 Task: Look for space in Downey, United States from 24th August, 2023 to 10th September, 2023 for 8 adults in price range Rs.12000 to Rs.15000. Place can be entire place or shared room with 4 bedrooms having 8 beds and 4 bathrooms. Property type can be house, flat, guest house. Amenities needed are: wifi, TV, free parkinig on premises, gym, breakfast. Booking option can be shelf check-in. Required host language is English.
Action: Mouse moved to (461, 122)
Screenshot: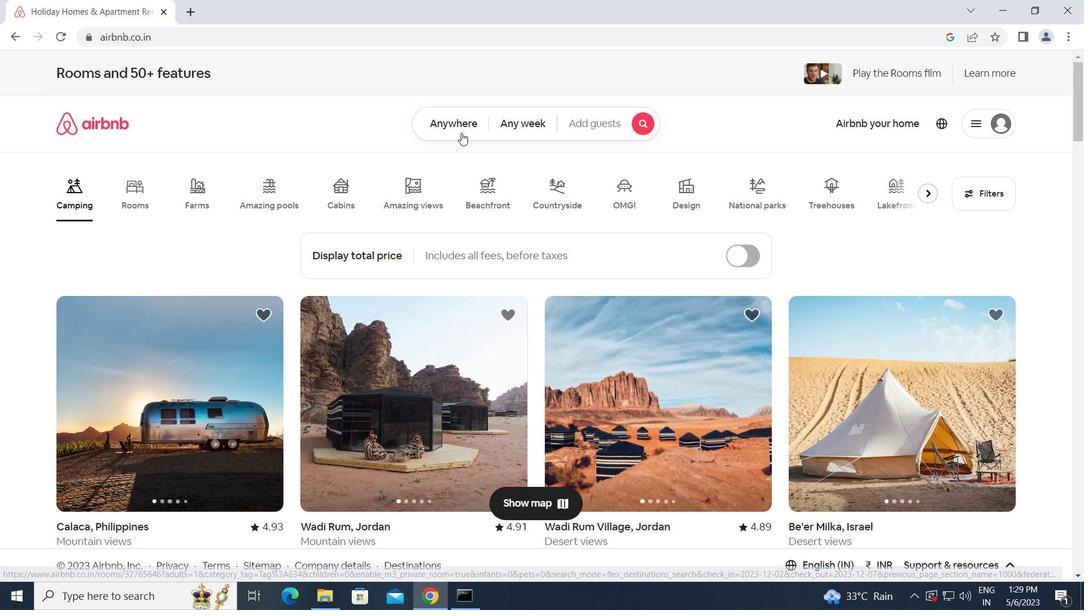 
Action: Mouse pressed left at (461, 122)
Screenshot: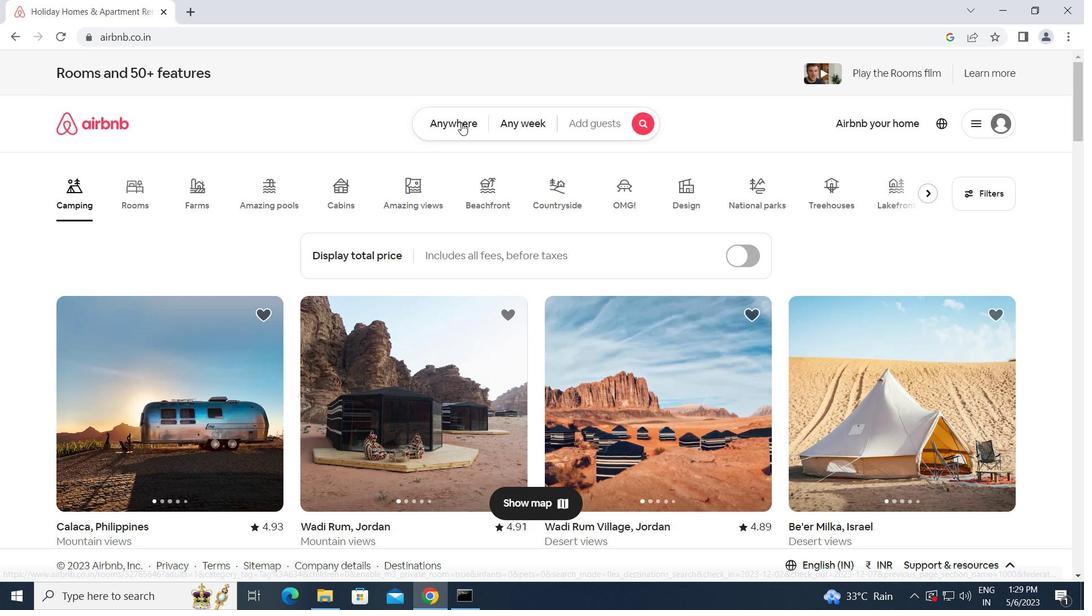 
Action: Mouse moved to (360, 172)
Screenshot: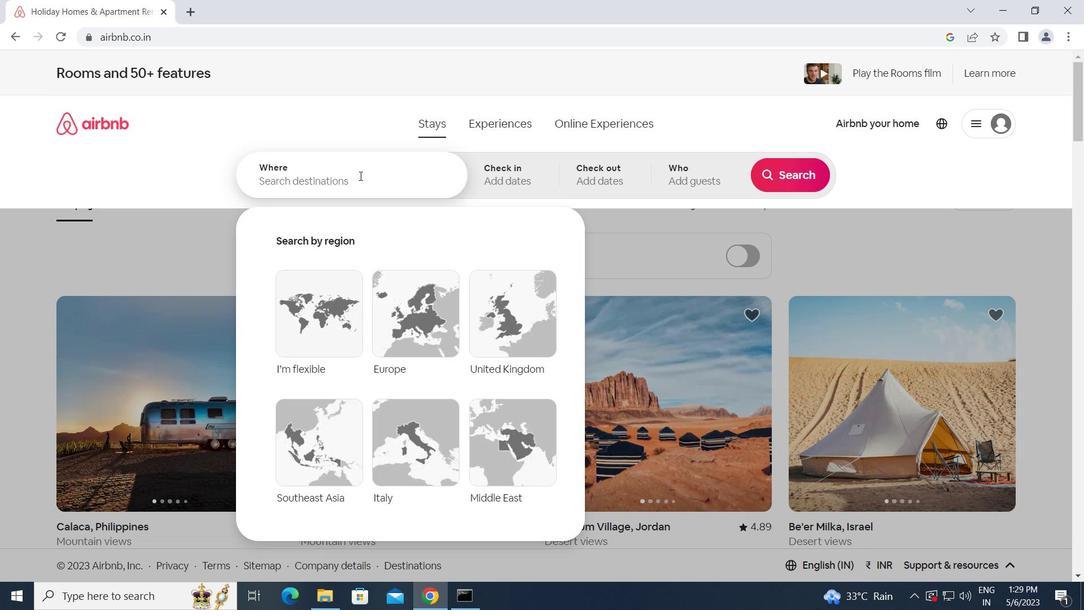 
Action: Mouse pressed left at (360, 172)
Screenshot: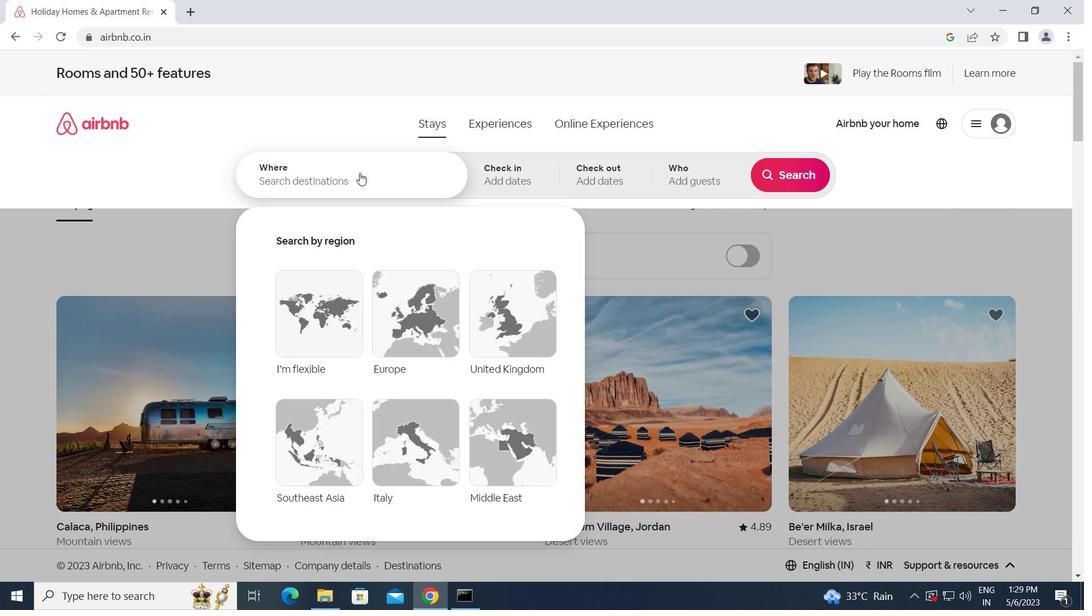 
Action: Key pressed d<Key.caps_lock>owney,<Key.space><Key.caps_lock>u<Key.caps_lock>nited<Key.space><Key.caps_lock>s<Key.caps_lock>tate
Screenshot: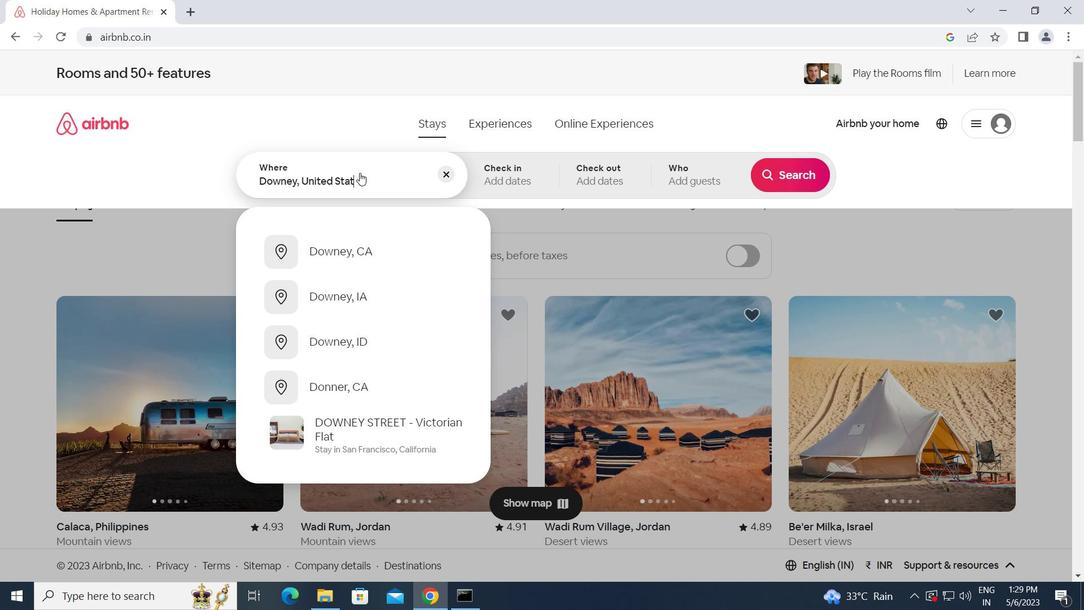 
Action: Mouse moved to (673, 198)
Screenshot: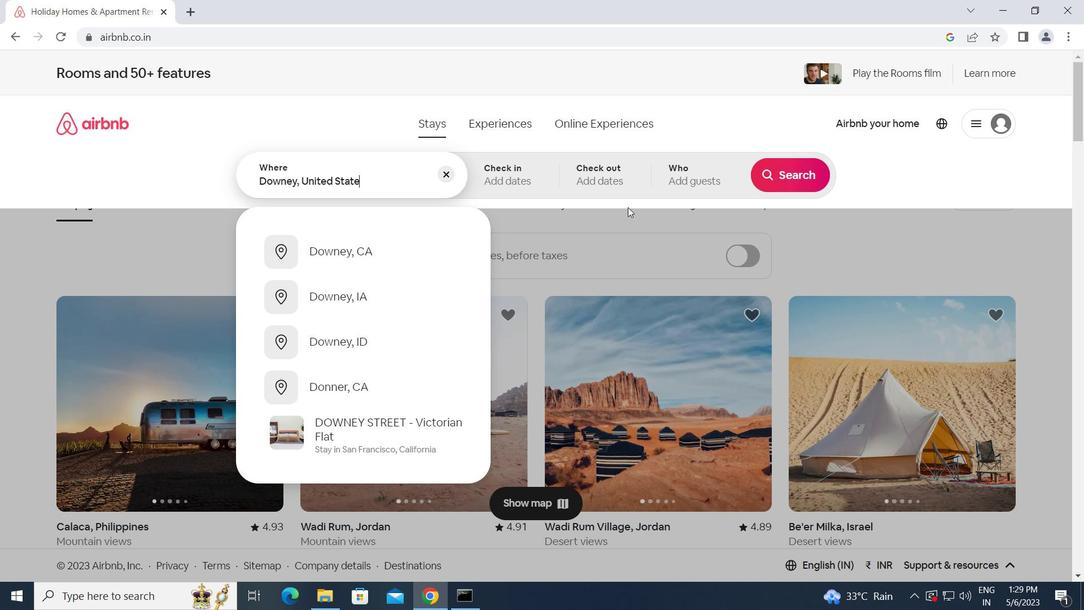 
Action: Key pressed s<Key.enter>
Screenshot: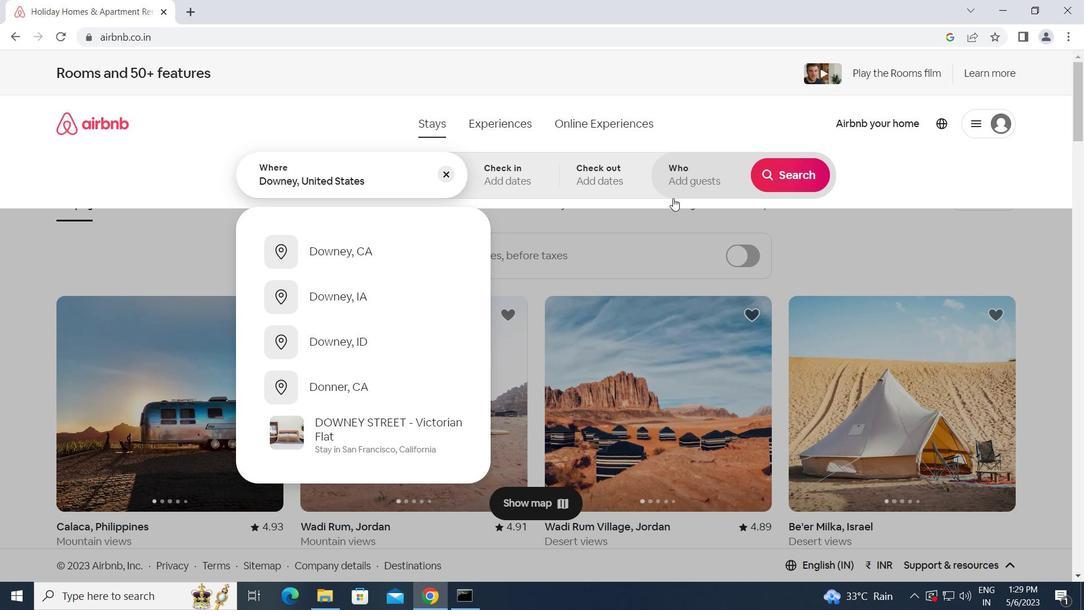
Action: Mouse moved to (787, 284)
Screenshot: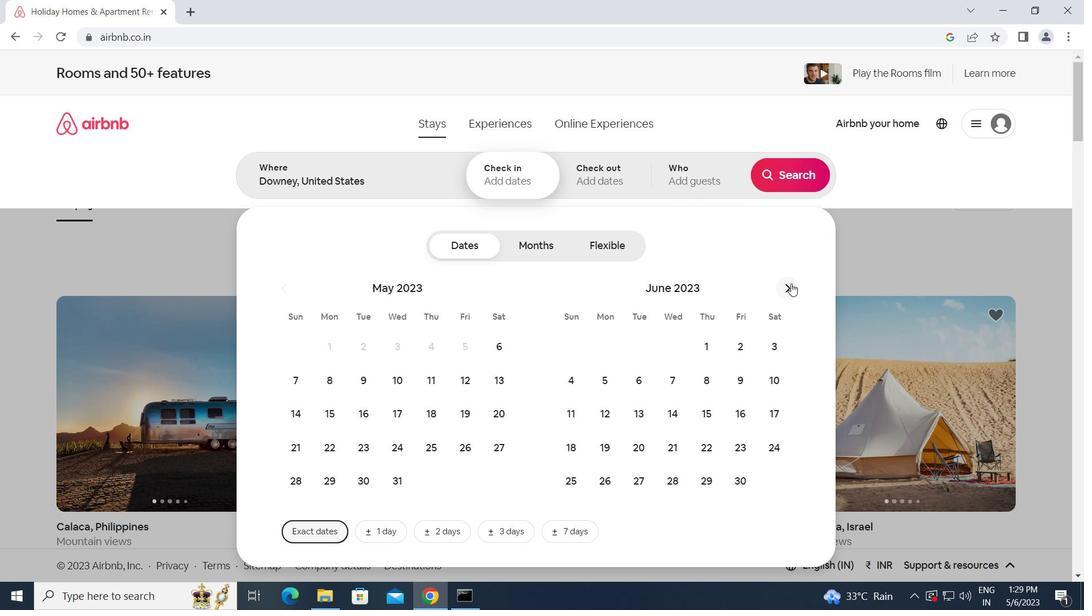 
Action: Mouse pressed left at (787, 284)
Screenshot: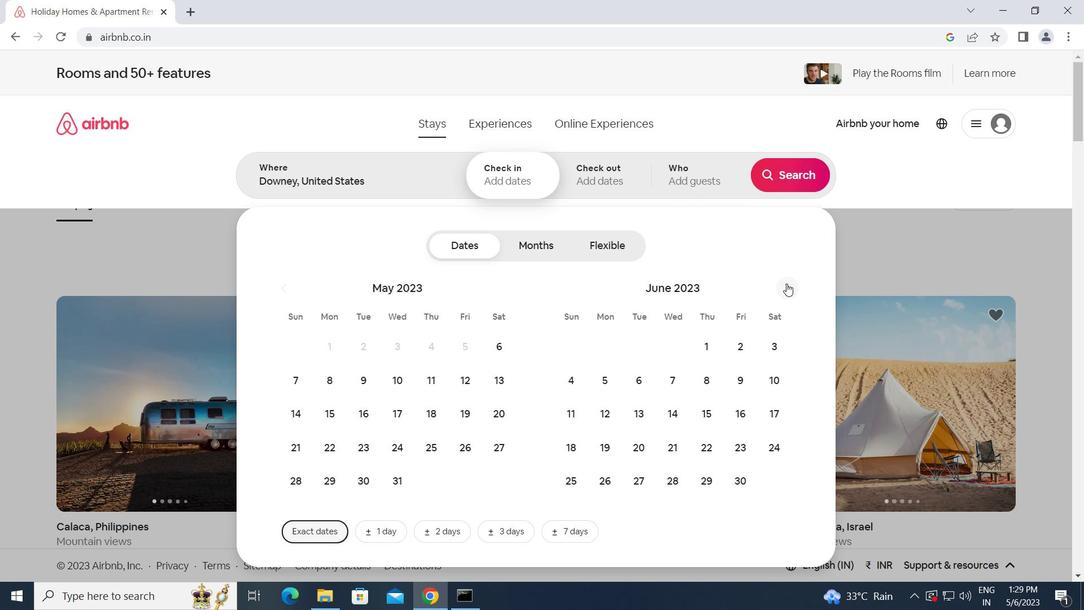 
Action: Mouse pressed left at (787, 284)
Screenshot: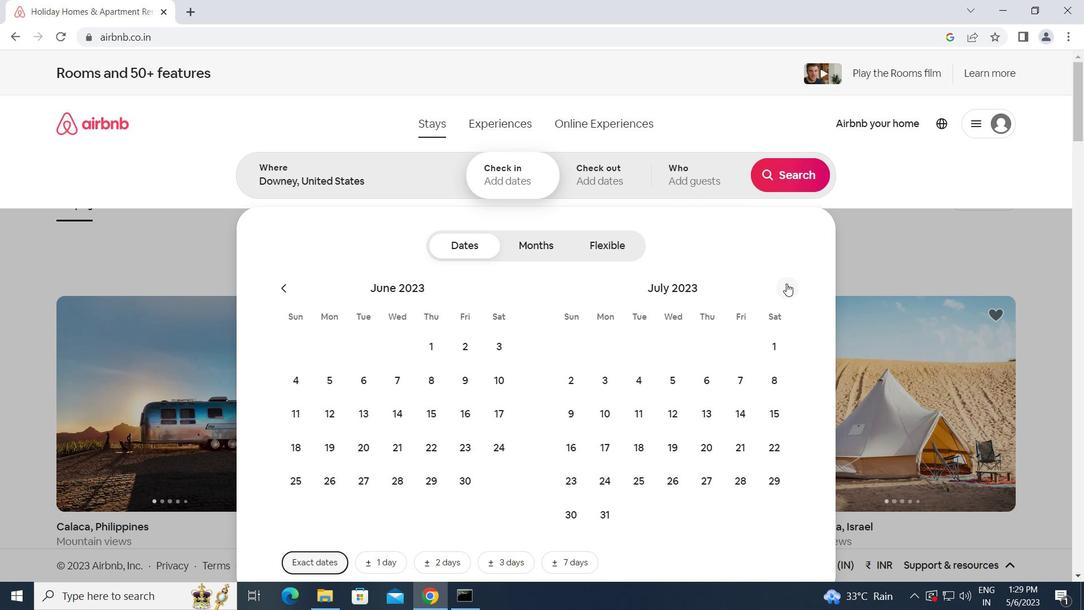 
Action: Mouse moved to (701, 445)
Screenshot: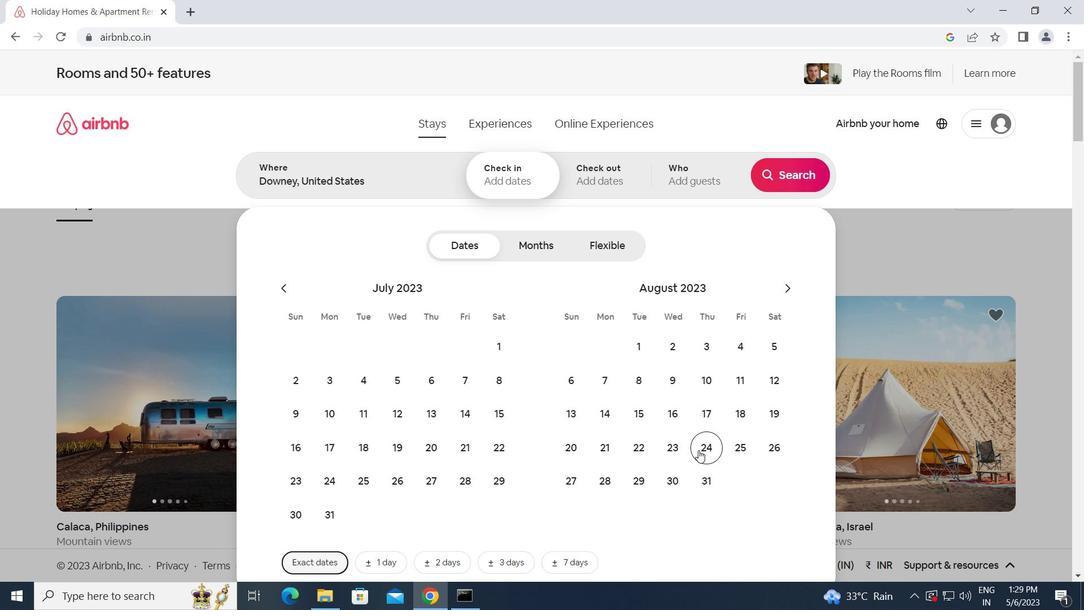 
Action: Mouse pressed left at (701, 445)
Screenshot: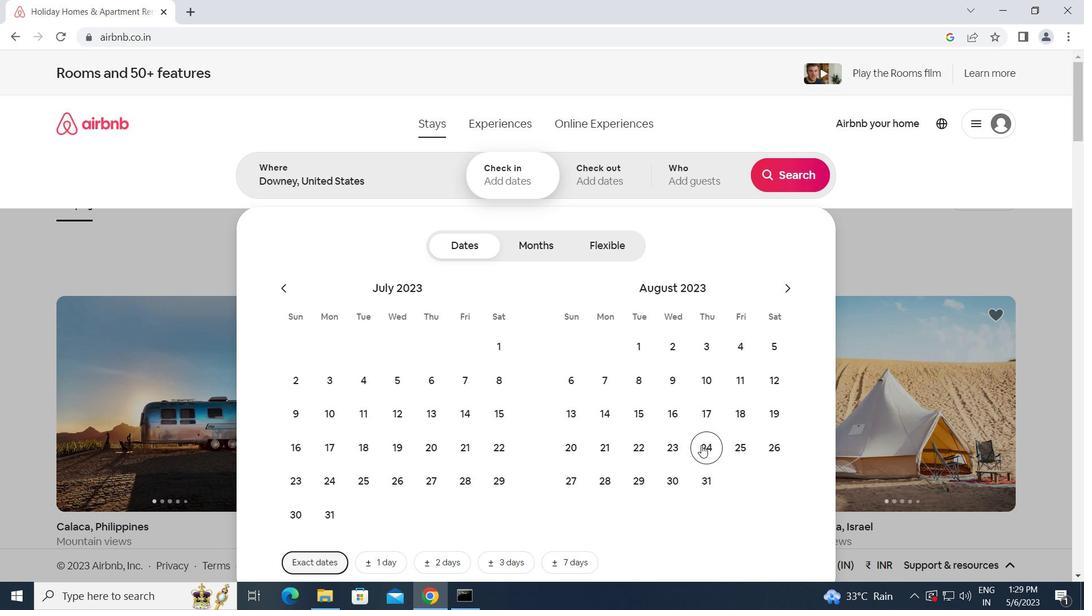 
Action: Mouse moved to (783, 283)
Screenshot: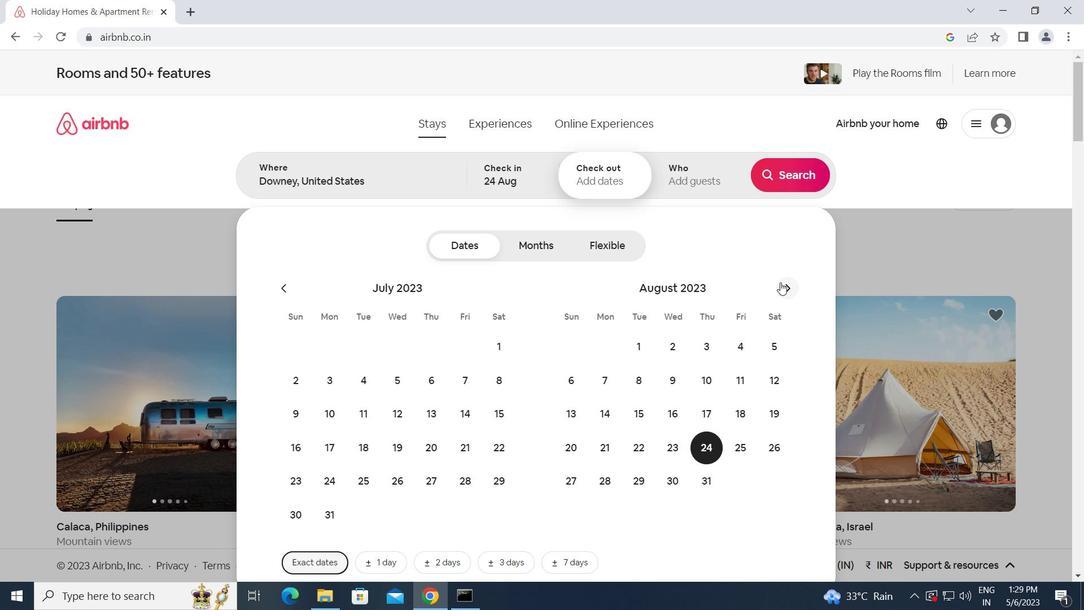 
Action: Mouse pressed left at (783, 283)
Screenshot: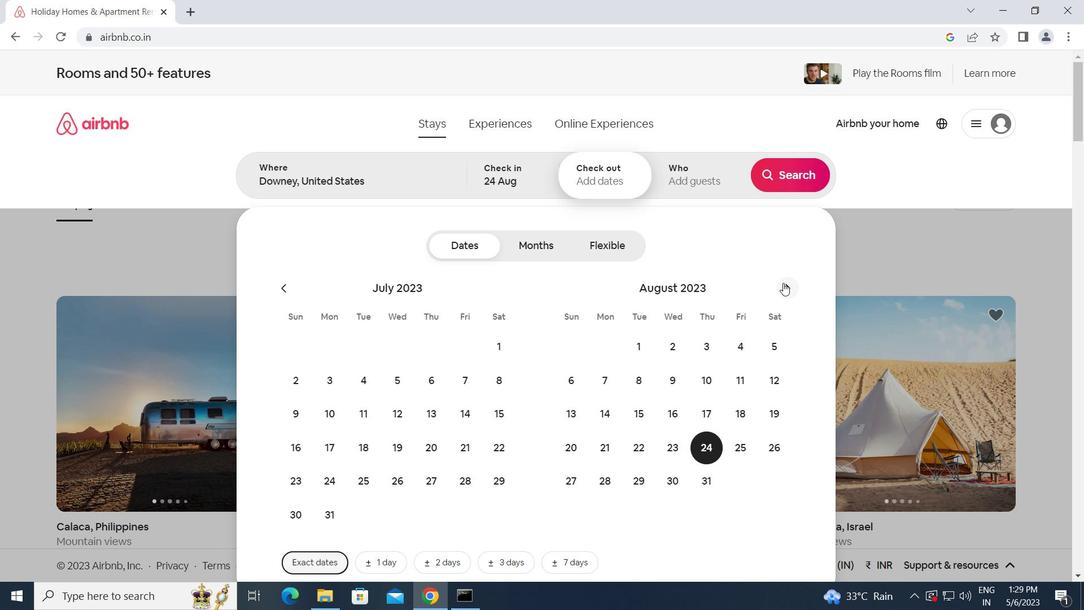 
Action: Mouse moved to (581, 410)
Screenshot: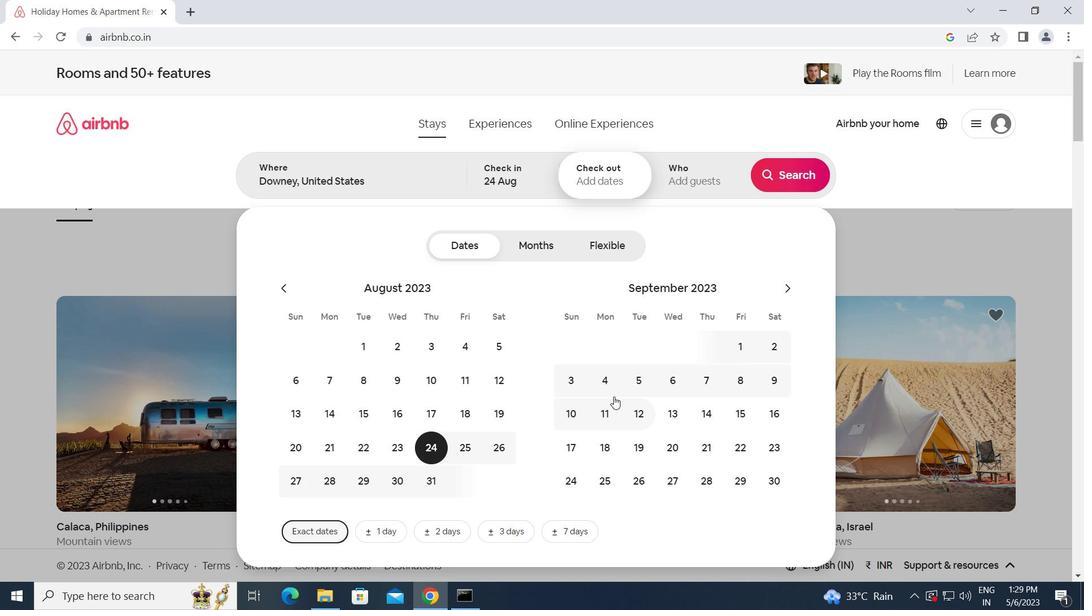 
Action: Mouse pressed left at (581, 410)
Screenshot: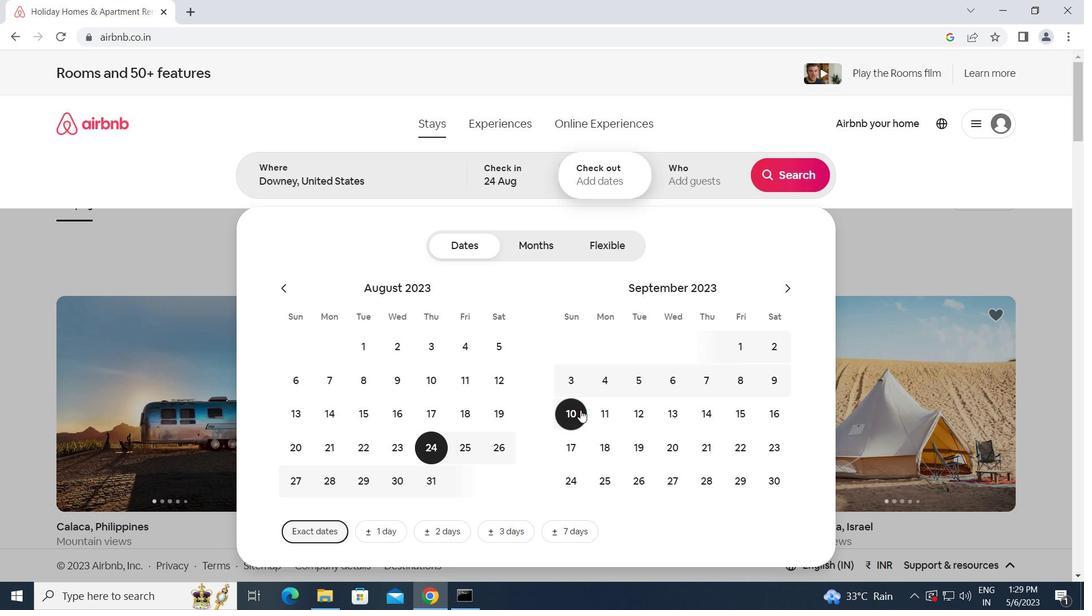 
Action: Mouse moved to (692, 179)
Screenshot: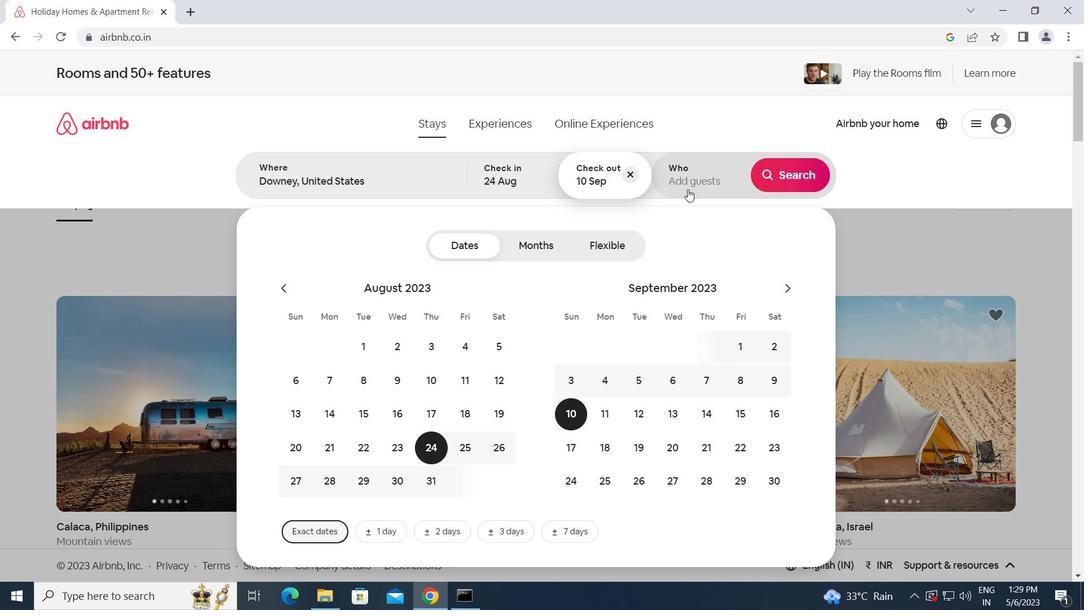 
Action: Mouse pressed left at (692, 179)
Screenshot: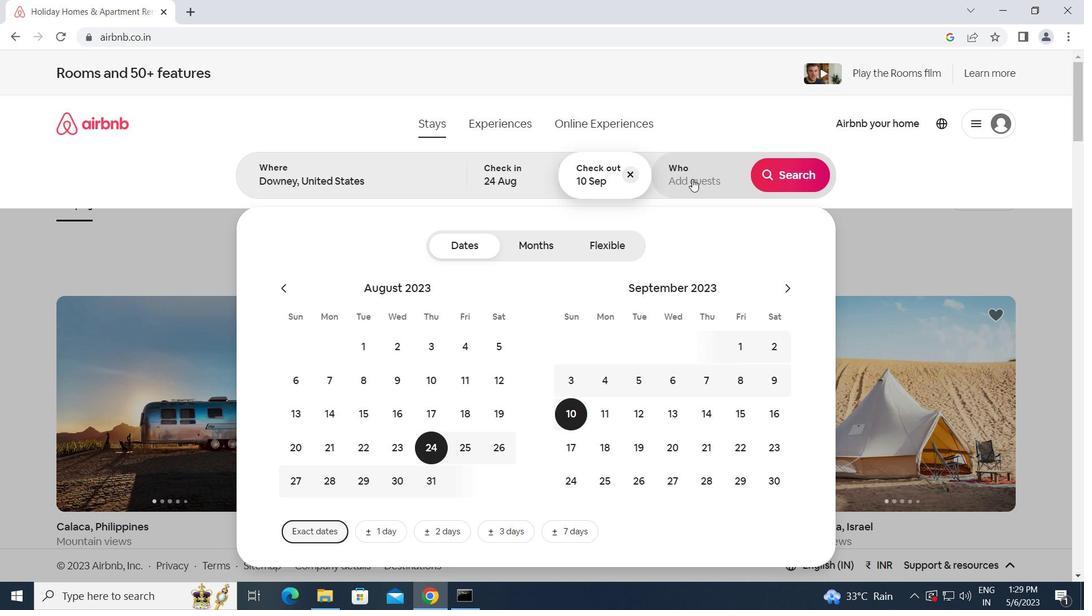 
Action: Mouse moved to (793, 248)
Screenshot: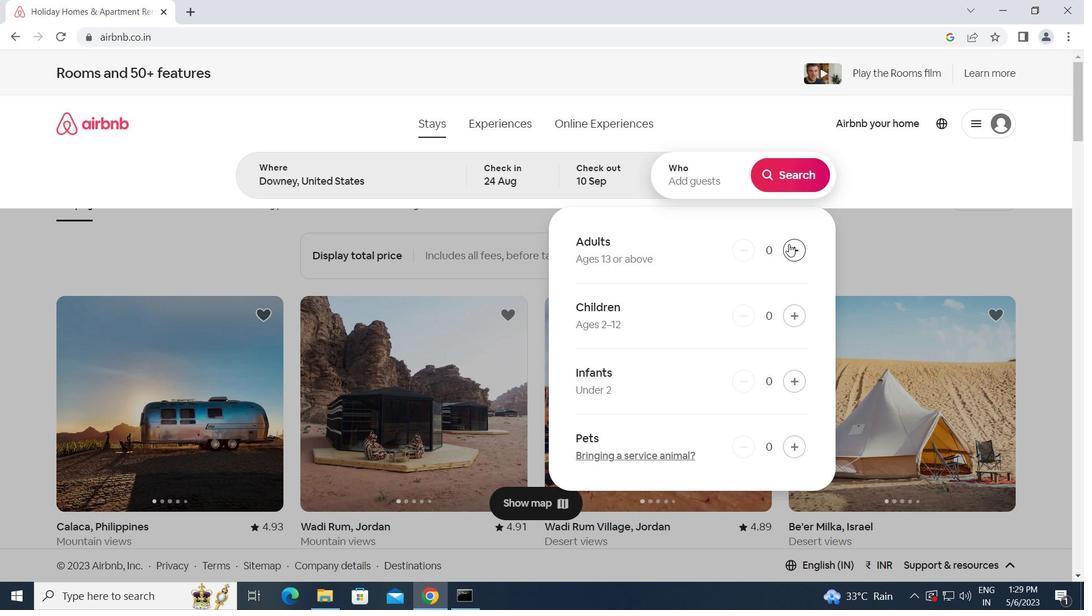 
Action: Mouse pressed left at (793, 248)
Screenshot: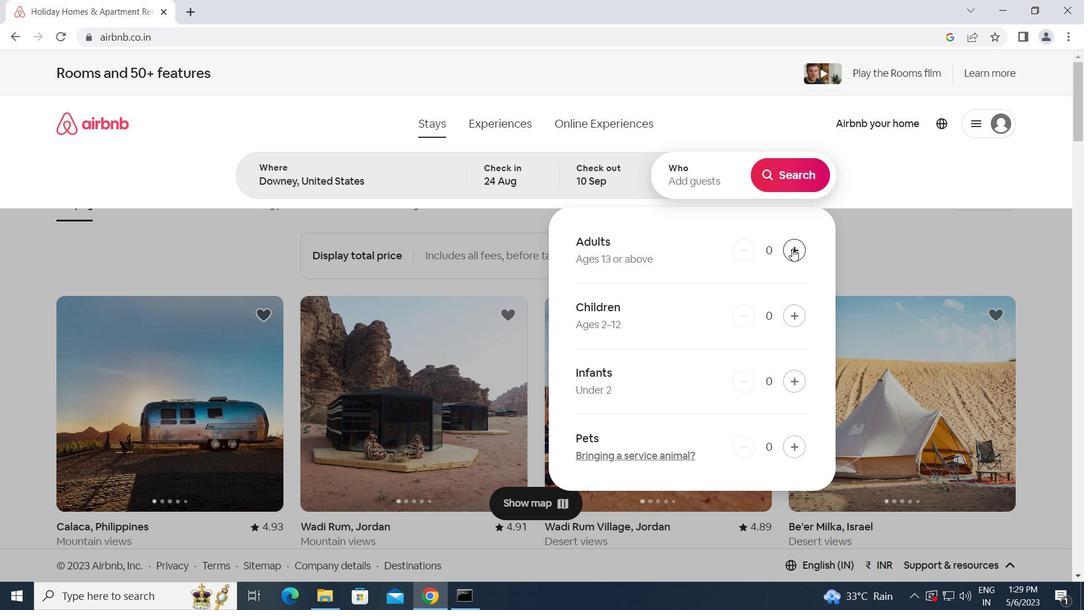 
Action: Mouse pressed left at (793, 248)
Screenshot: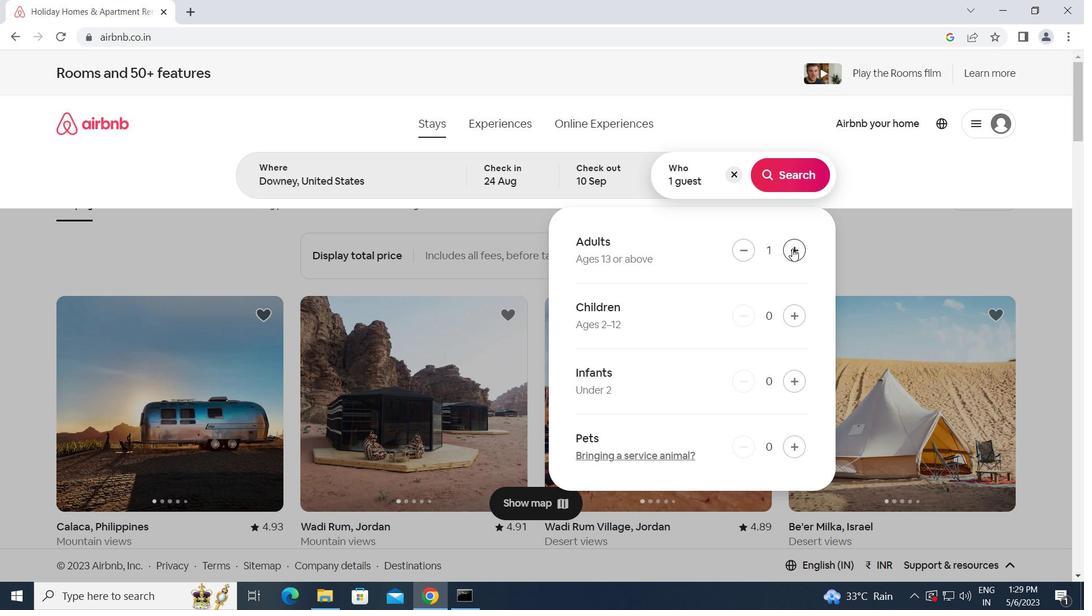 
Action: Mouse pressed left at (793, 248)
Screenshot: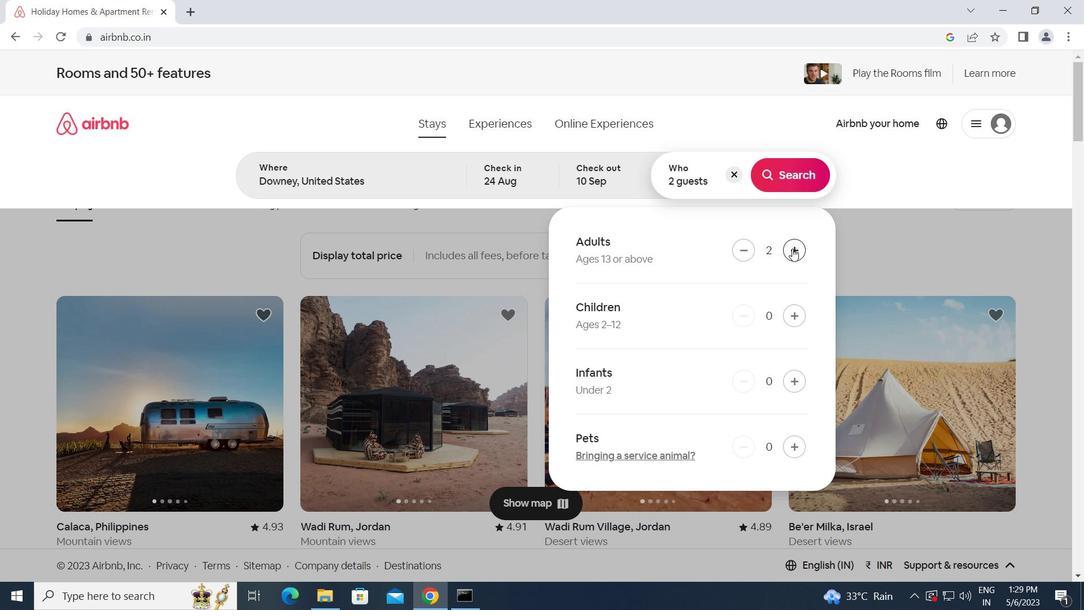 
Action: Mouse pressed left at (793, 248)
Screenshot: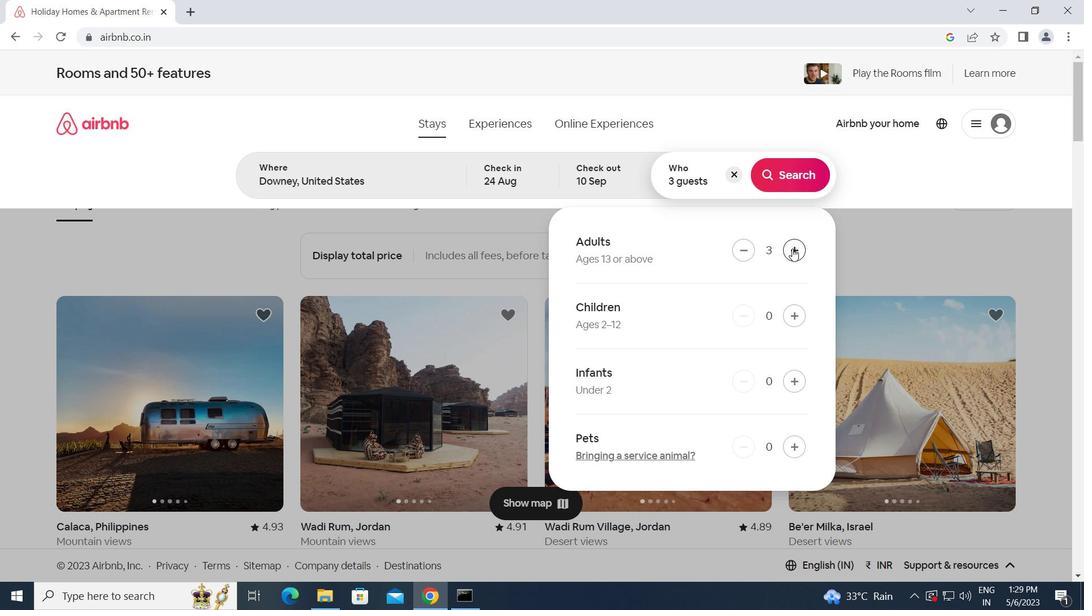 
Action: Mouse pressed left at (793, 248)
Screenshot: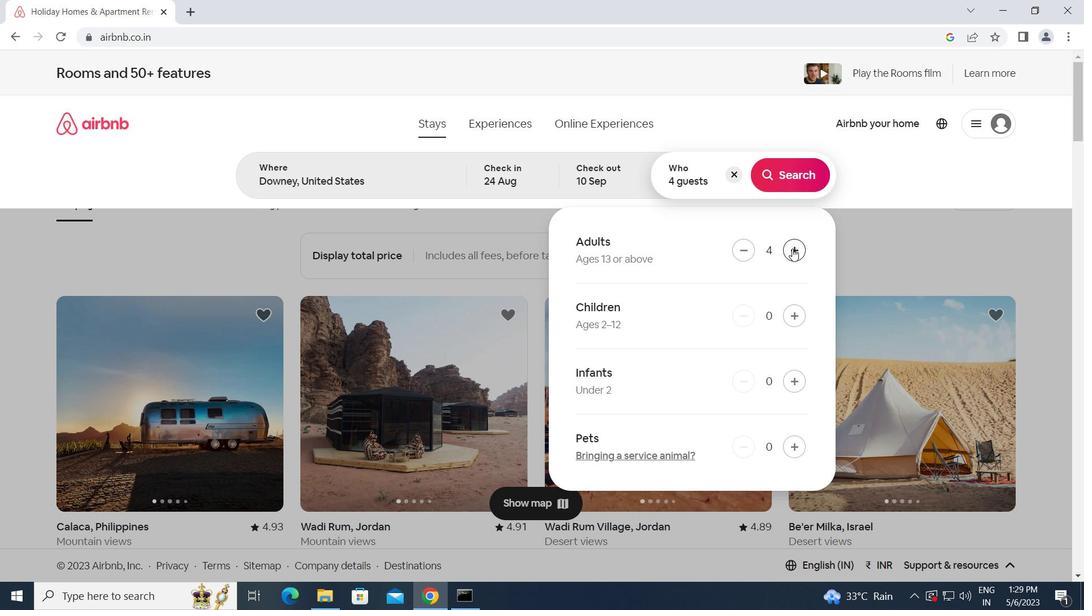 
Action: Mouse pressed left at (793, 248)
Screenshot: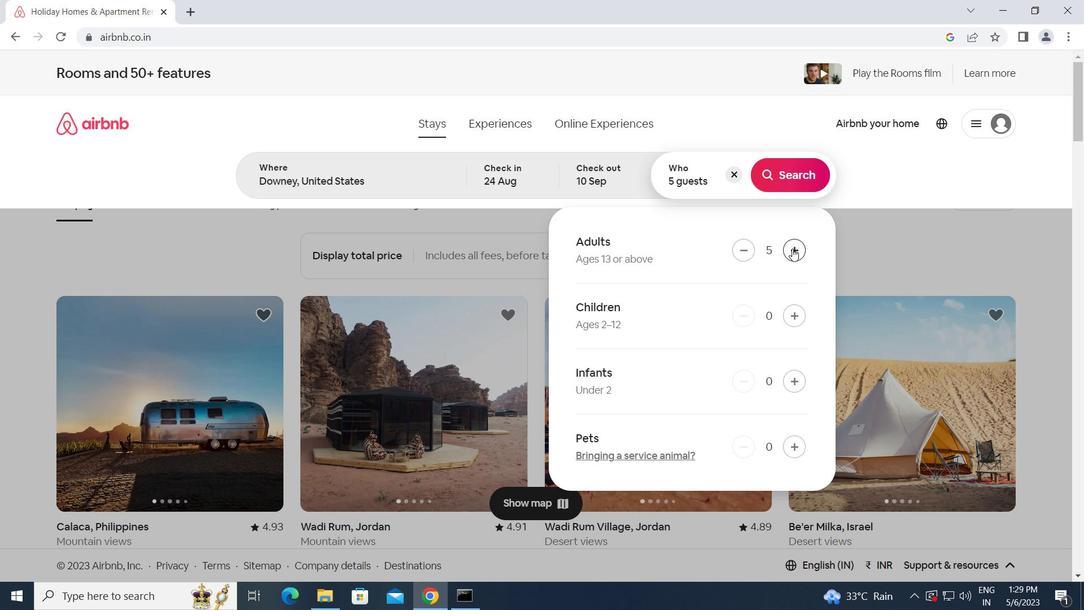 
Action: Mouse pressed left at (793, 248)
Screenshot: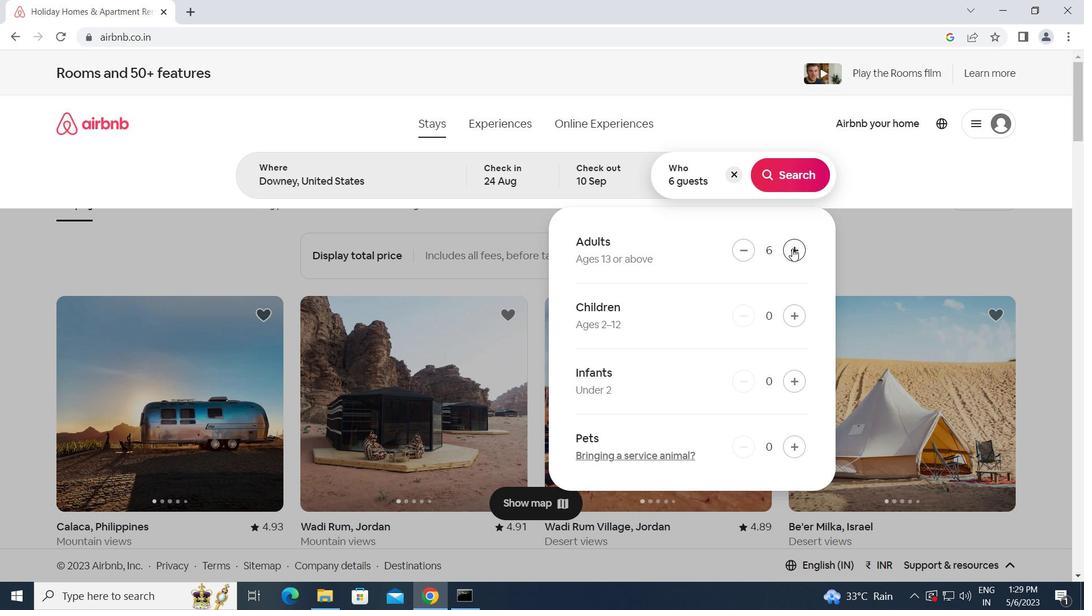 
Action: Mouse pressed left at (793, 248)
Screenshot: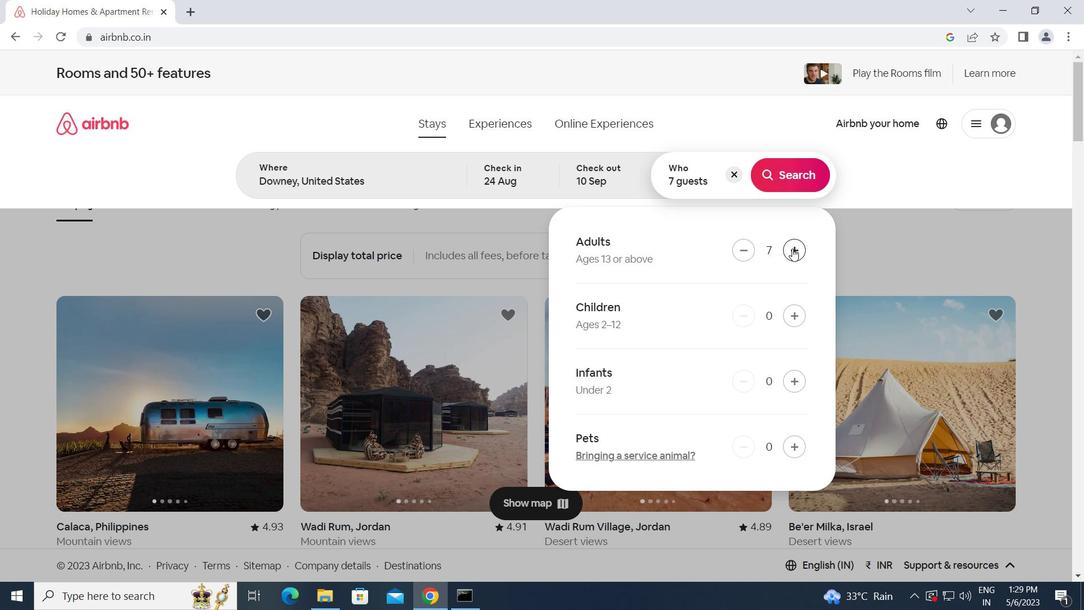 
Action: Mouse moved to (799, 176)
Screenshot: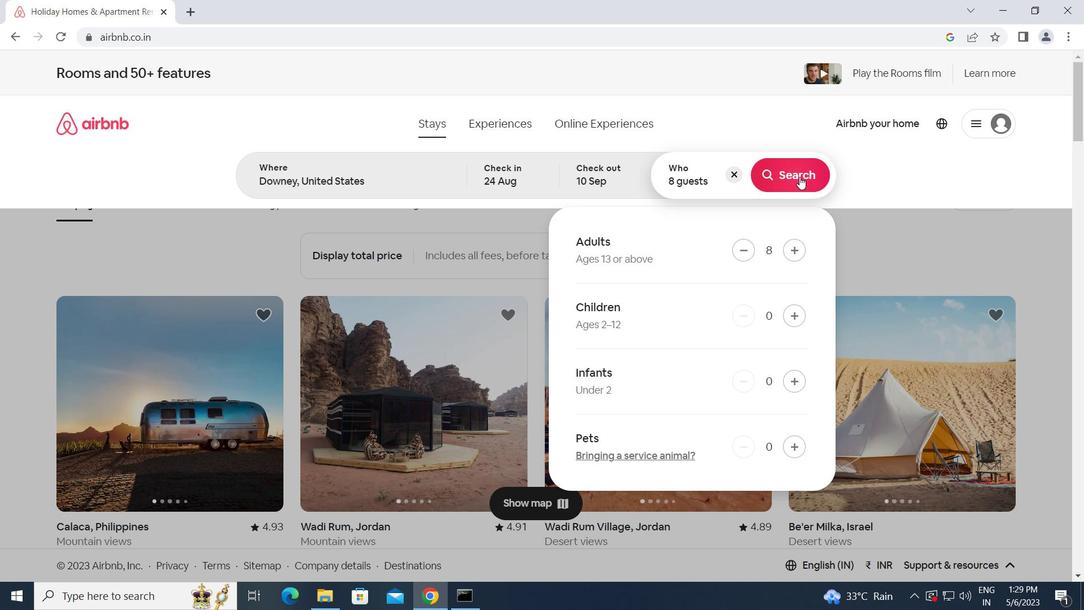 
Action: Mouse pressed left at (799, 176)
Screenshot: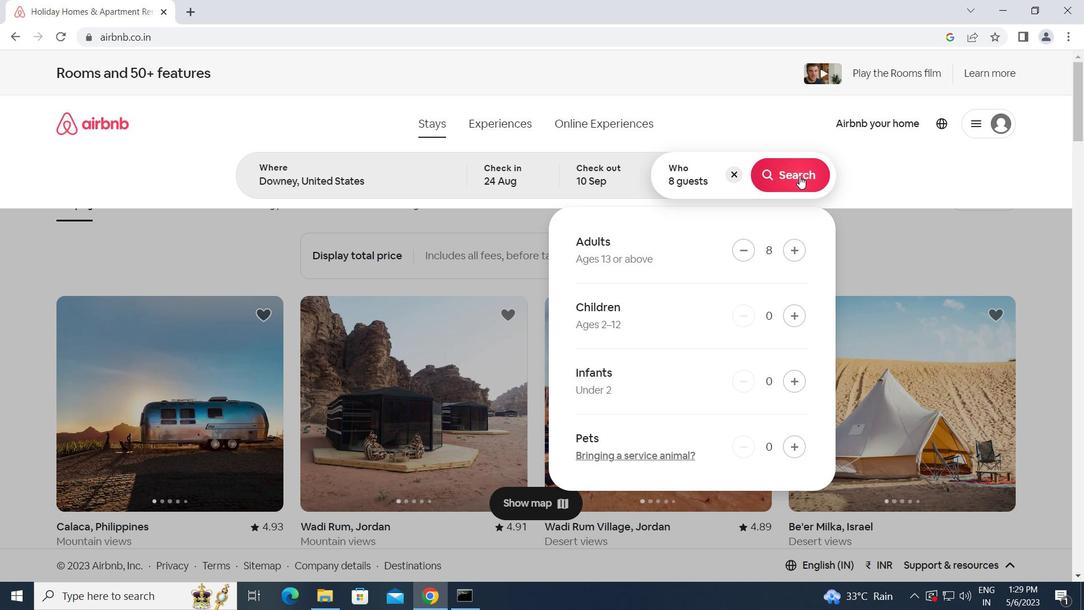 
Action: Mouse moved to (1024, 133)
Screenshot: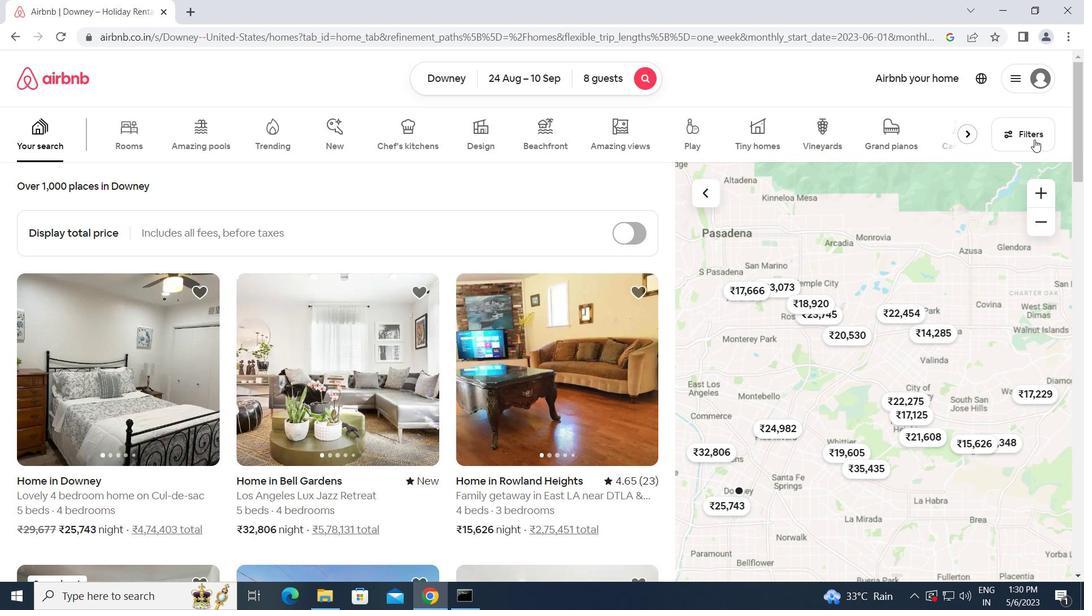 
Action: Mouse pressed left at (1024, 133)
Screenshot: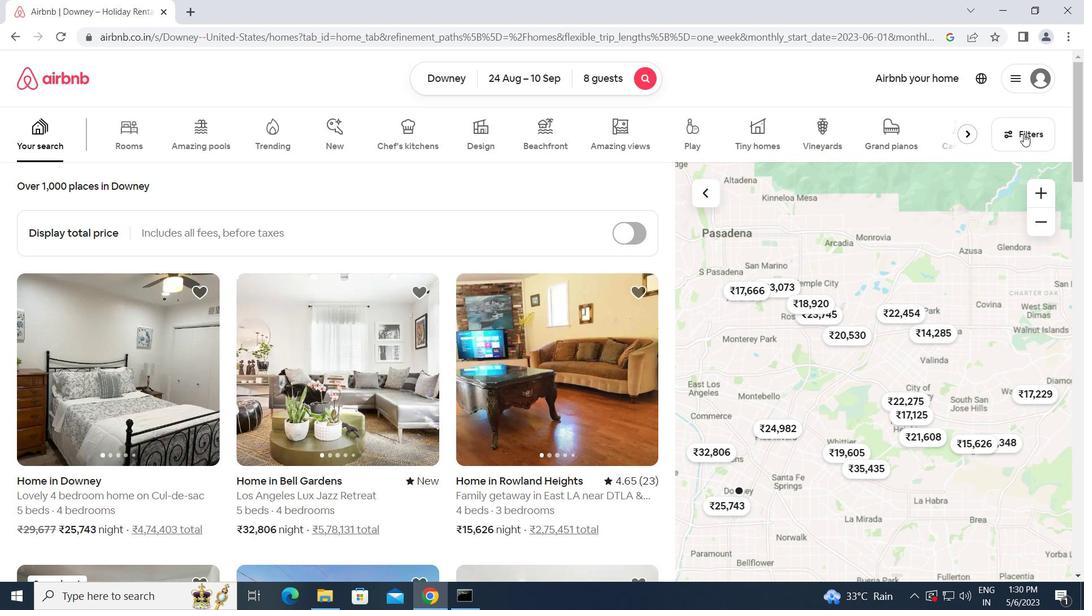 
Action: Mouse moved to (477, 395)
Screenshot: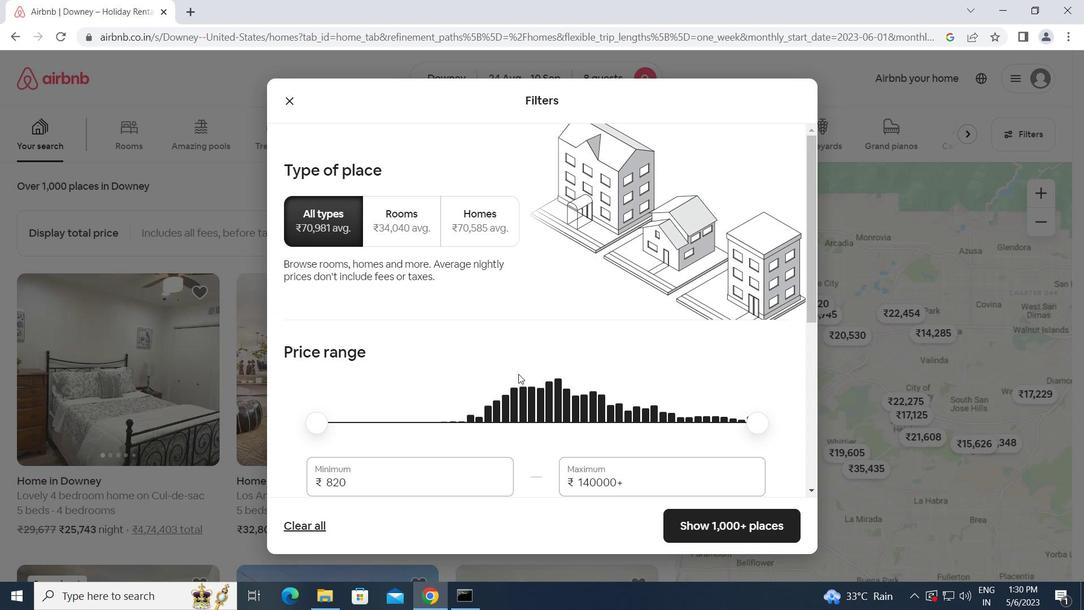 
Action: Mouse scrolled (477, 394) with delta (0, 0)
Screenshot: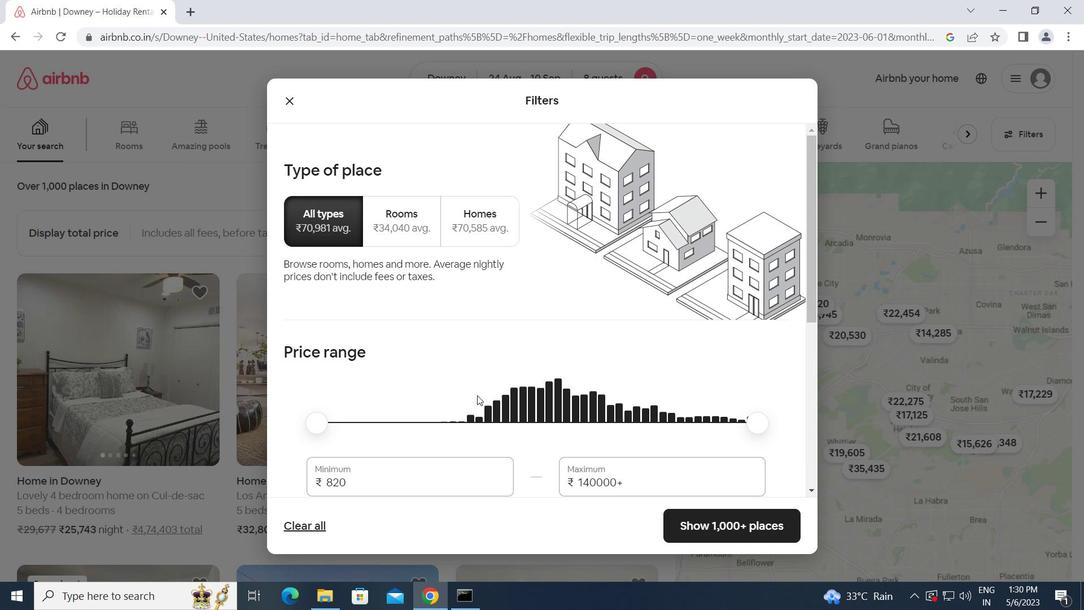 
Action: Mouse scrolled (477, 394) with delta (0, 0)
Screenshot: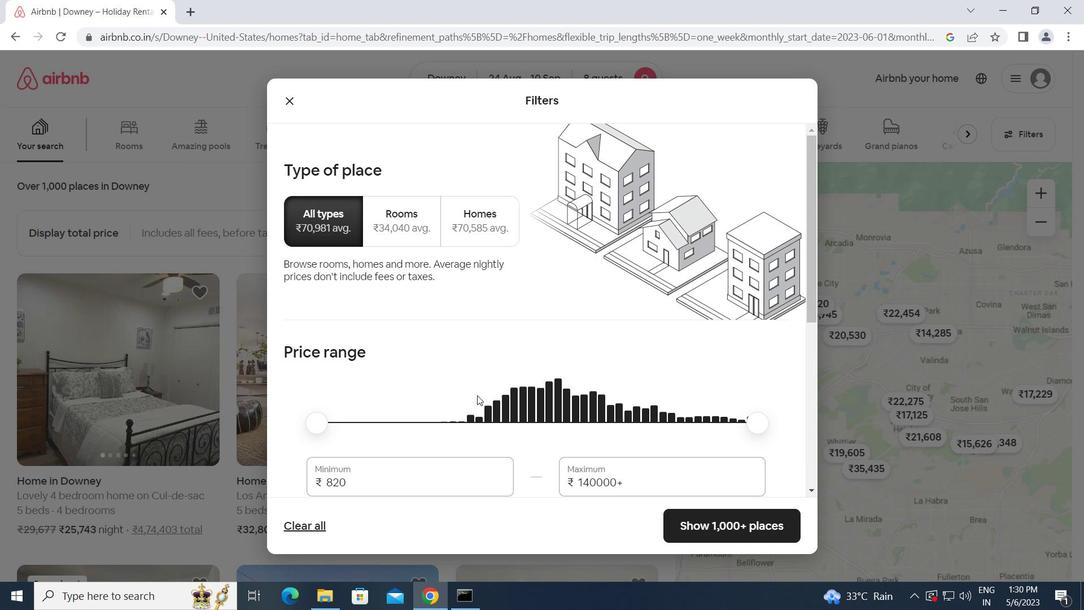 
Action: Mouse moved to (359, 336)
Screenshot: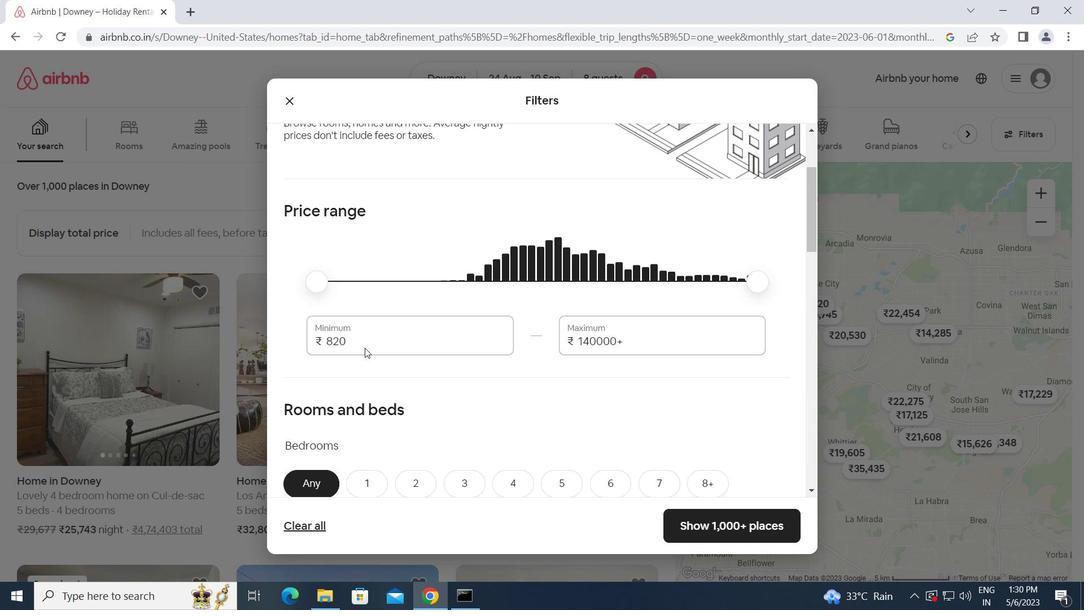
Action: Mouse pressed left at (359, 336)
Screenshot: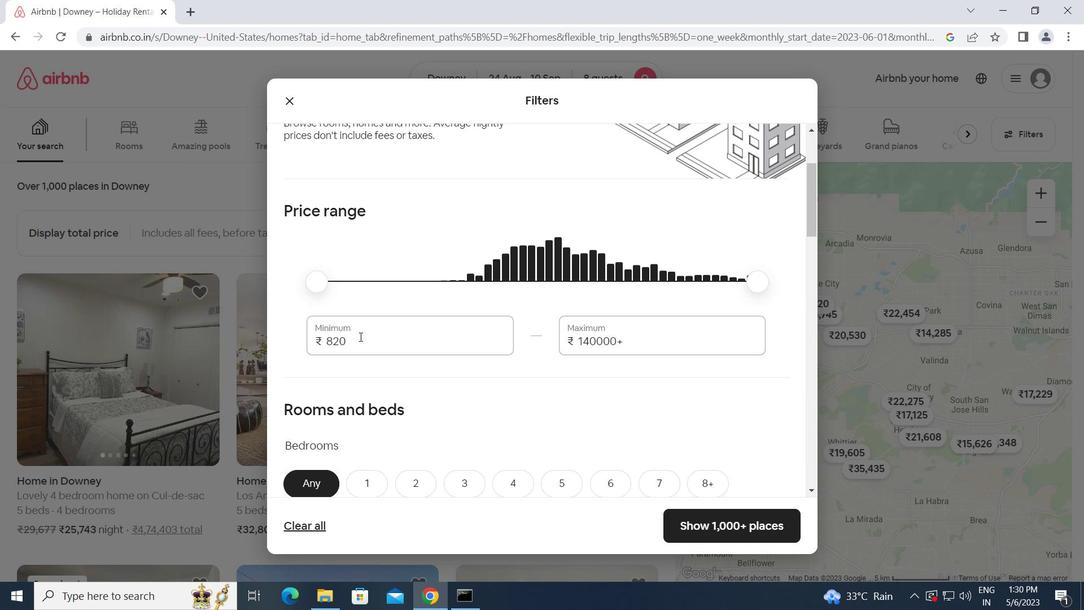 
Action: Mouse moved to (288, 336)
Screenshot: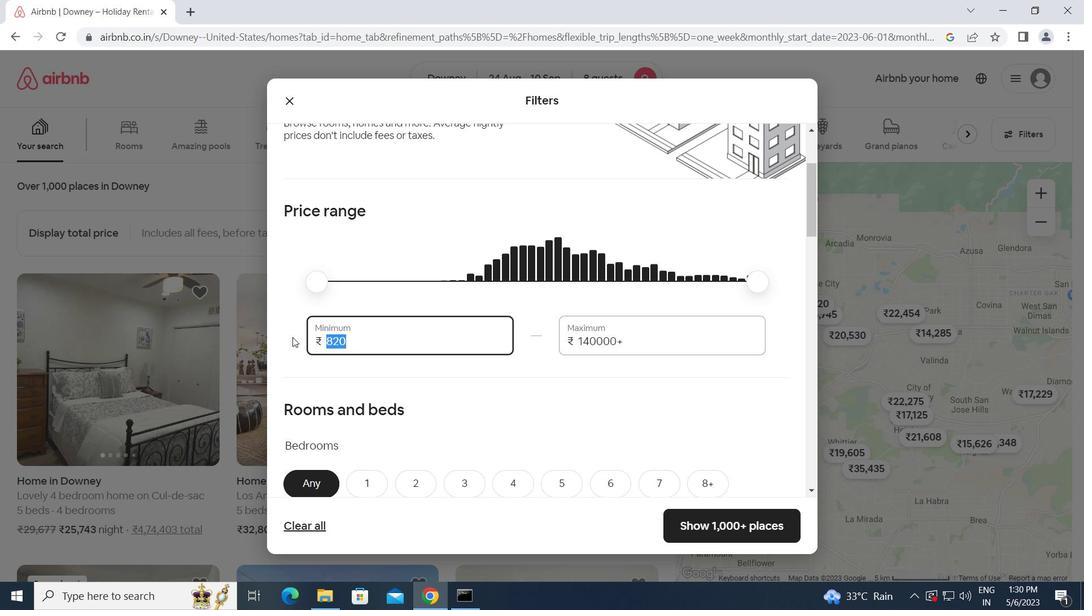 
Action: Key pressed 12
Screenshot: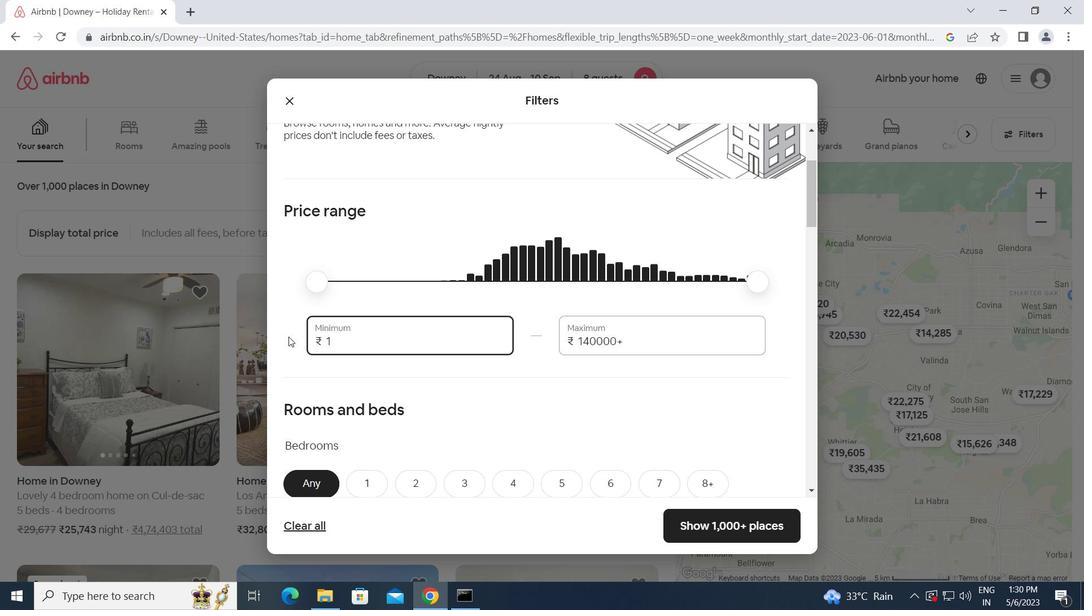 
Action: Mouse moved to (363, 333)
Screenshot: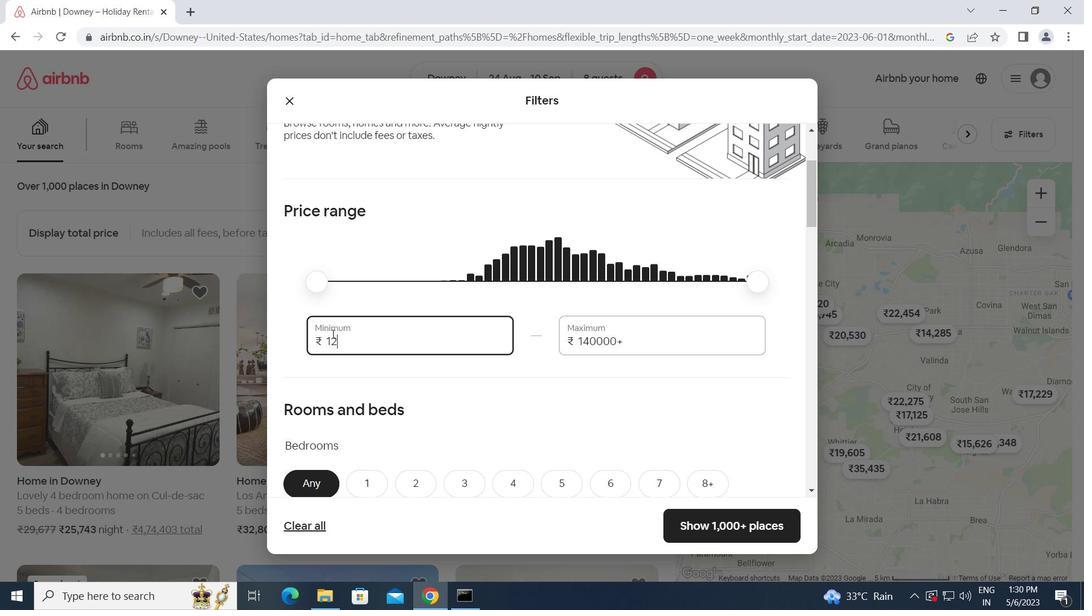 
Action: Key pressed 0
Screenshot: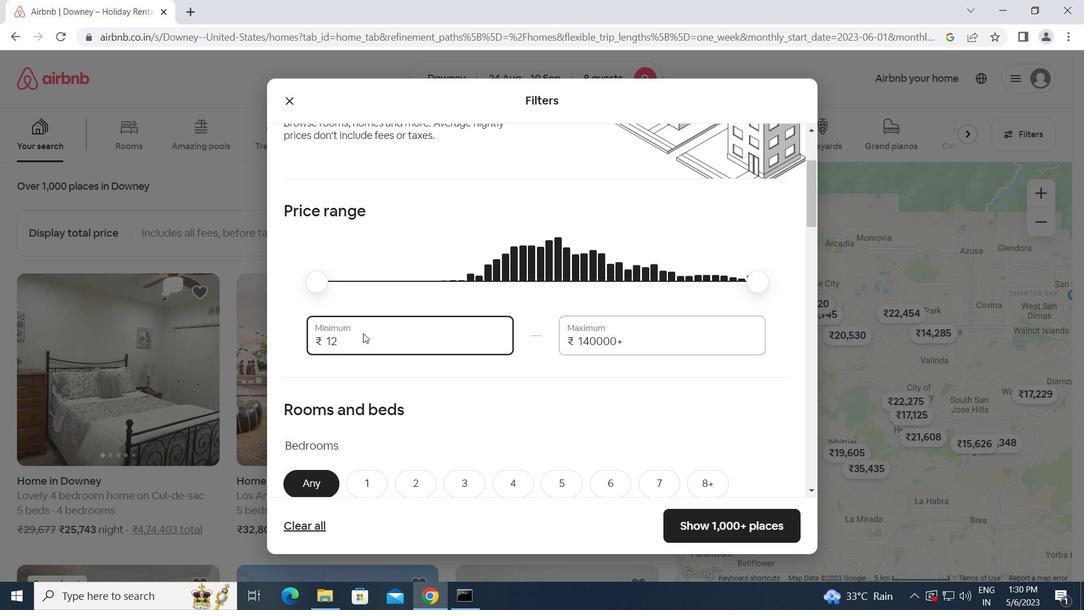 
Action: Mouse moved to (473, 284)
Screenshot: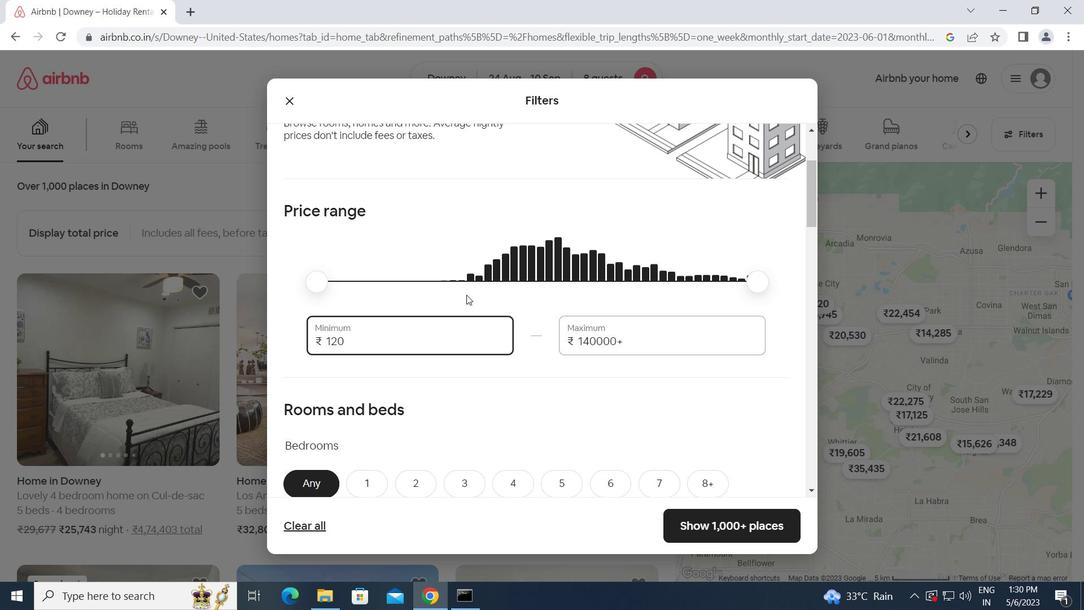
Action: Key pressed 00<Key.tab>15000
Screenshot: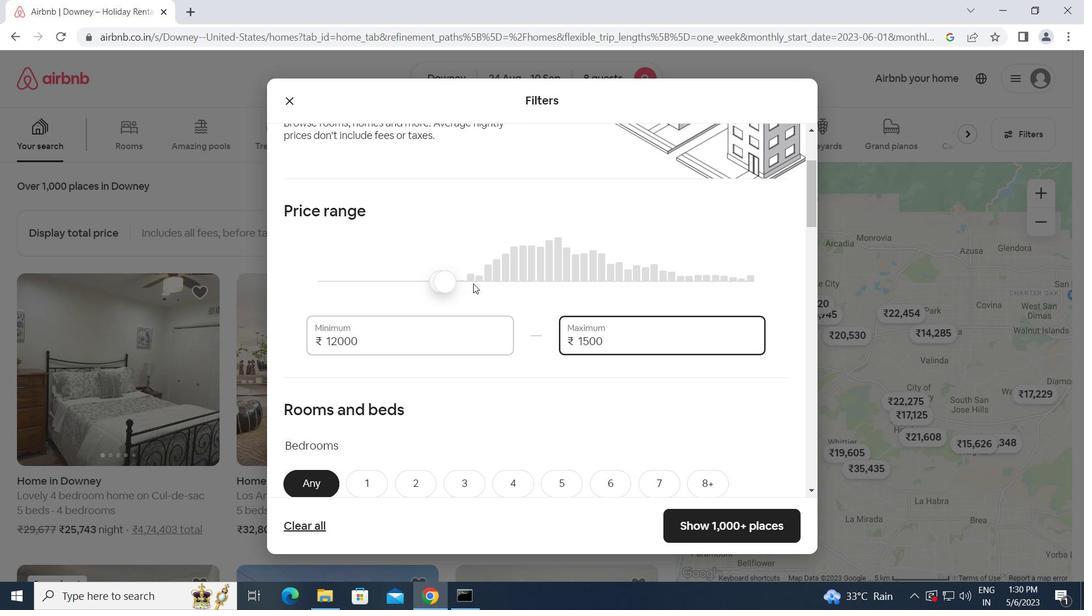 
Action: Mouse moved to (514, 363)
Screenshot: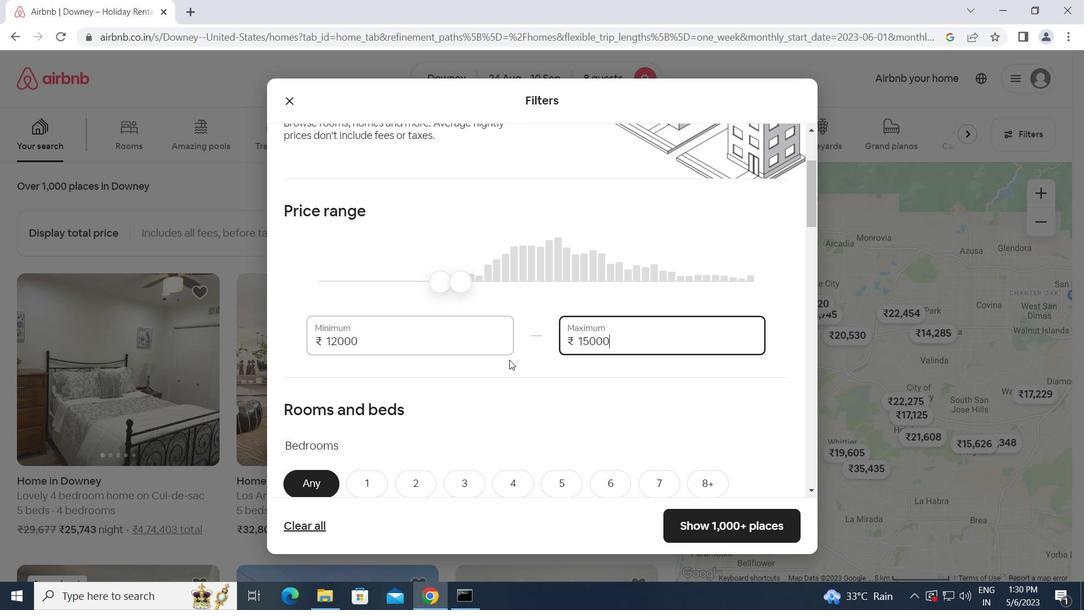 
Action: Mouse scrolled (514, 363) with delta (0, 0)
Screenshot: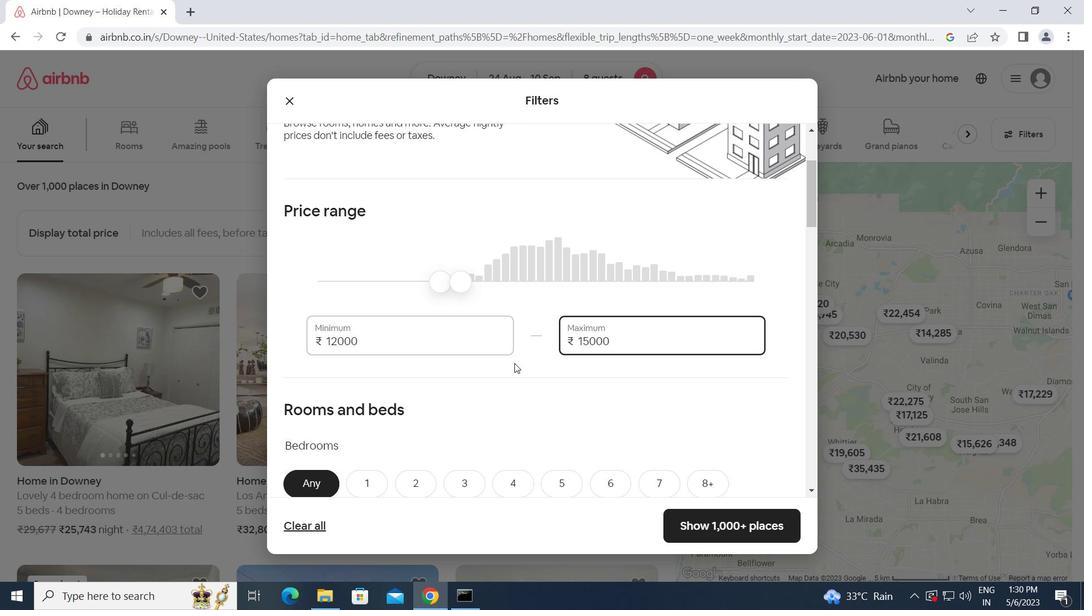 
Action: Mouse scrolled (514, 363) with delta (0, 0)
Screenshot: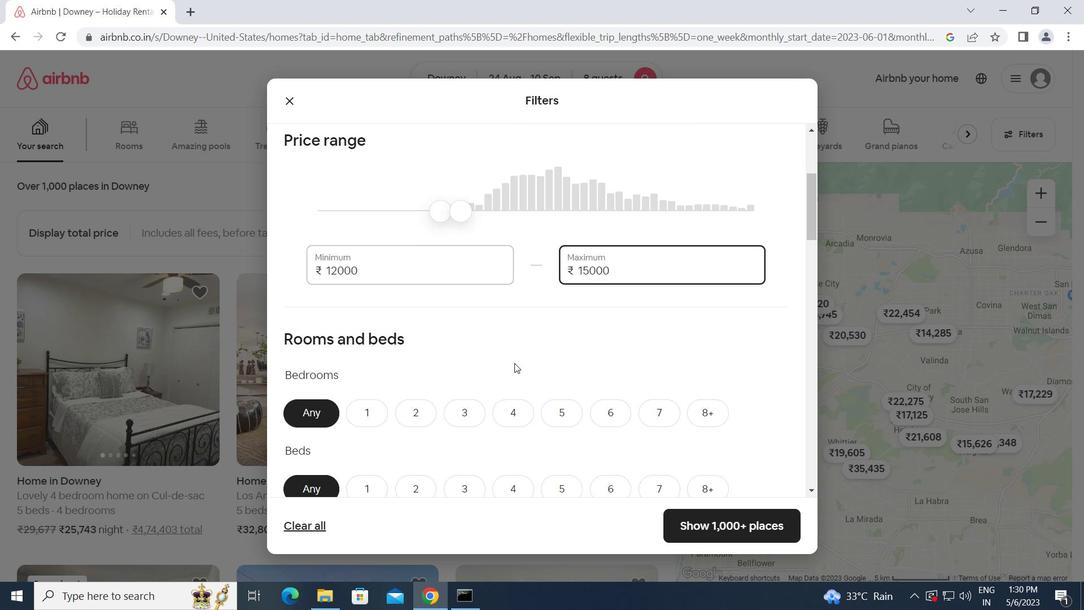 
Action: Mouse scrolled (514, 363) with delta (0, 0)
Screenshot: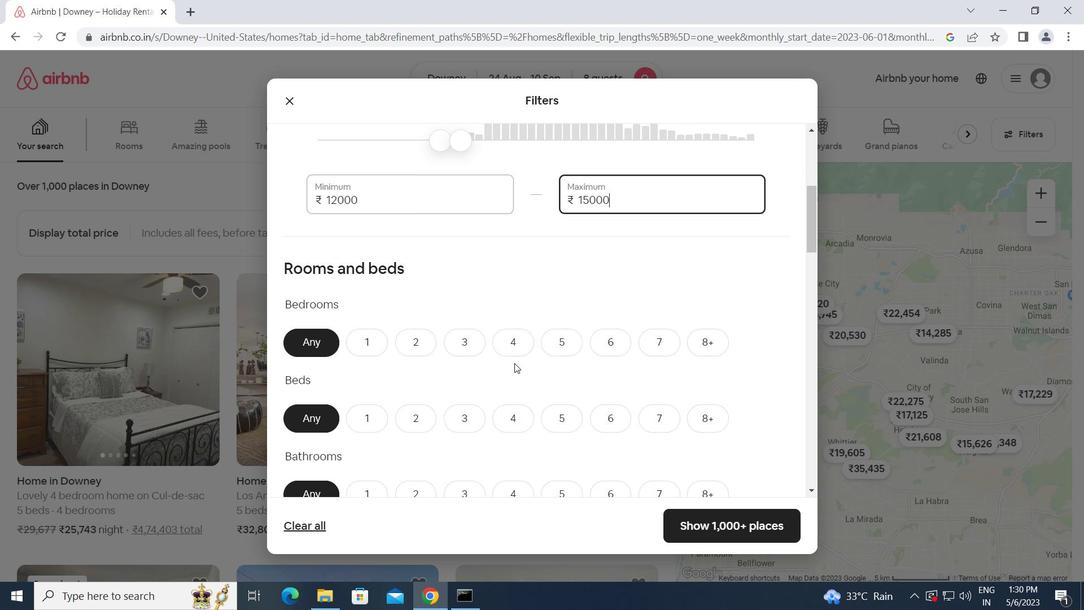
Action: Mouse scrolled (514, 363) with delta (0, 0)
Screenshot: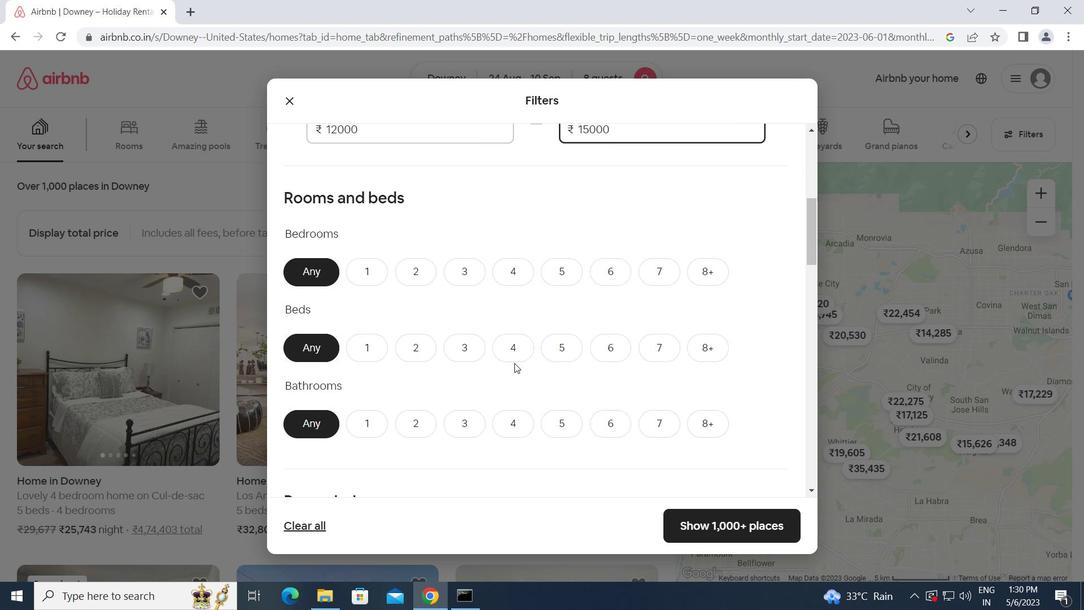 
Action: Mouse moved to (513, 196)
Screenshot: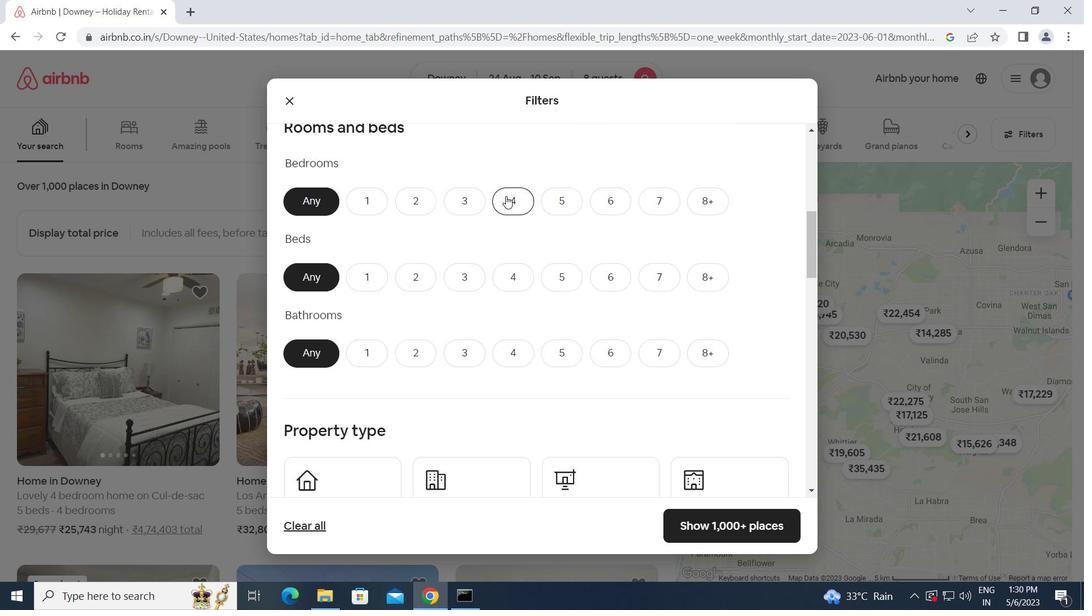 
Action: Mouse pressed left at (513, 196)
Screenshot: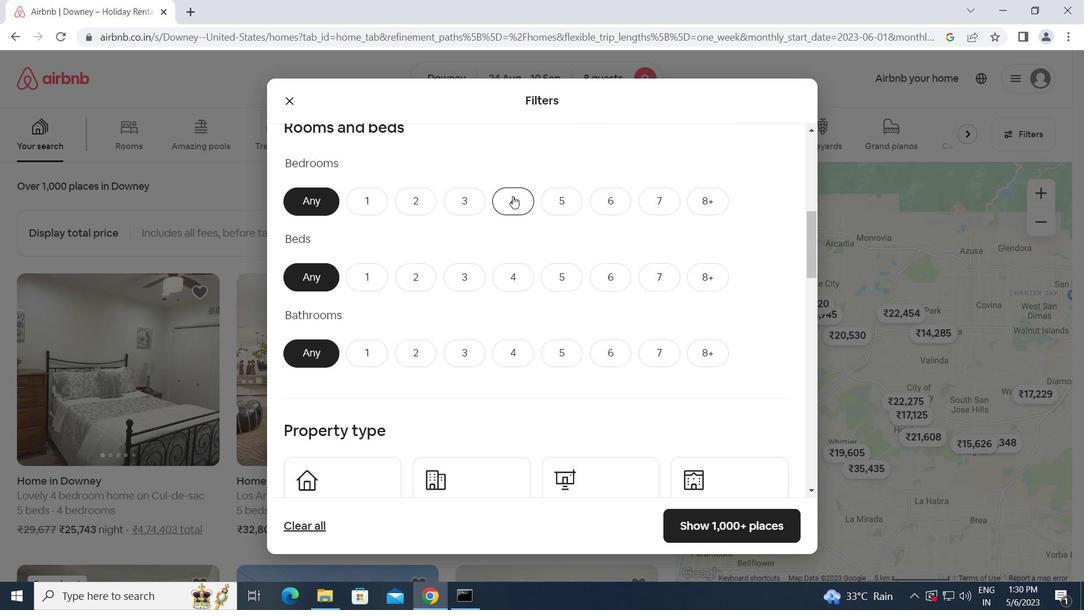 
Action: Mouse moved to (702, 275)
Screenshot: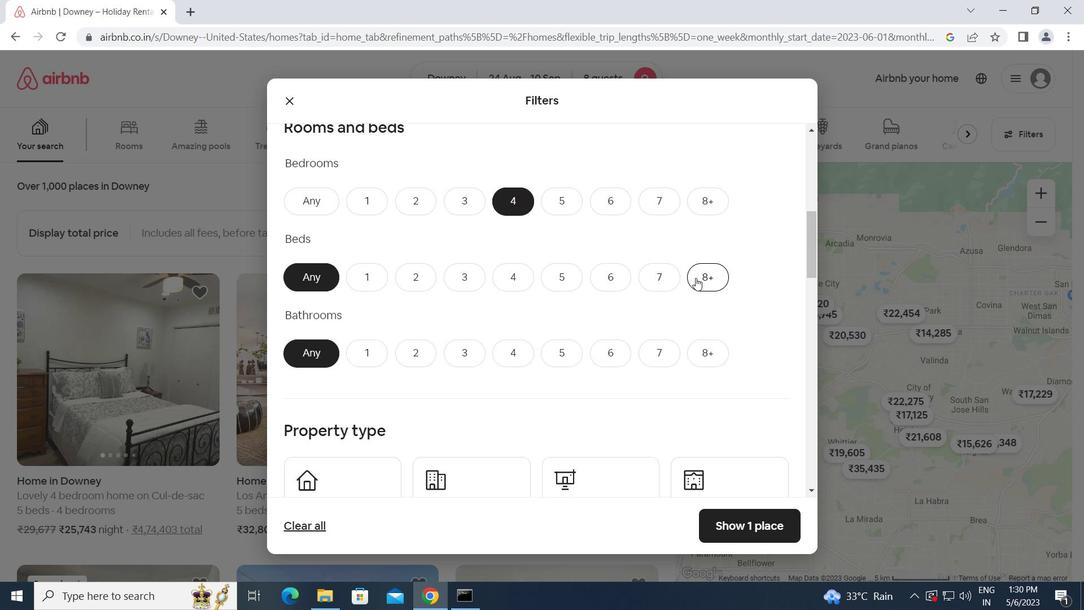 
Action: Mouse pressed left at (702, 275)
Screenshot: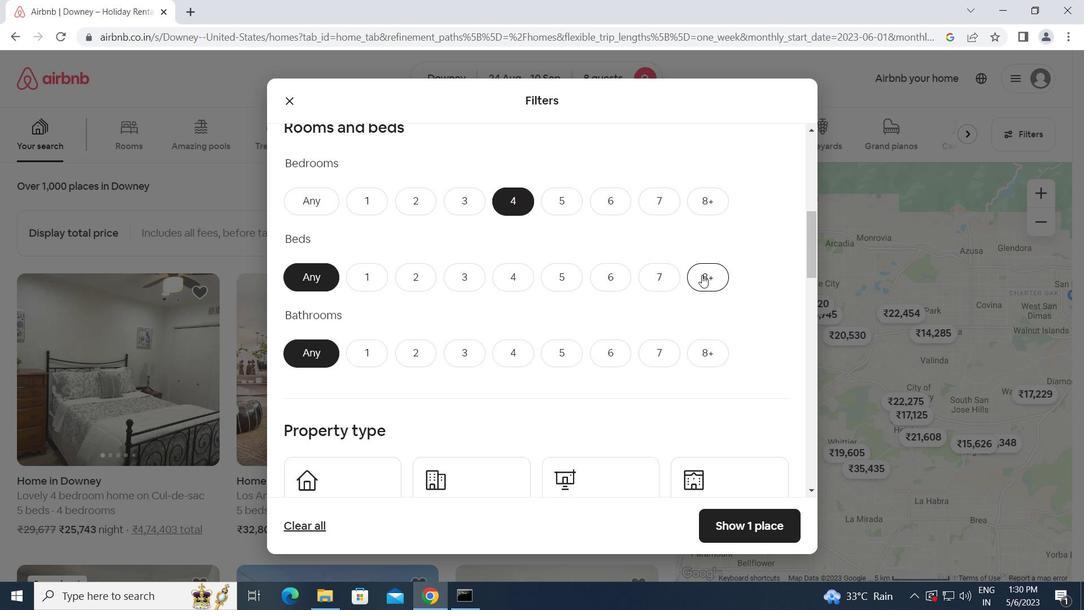 
Action: Mouse moved to (514, 358)
Screenshot: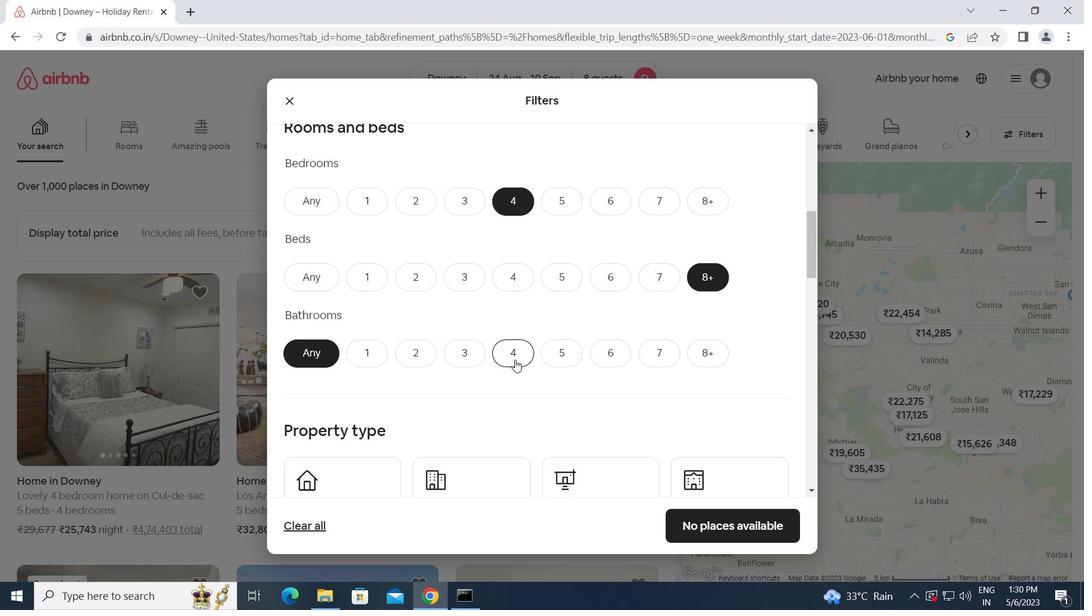 
Action: Mouse pressed left at (514, 358)
Screenshot: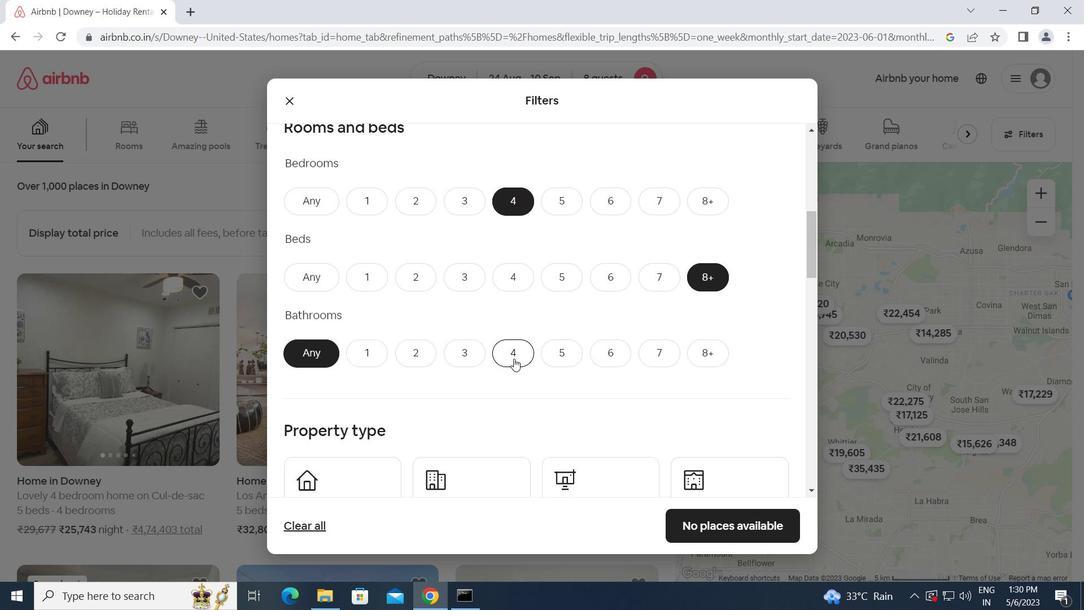 
Action: Mouse moved to (503, 412)
Screenshot: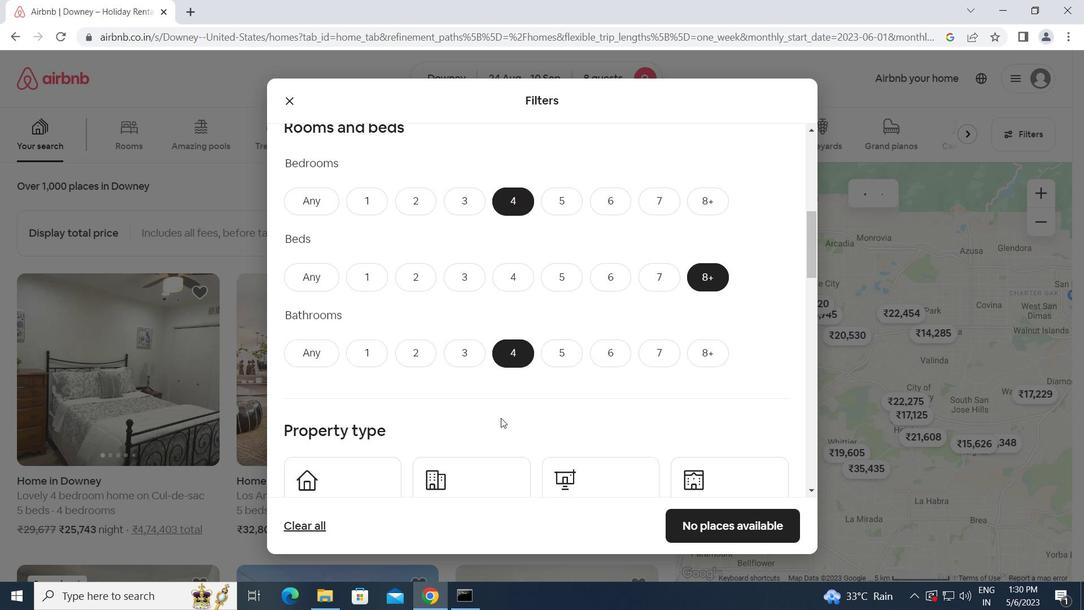 
Action: Mouse scrolled (503, 412) with delta (0, 0)
Screenshot: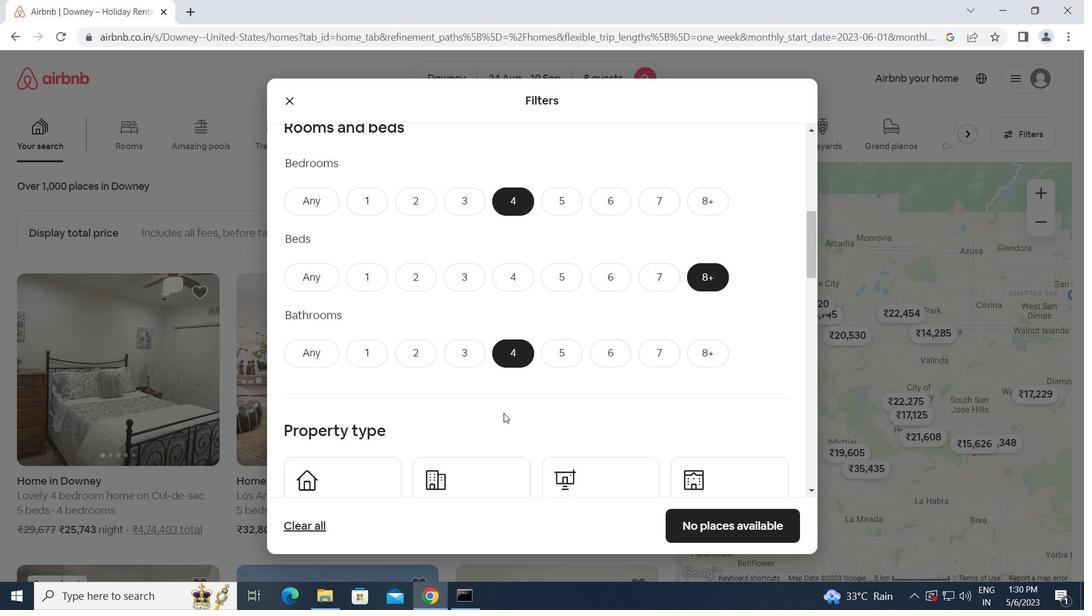 
Action: Mouse moved to (504, 412)
Screenshot: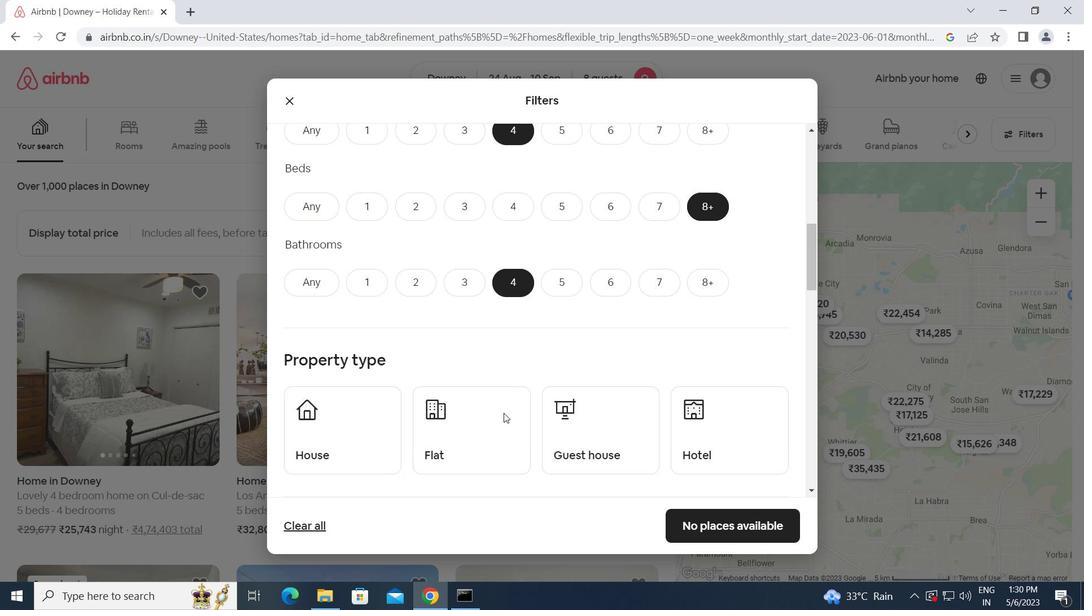 
Action: Mouse scrolled (504, 411) with delta (0, 0)
Screenshot: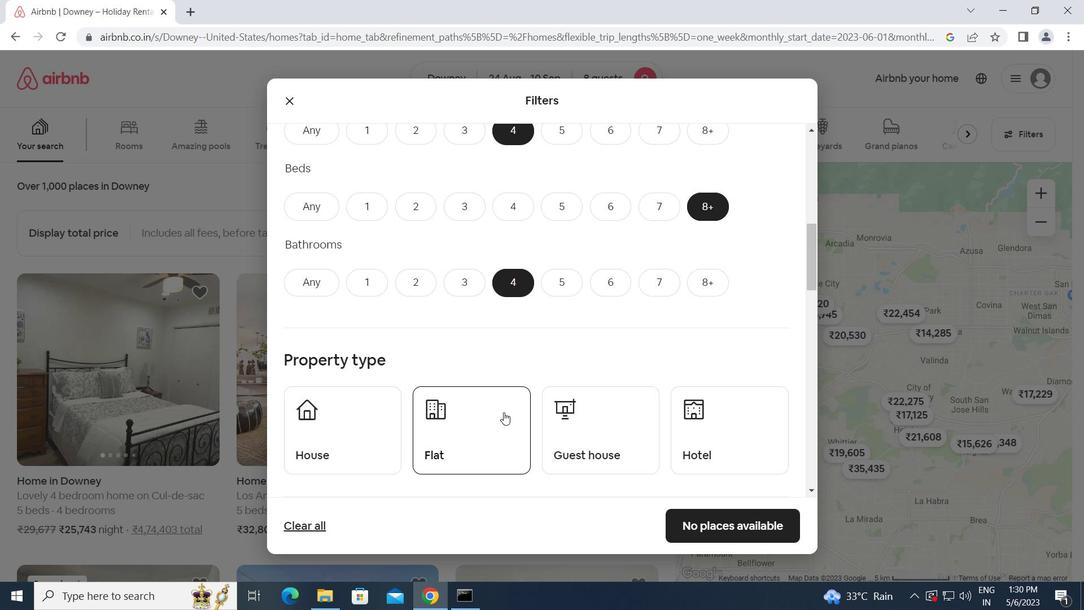 
Action: Mouse scrolled (504, 411) with delta (0, 0)
Screenshot: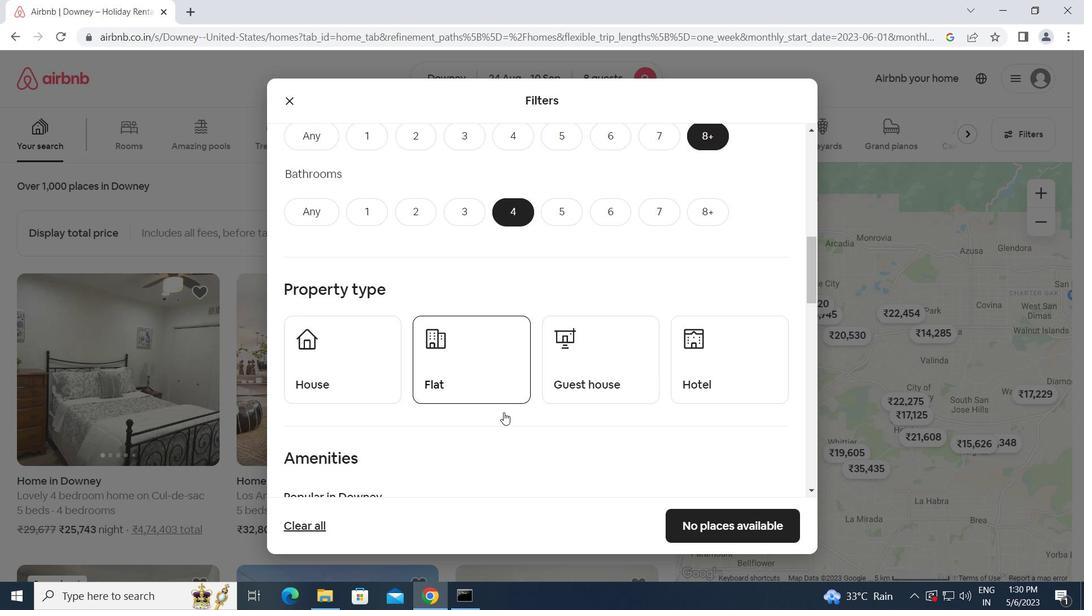 
Action: Mouse moved to (354, 290)
Screenshot: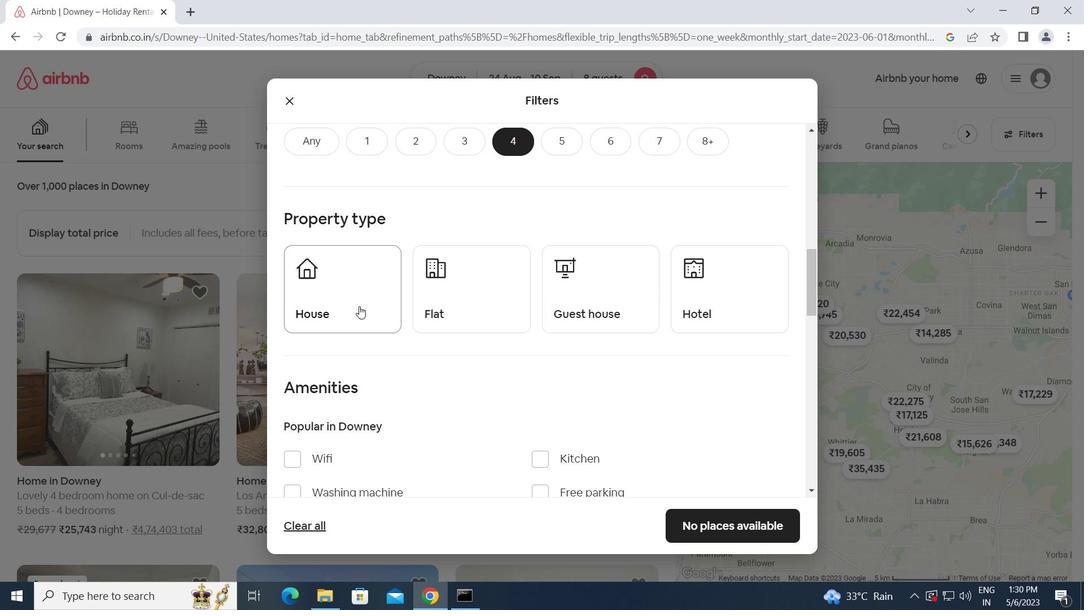 
Action: Mouse pressed left at (354, 290)
Screenshot: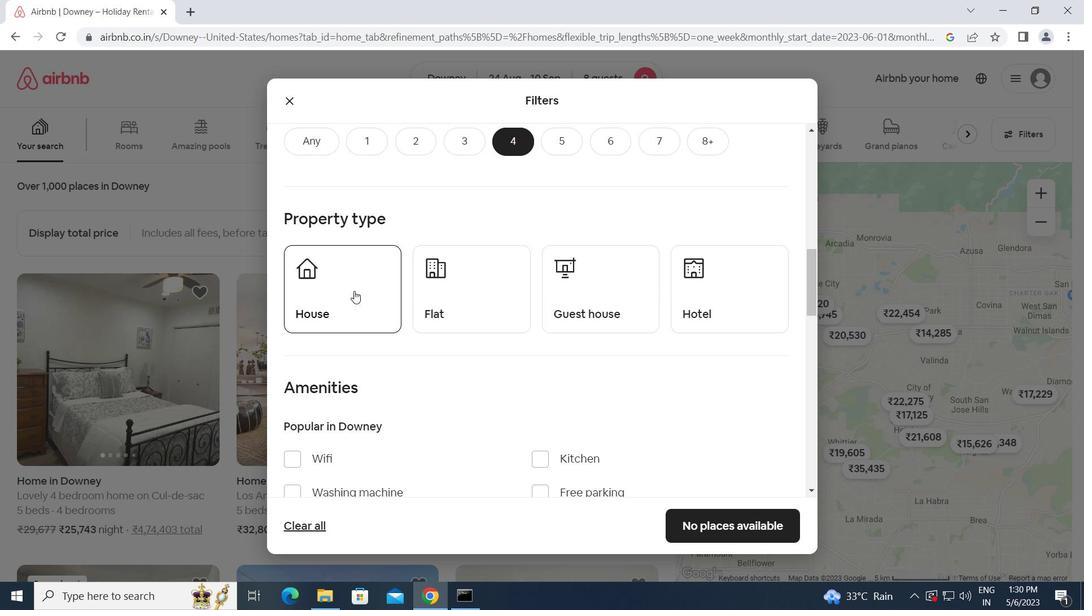 
Action: Mouse moved to (502, 291)
Screenshot: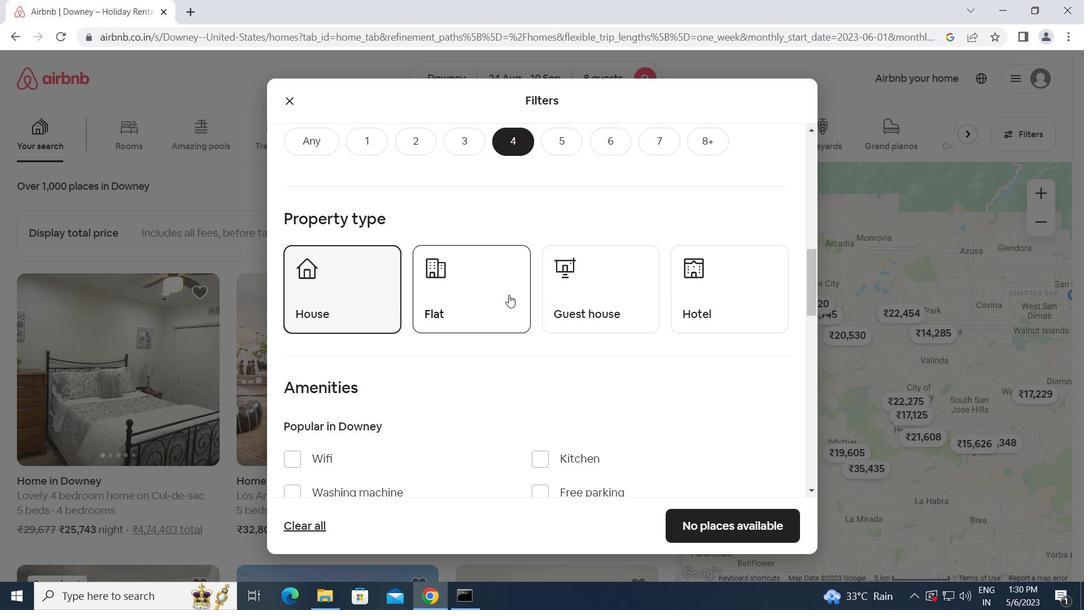 
Action: Mouse pressed left at (502, 291)
Screenshot: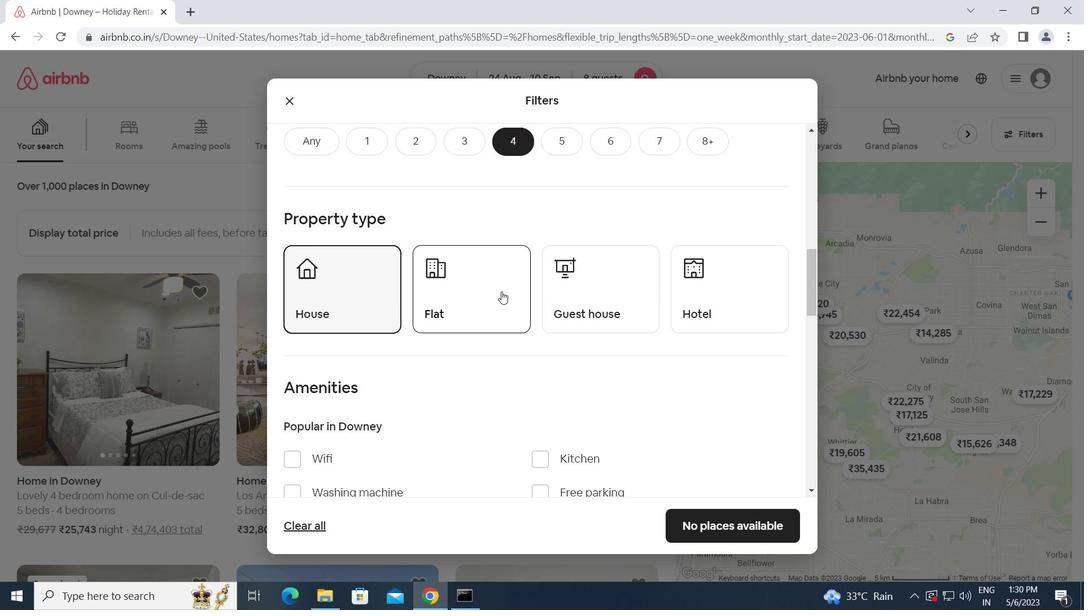 
Action: Mouse moved to (614, 300)
Screenshot: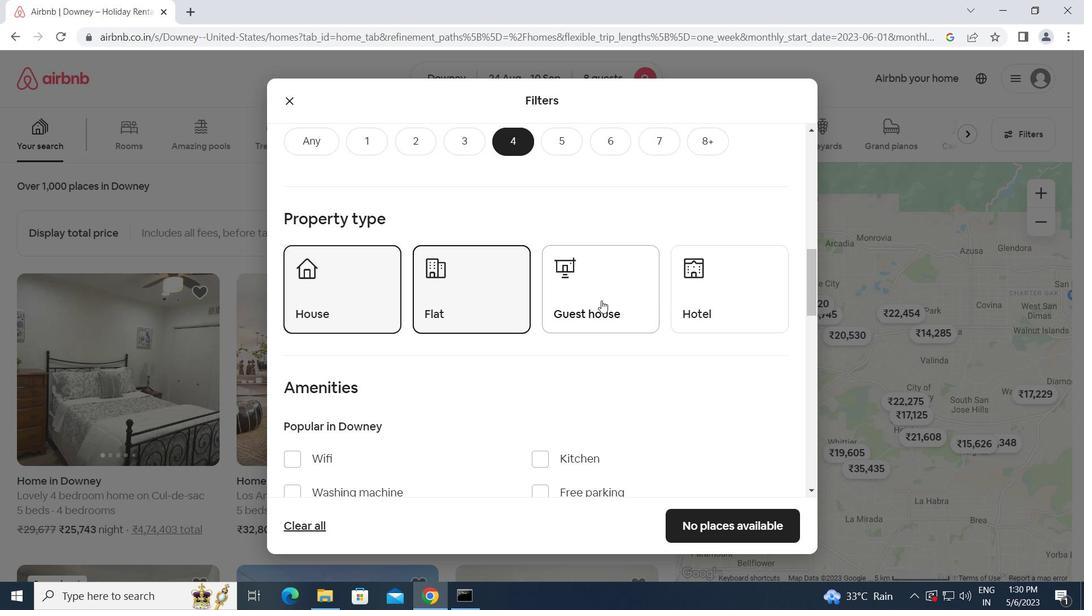 
Action: Mouse pressed left at (614, 300)
Screenshot: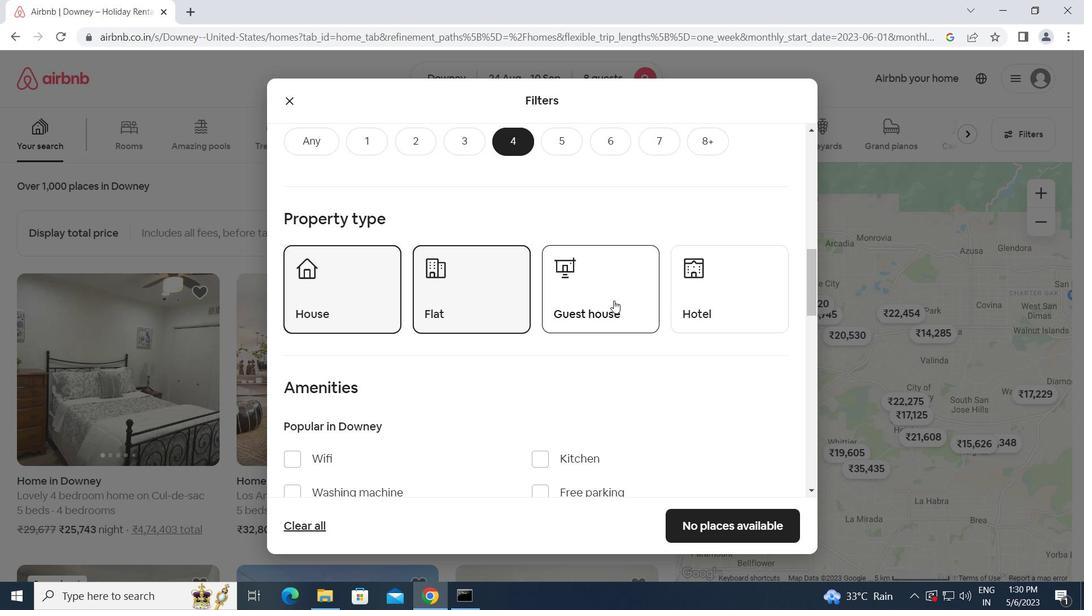 
Action: Mouse moved to (566, 360)
Screenshot: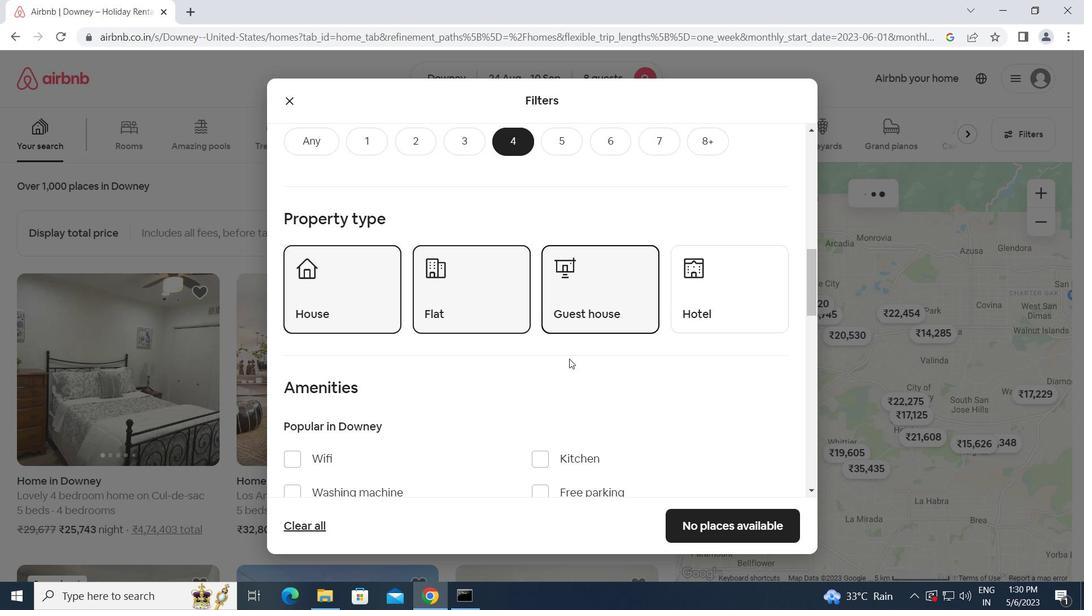 
Action: Mouse scrolled (566, 359) with delta (0, 0)
Screenshot: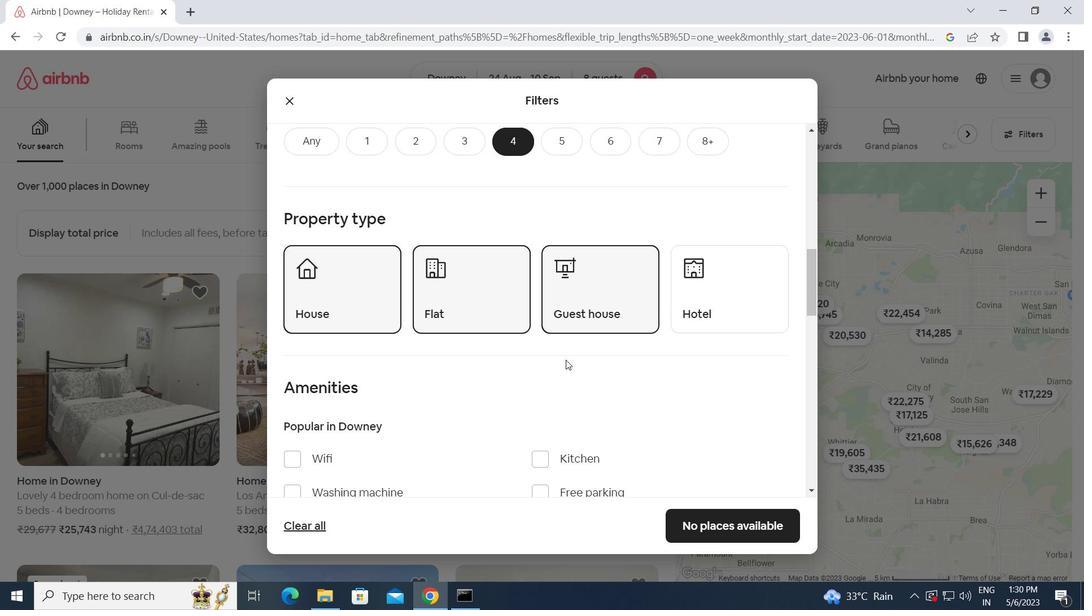
Action: Mouse scrolled (566, 359) with delta (0, 0)
Screenshot: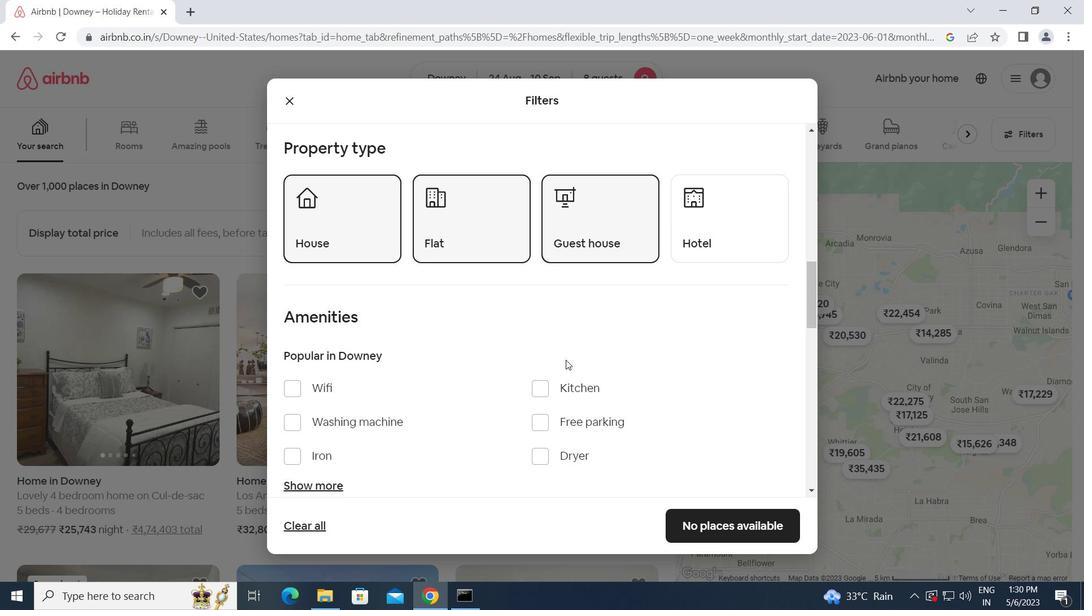 
Action: Mouse moved to (548, 369)
Screenshot: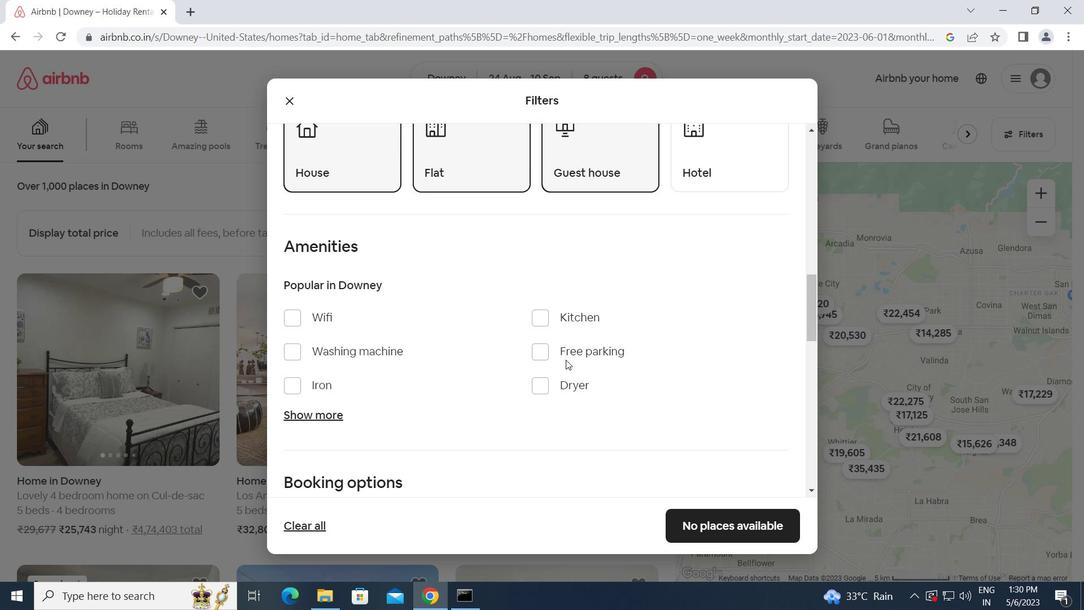 
Action: Mouse scrolled (548, 368) with delta (0, 0)
Screenshot: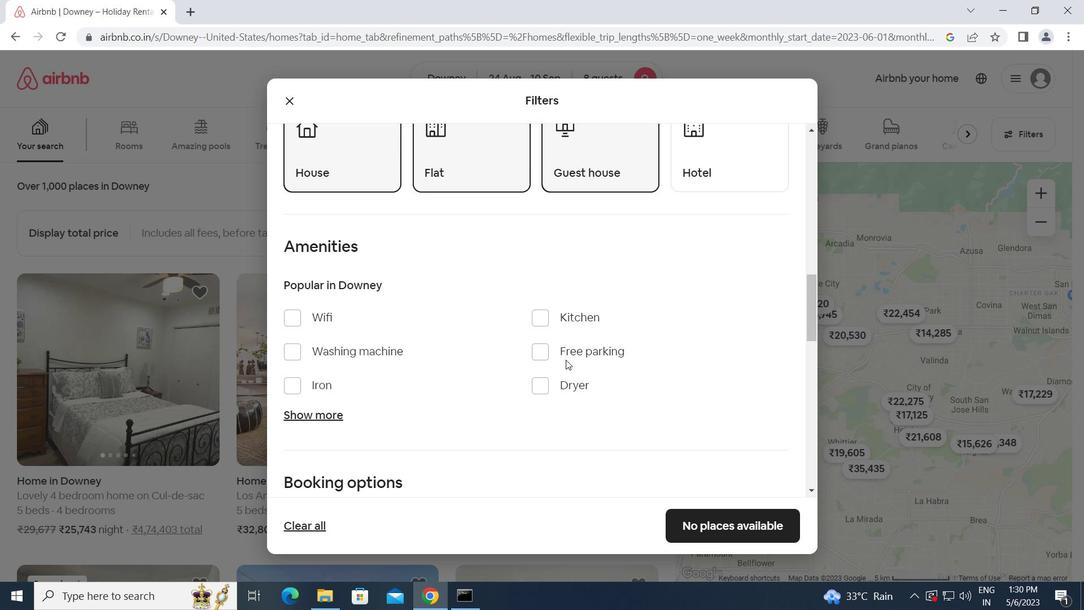 
Action: Mouse moved to (332, 349)
Screenshot: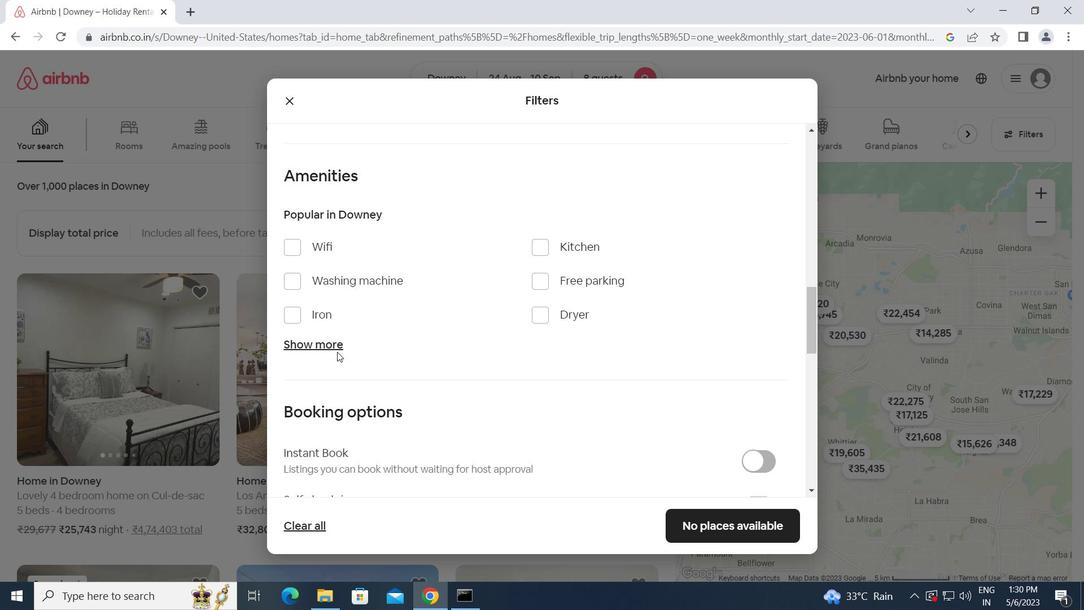
Action: Mouse pressed left at (332, 349)
Screenshot: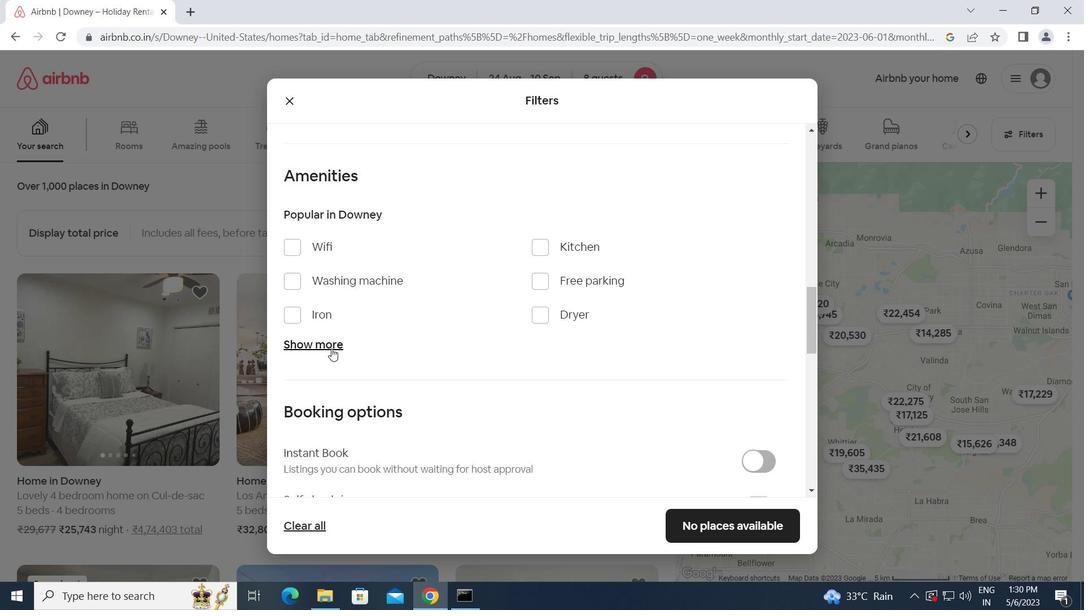 
Action: Mouse moved to (291, 245)
Screenshot: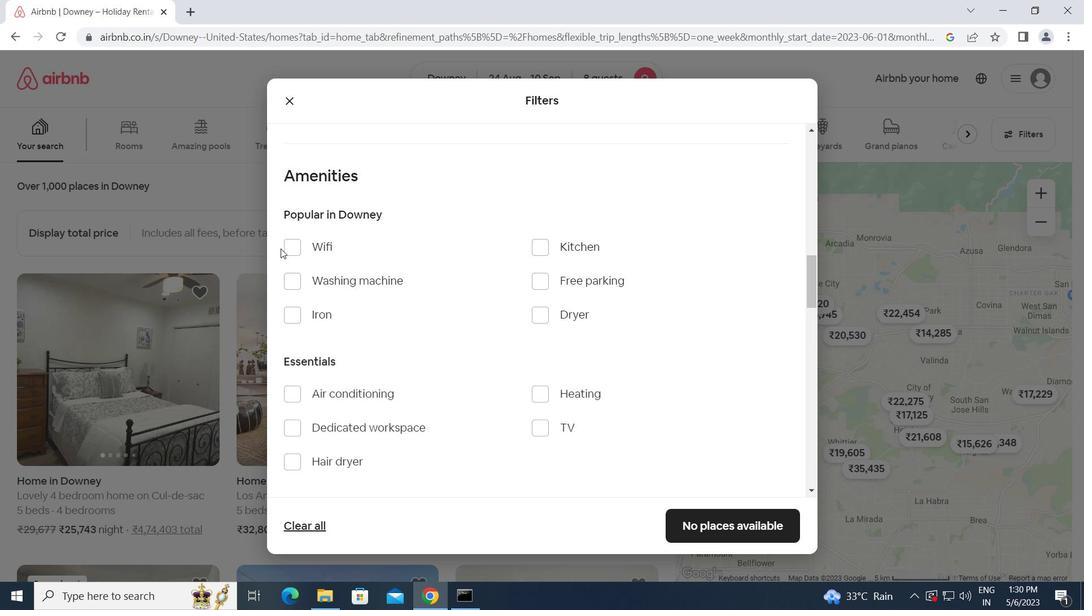 
Action: Mouse pressed left at (291, 245)
Screenshot: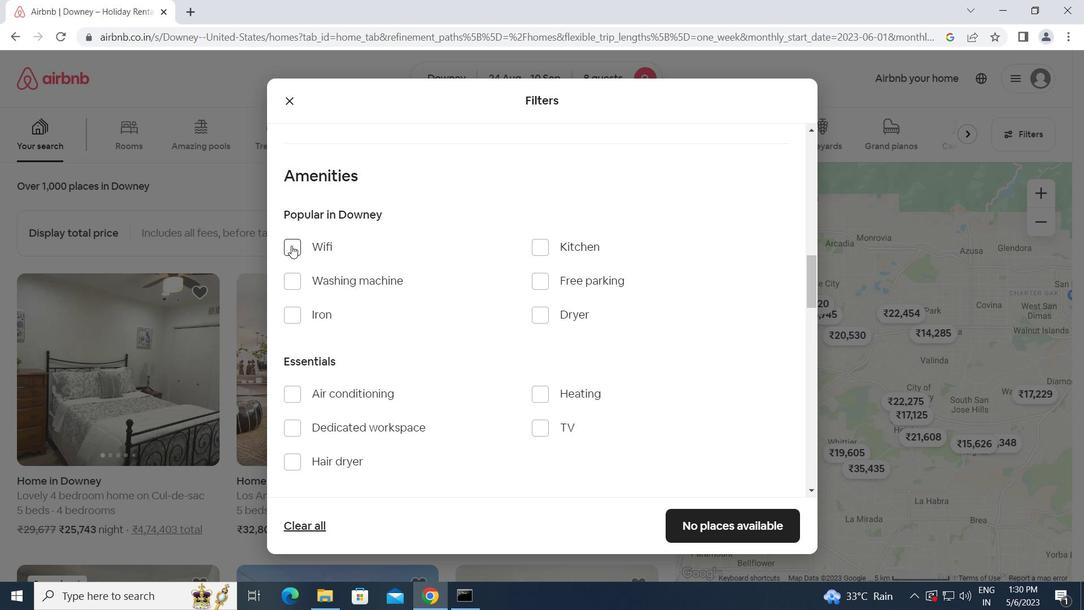 
Action: Mouse moved to (540, 430)
Screenshot: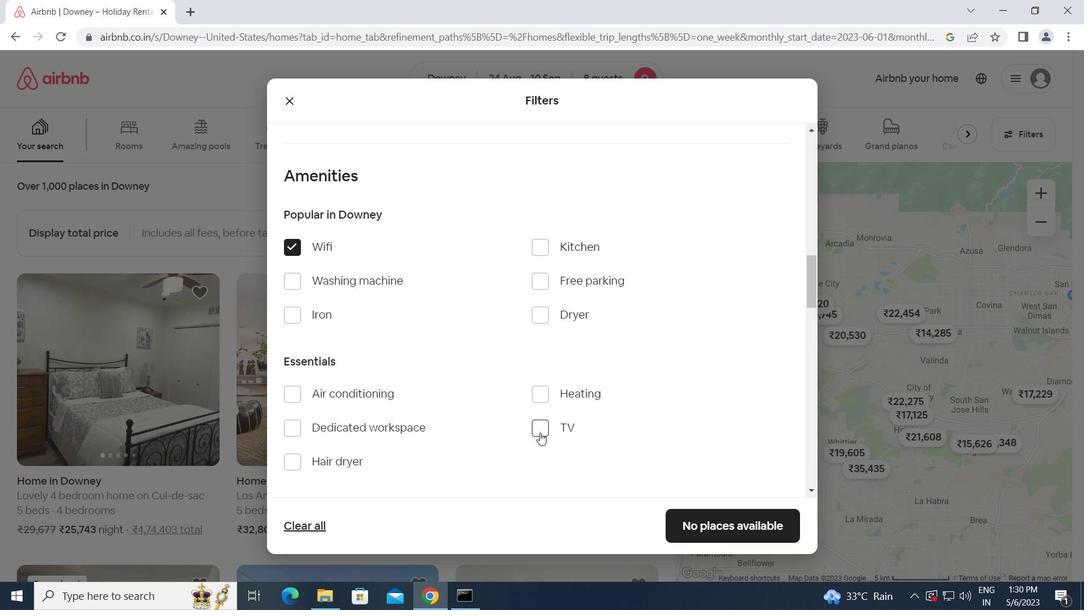 
Action: Mouse pressed left at (540, 430)
Screenshot: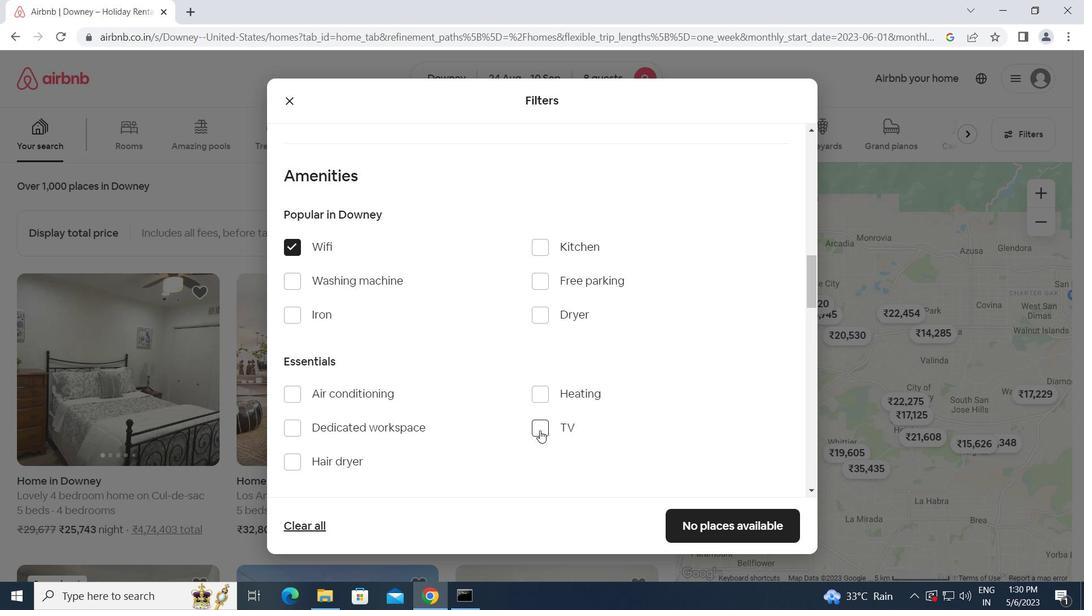 
Action: Mouse moved to (540, 281)
Screenshot: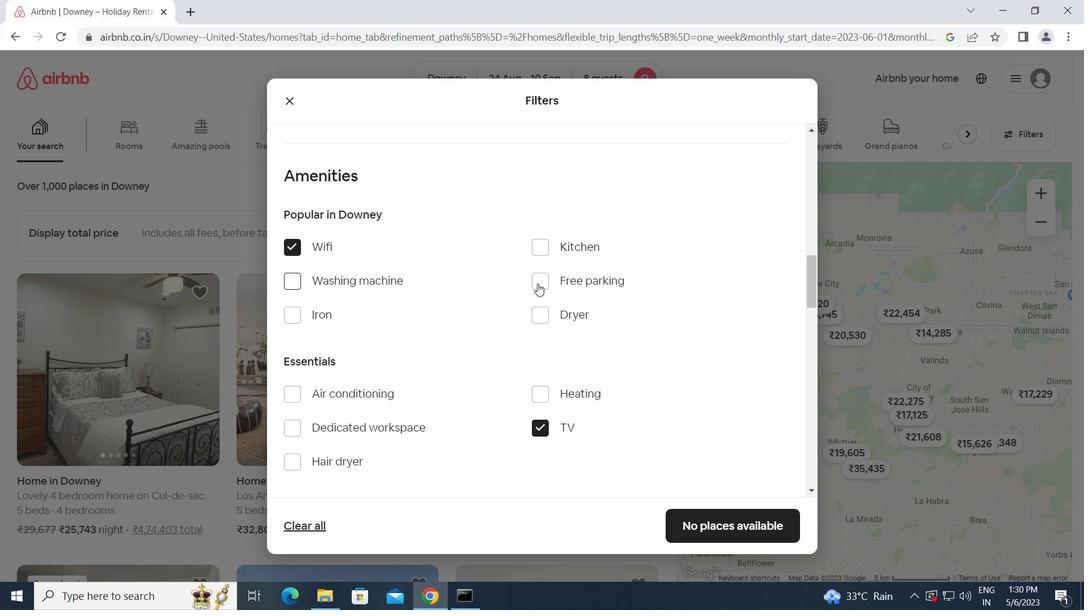 
Action: Mouse pressed left at (540, 281)
Screenshot: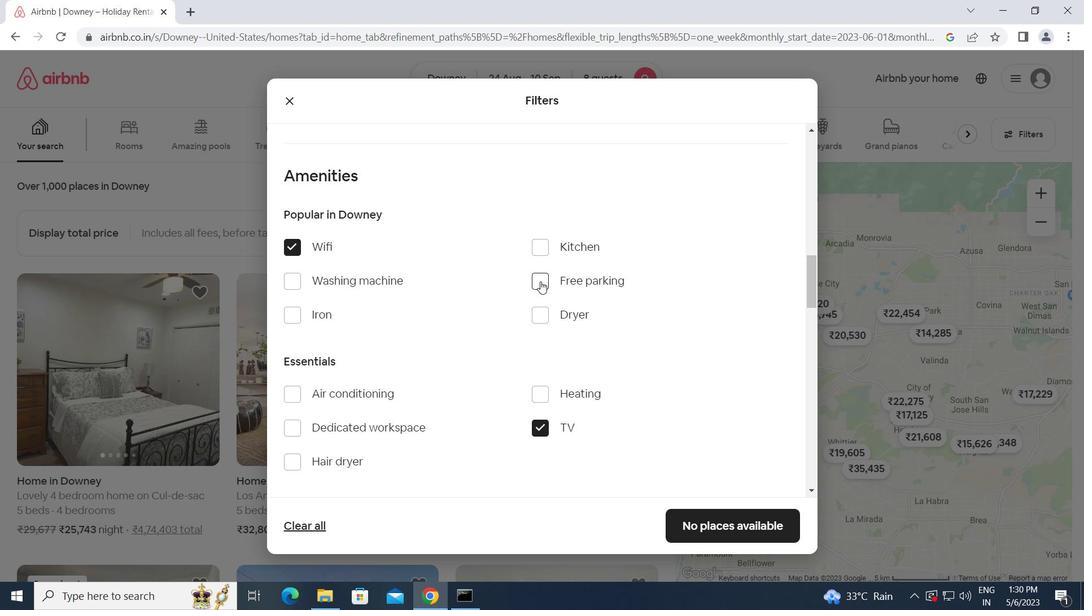 
Action: Mouse moved to (442, 370)
Screenshot: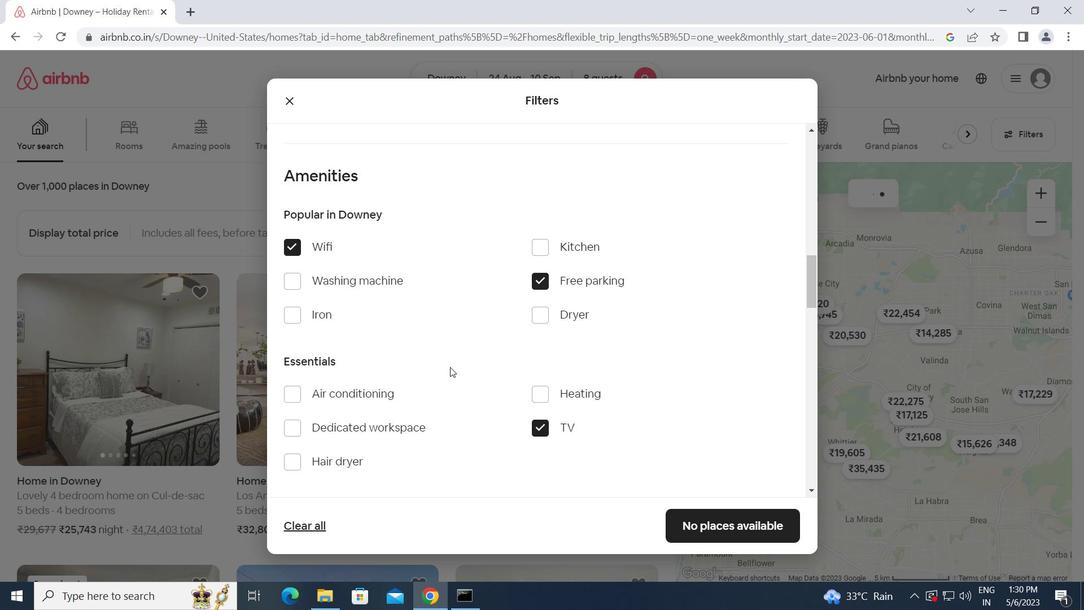 
Action: Mouse scrolled (442, 370) with delta (0, 0)
Screenshot: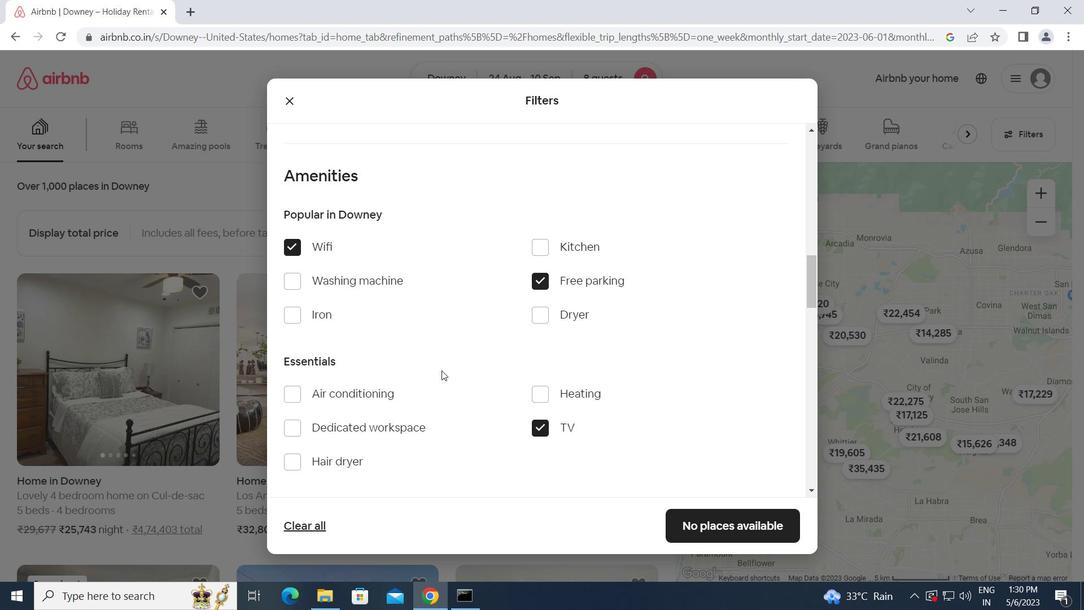 
Action: Mouse scrolled (442, 370) with delta (0, 0)
Screenshot: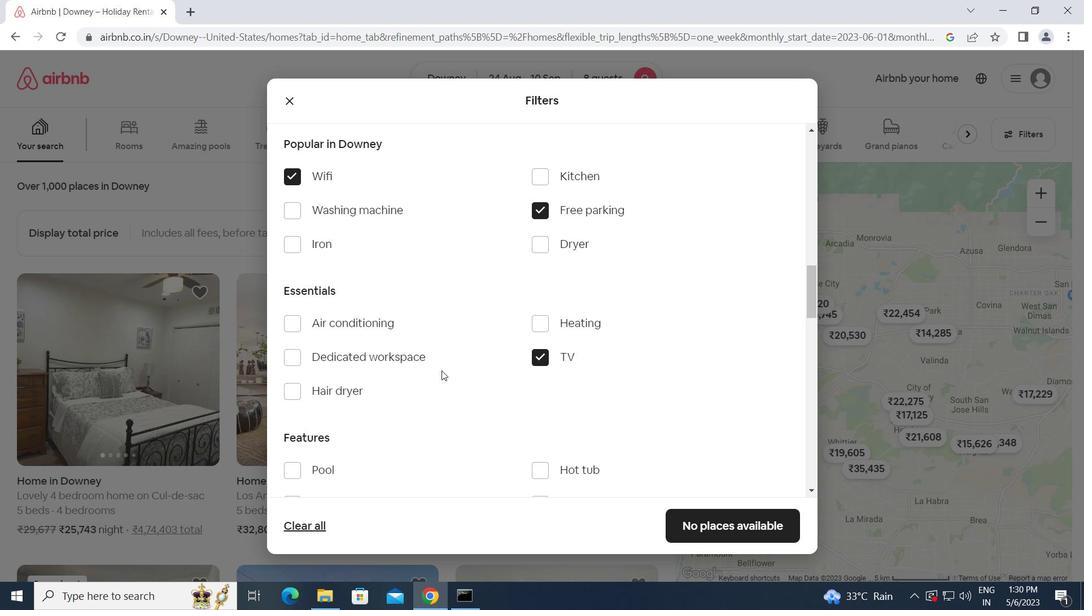 
Action: Mouse scrolled (442, 370) with delta (0, 0)
Screenshot: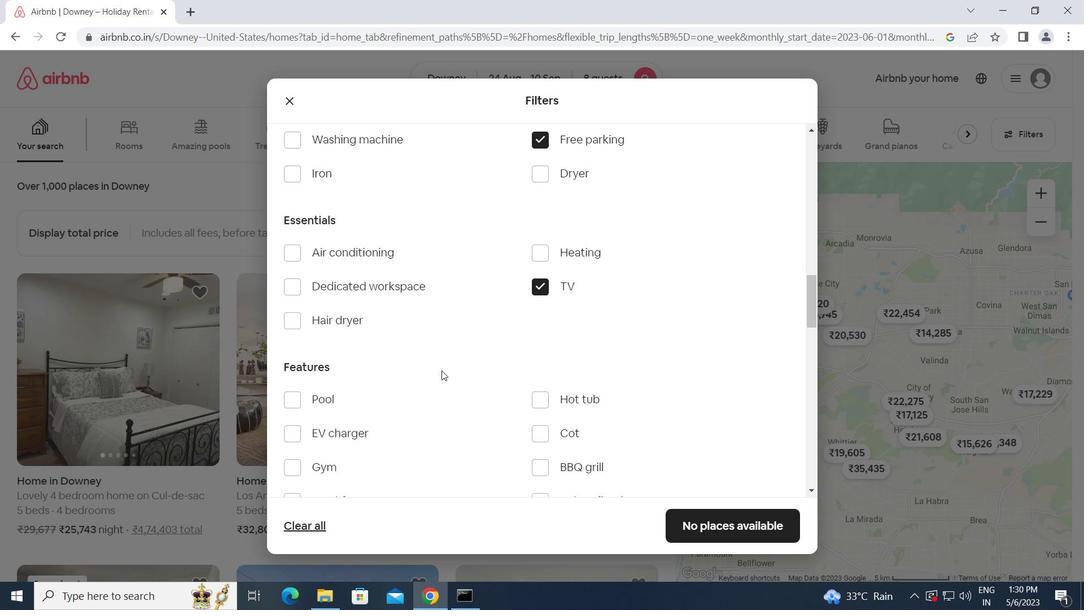 
Action: Mouse scrolled (442, 370) with delta (0, 0)
Screenshot: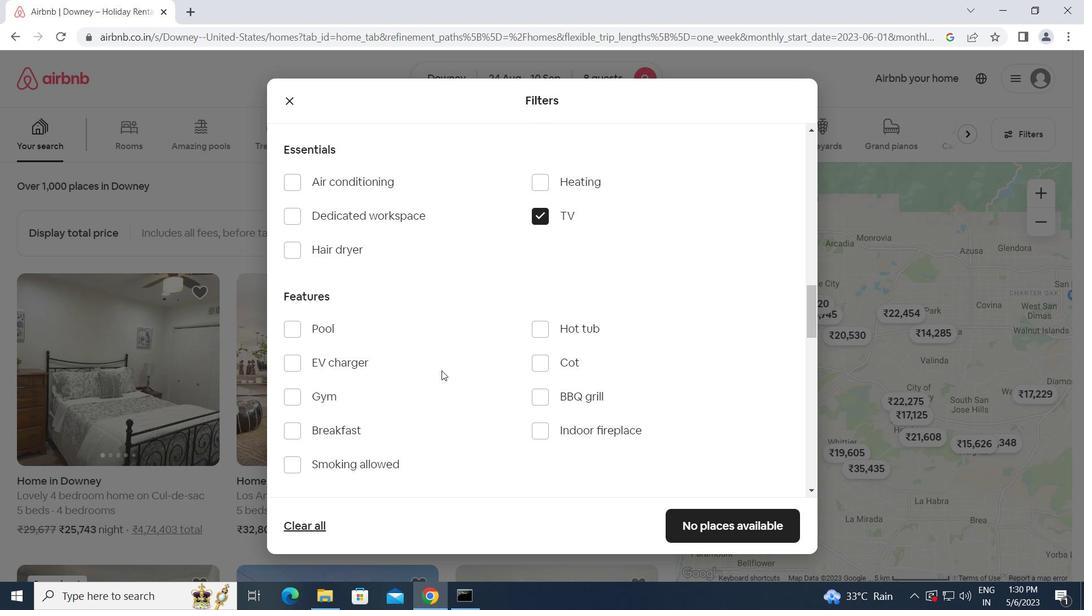 
Action: Mouse moved to (297, 325)
Screenshot: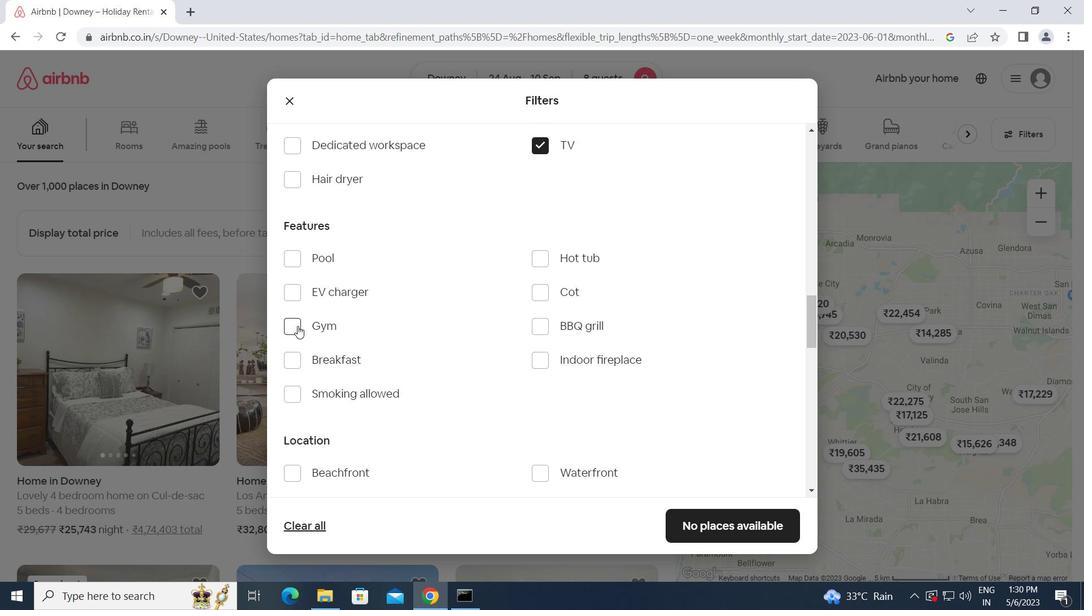 
Action: Mouse pressed left at (297, 325)
Screenshot: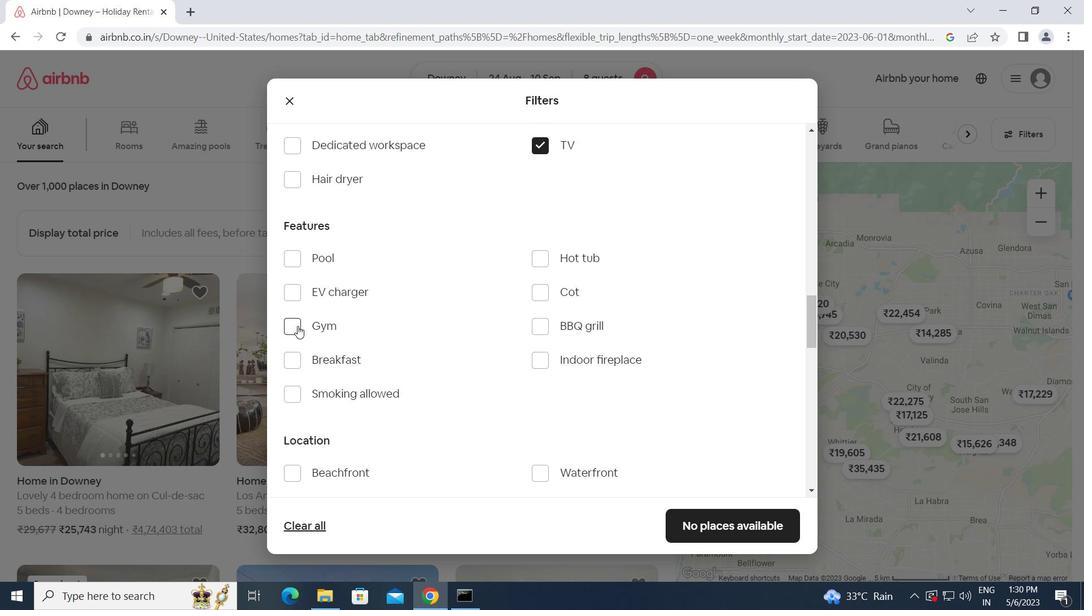 
Action: Mouse moved to (294, 360)
Screenshot: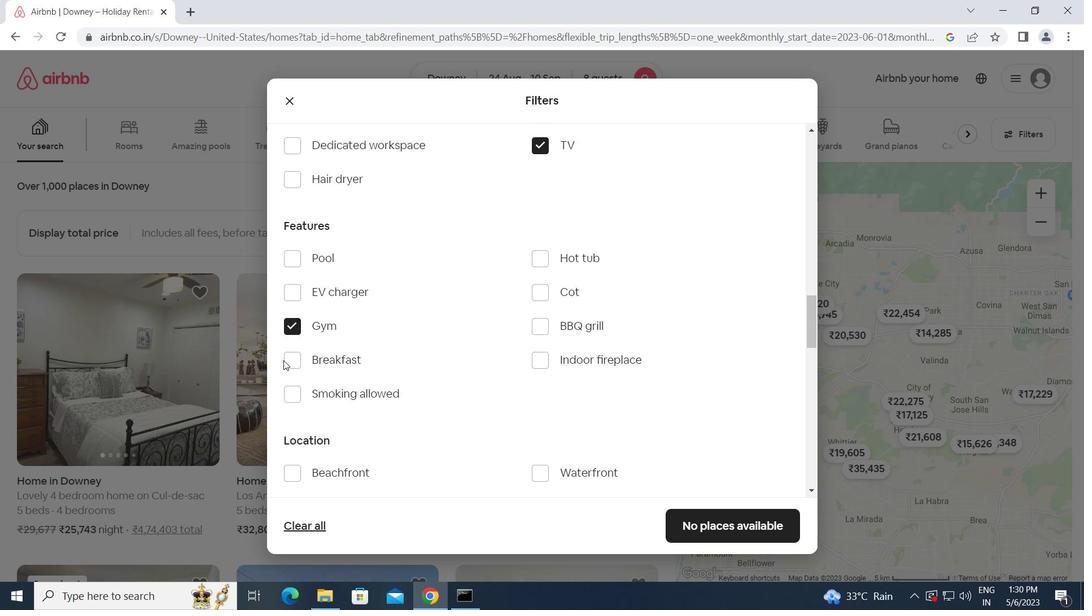 
Action: Mouse pressed left at (294, 360)
Screenshot: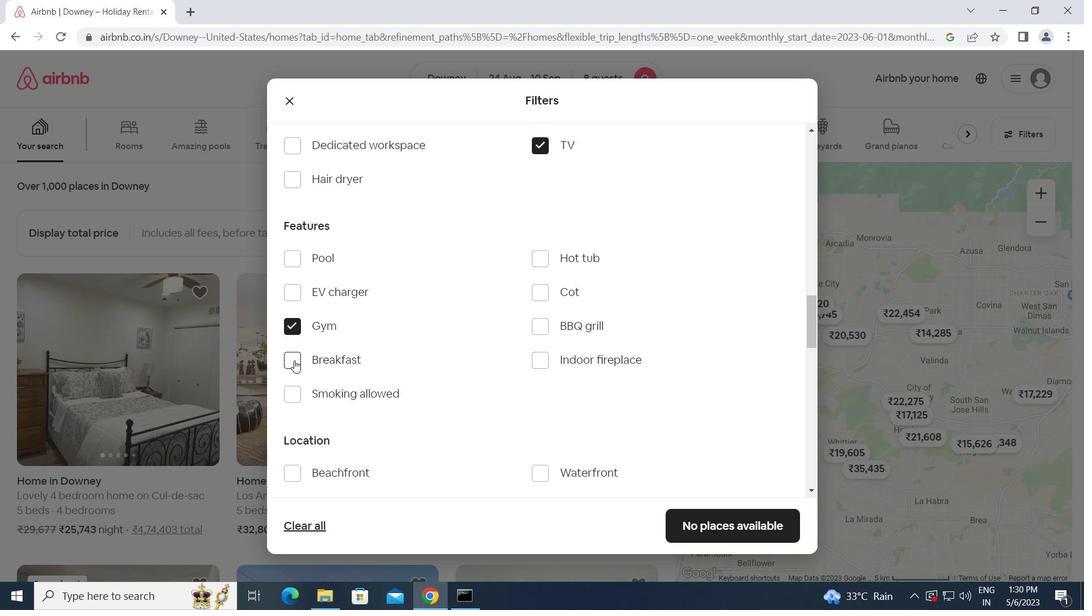 
Action: Mouse moved to (404, 373)
Screenshot: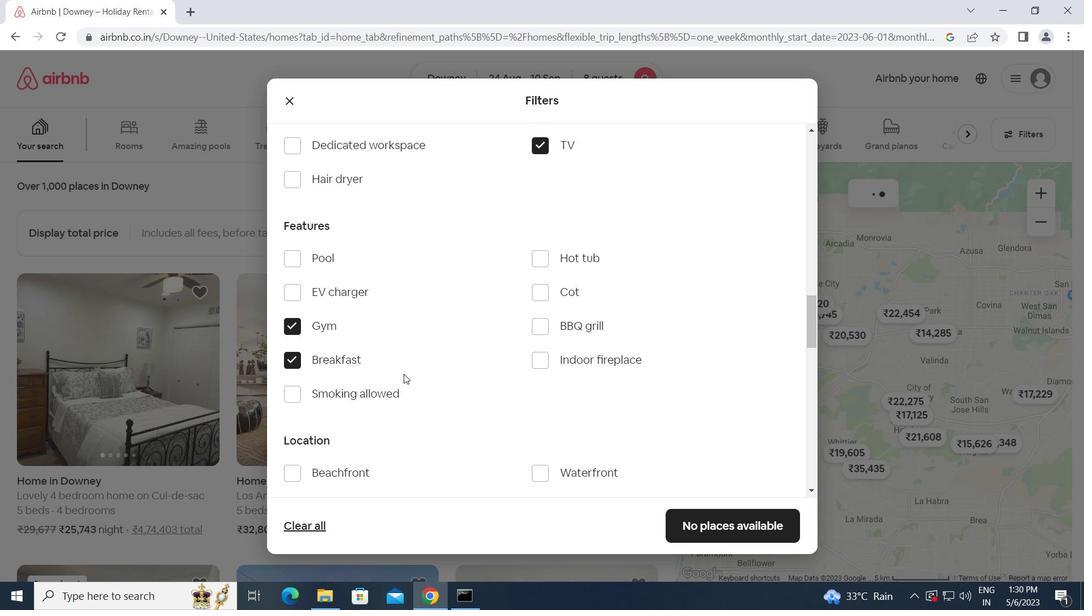 
Action: Mouse scrolled (404, 373) with delta (0, 0)
Screenshot: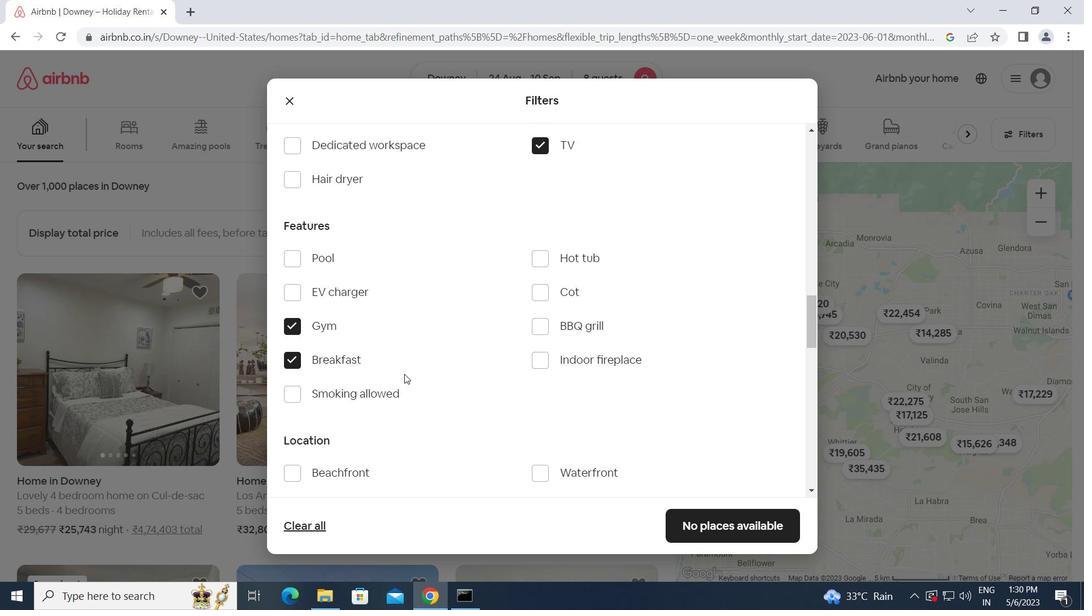 
Action: Mouse scrolled (404, 373) with delta (0, 0)
Screenshot: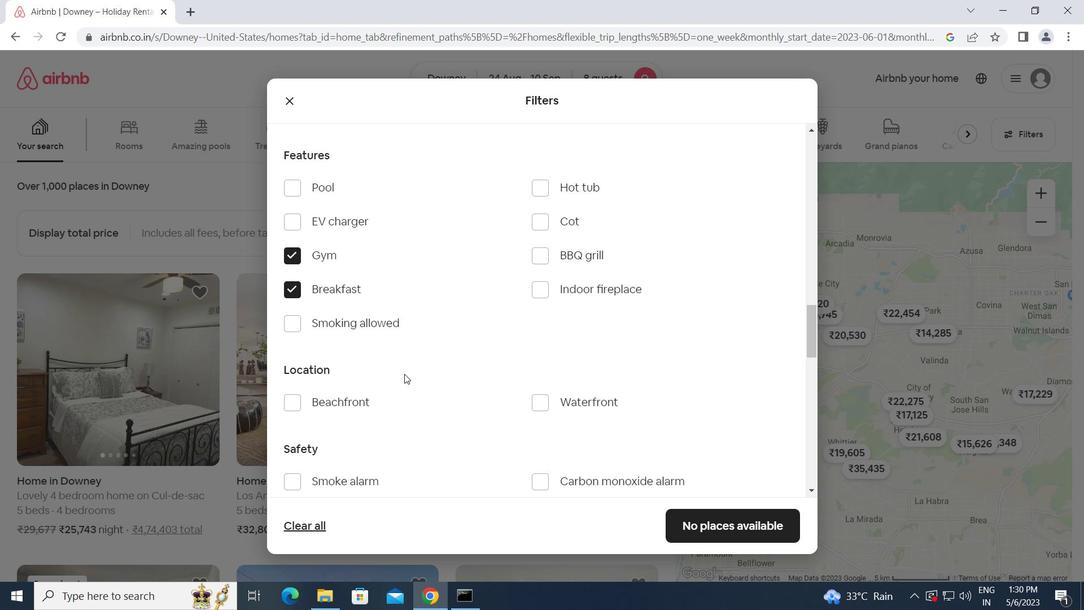 
Action: Mouse scrolled (404, 373) with delta (0, 0)
Screenshot: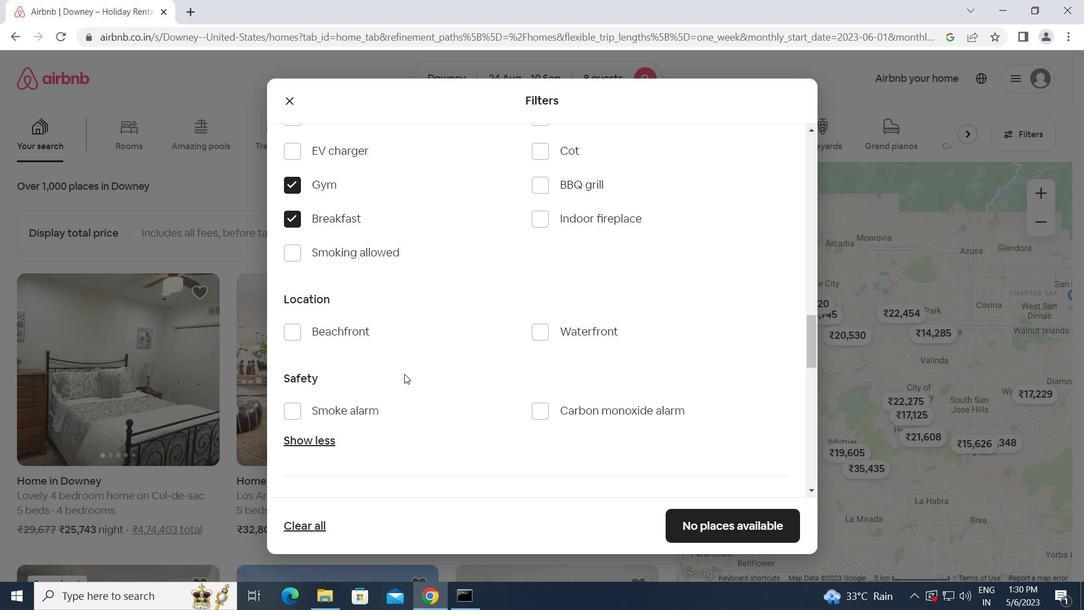 
Action: Mouse scrolled (404, 373) with delta (0, 0)
Screenshot: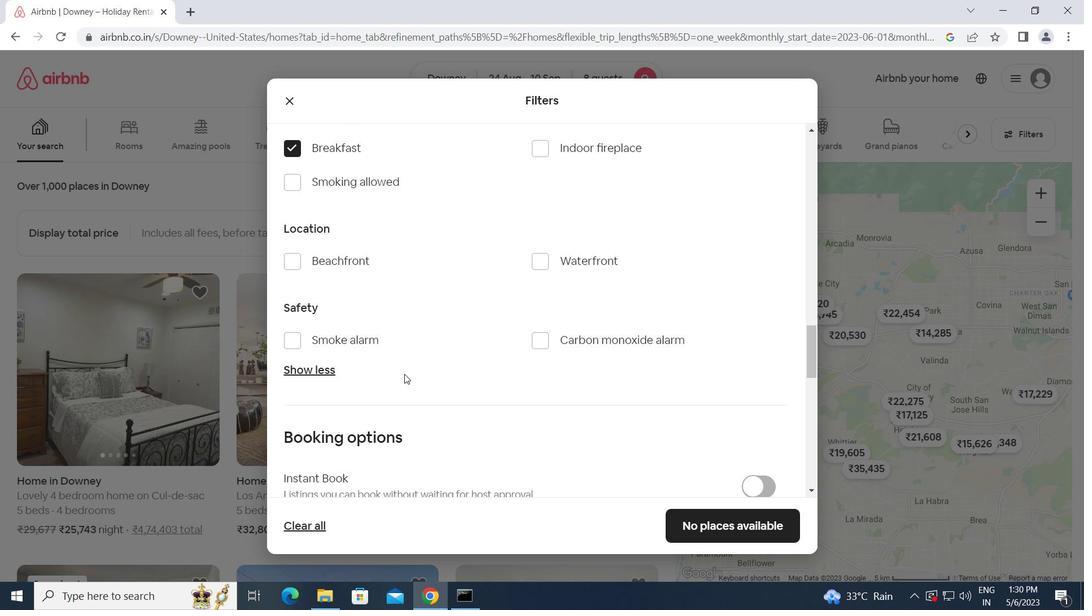 
Action: Mouse scrolled (404, 373) with delta (0, 0)
Screenshot: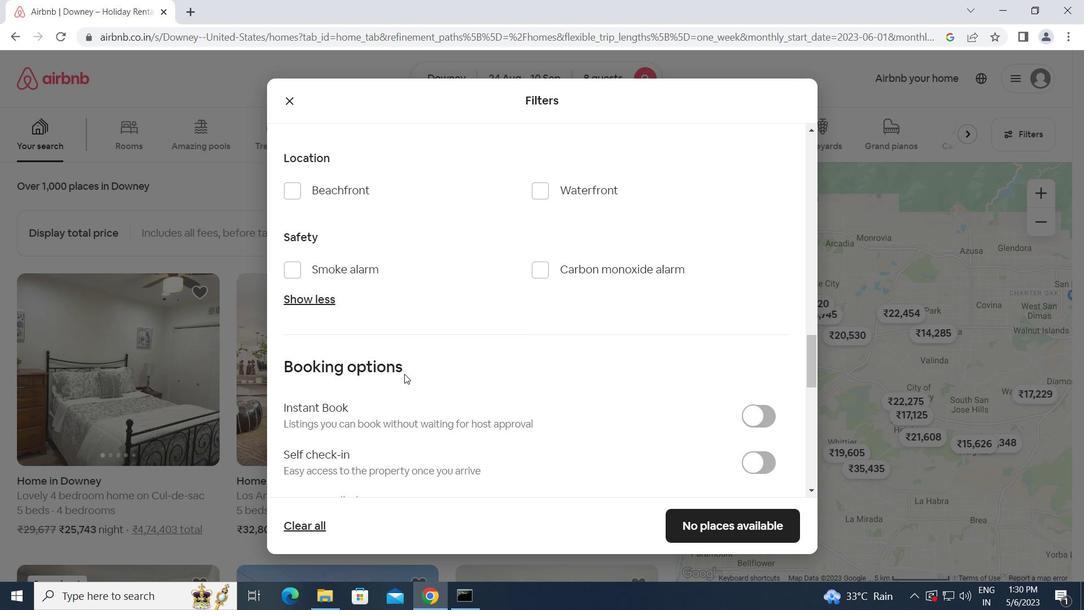 
Action: Mouse scrolled (404, 373) with delta (0, 0)
Screenshot: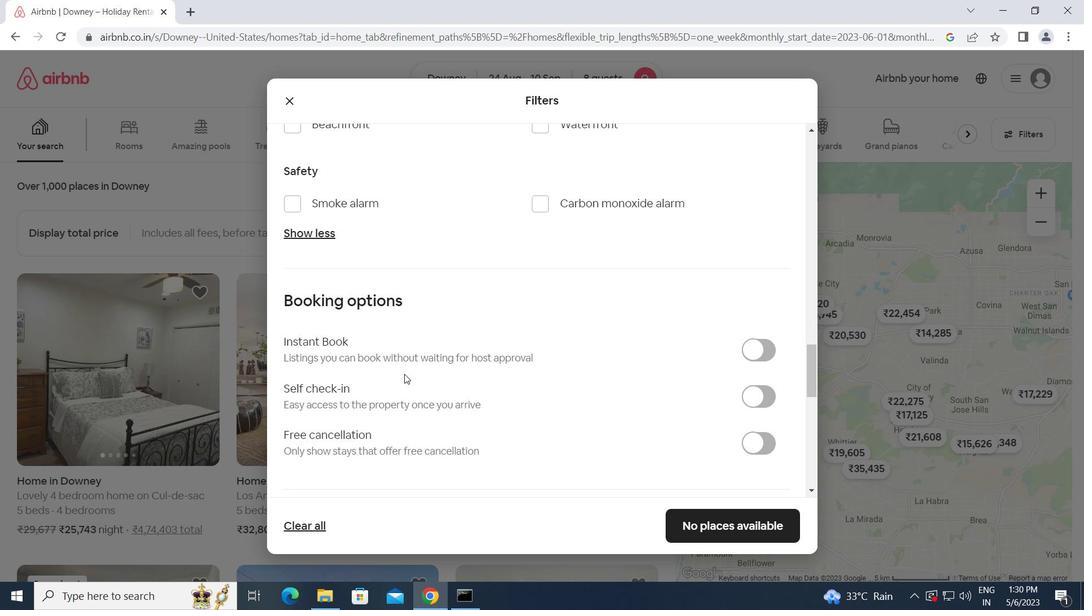 
Action: Mouse moved to (755, 322)
Screenshot: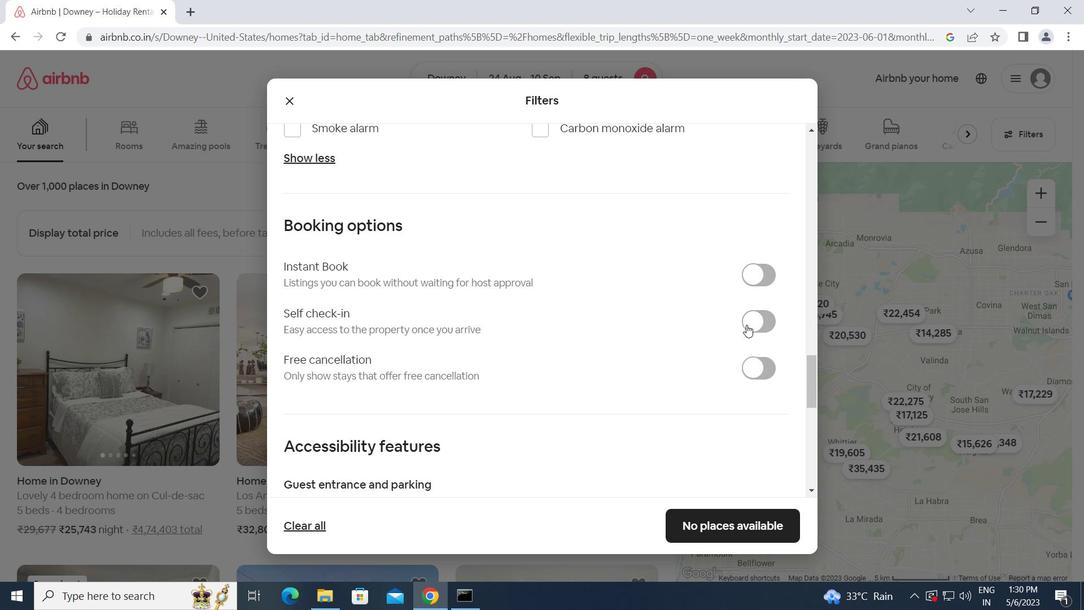 
Action: Mouse pressed left at (755, 322)
Screenshot: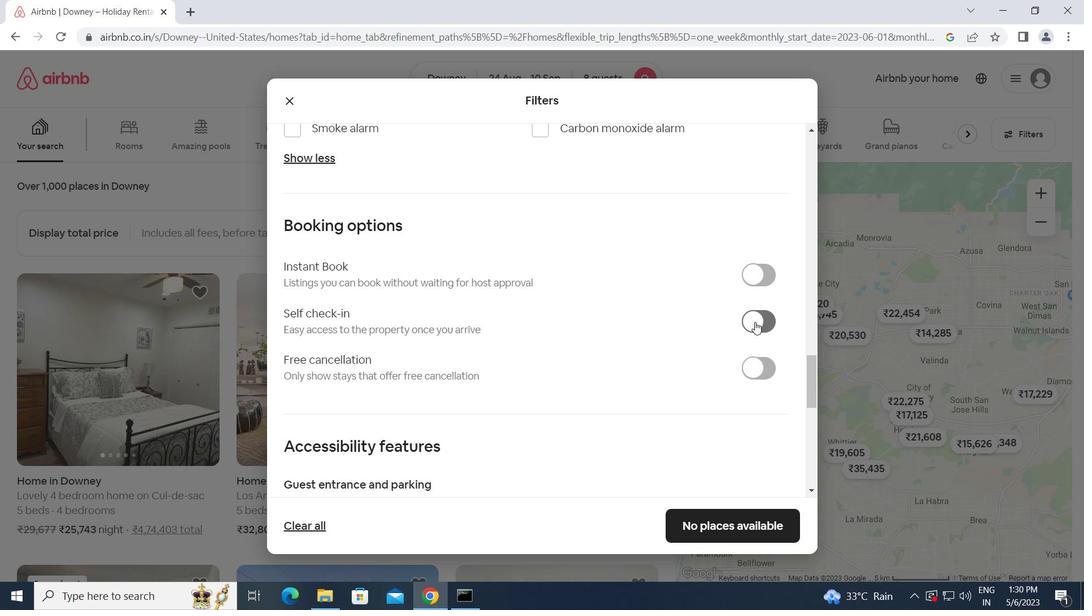 
Action: Mouse moved to (442, 355)
Screenshot: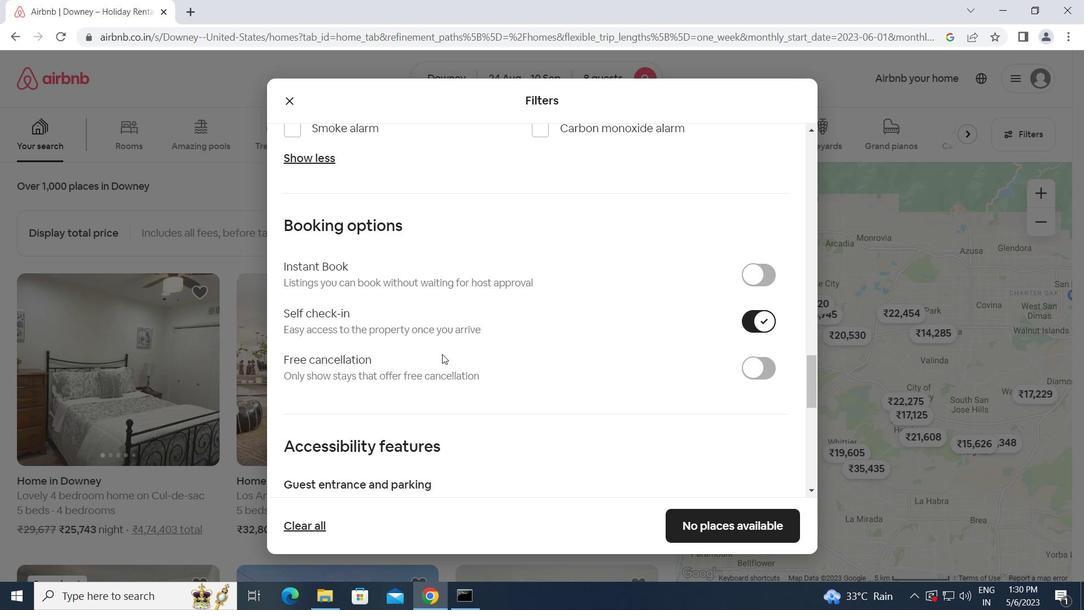 
Action: Mouse scrolled (442, 354) with delta (0, 0)
Screenshot: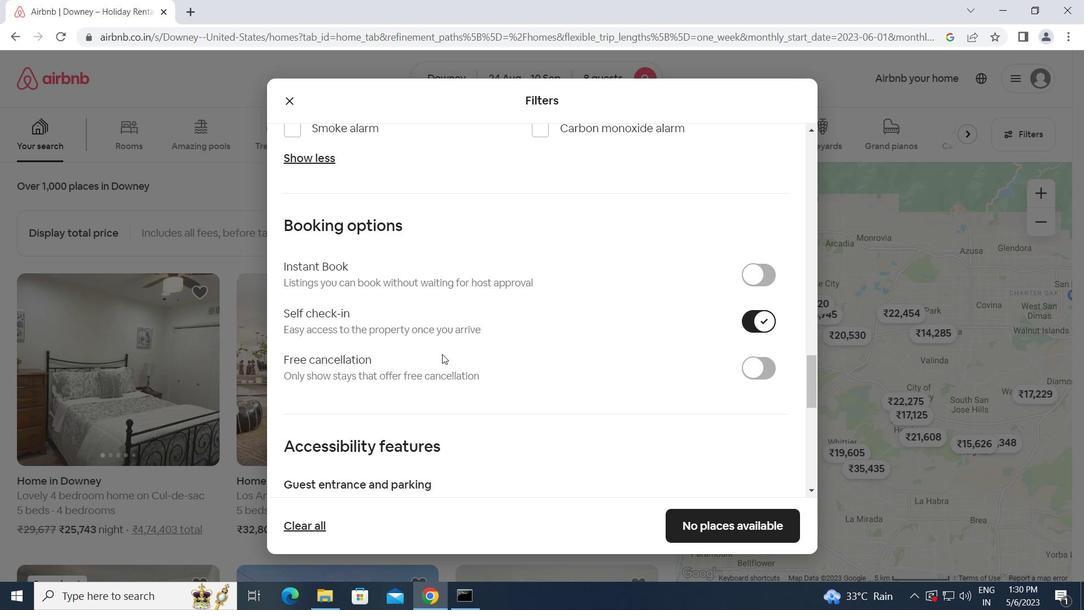 
Action: Mouse scrolled (442, 354) with delta (0, 0)
Screenshot: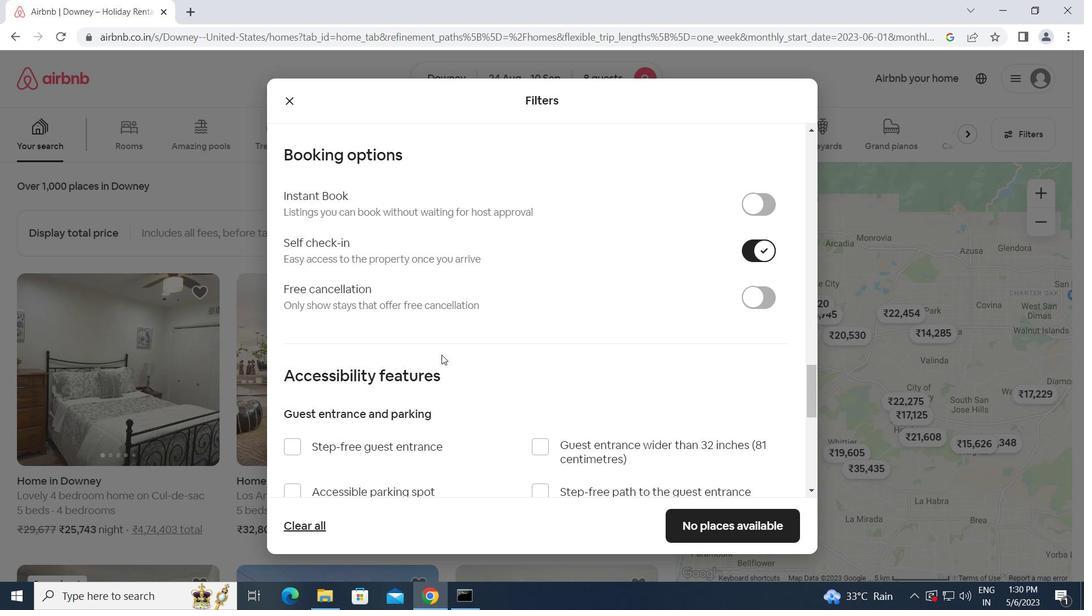 
Action: Mouse scrolled (442, 354) with delta (0, 0)
Screenshot: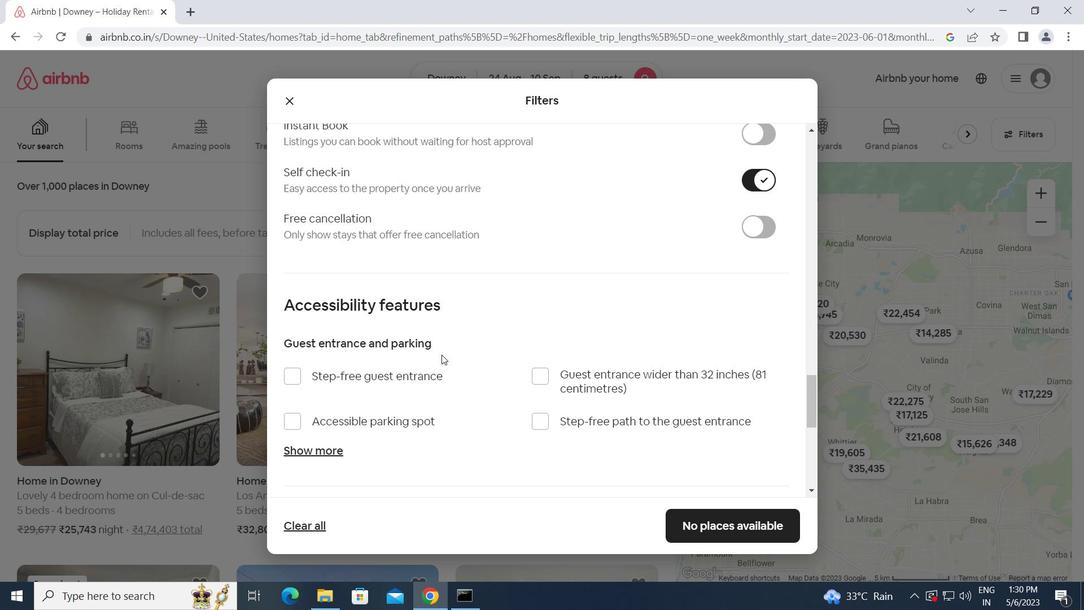 
Action: Mouse scrolled (442, 354) with delta (0, 0)
Screenshot: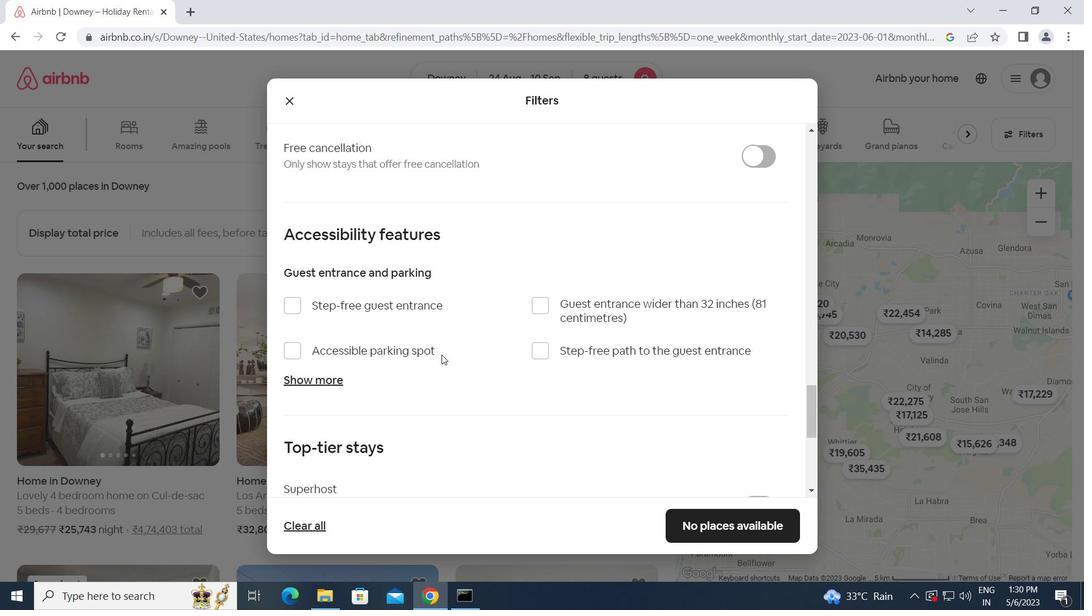 
Action: Mouse scrolled (442, 354) with delta (0, 0)
Screenshot: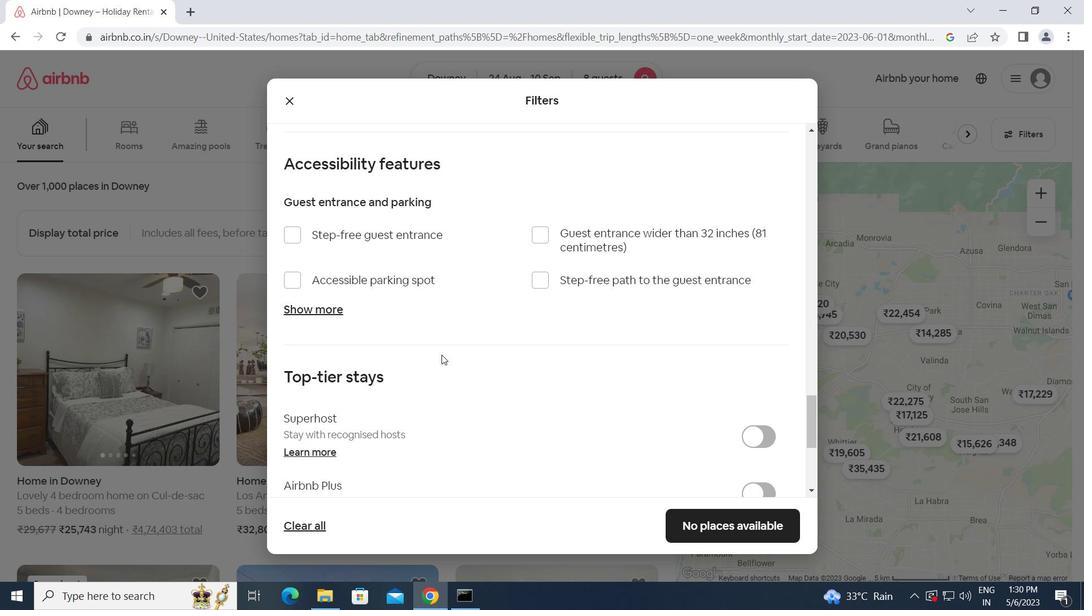 
Action: Mouse scrolled (442, 354) with delta (0, 0)
Screenshot: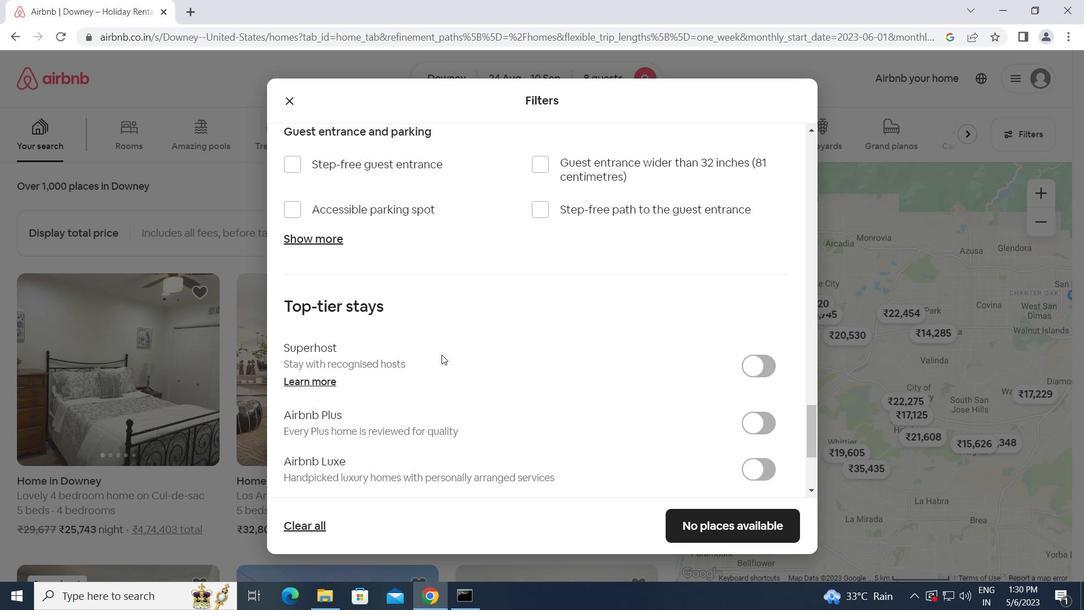 
Action: Mouse scrolled (442, 354) with delta (0, 0)
Screenshot: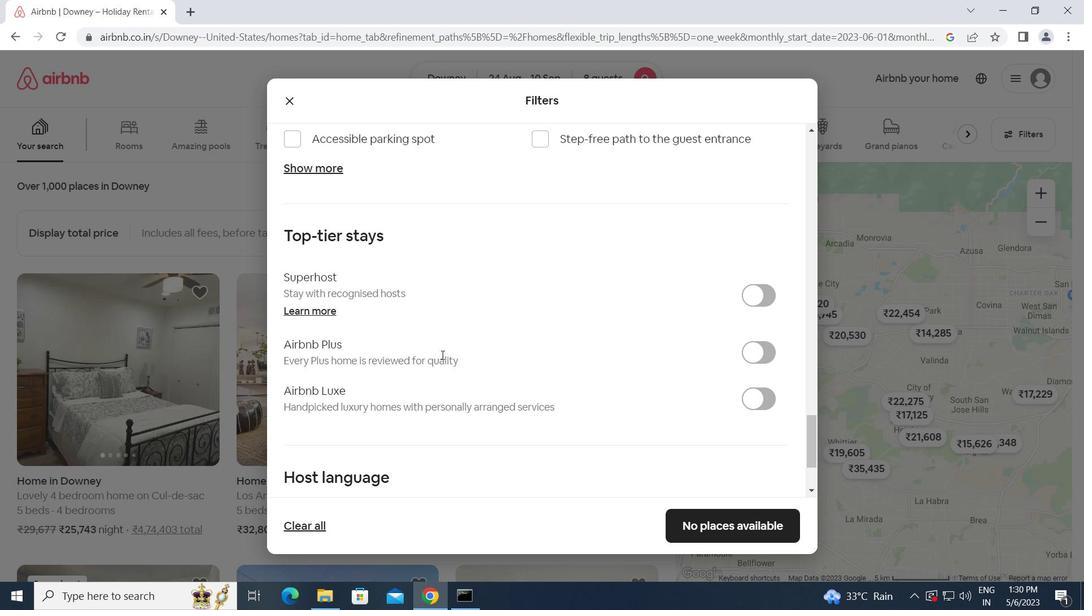 
Action: Mouse scrolled (442, 354) with delta (0, 0)
Screenshot: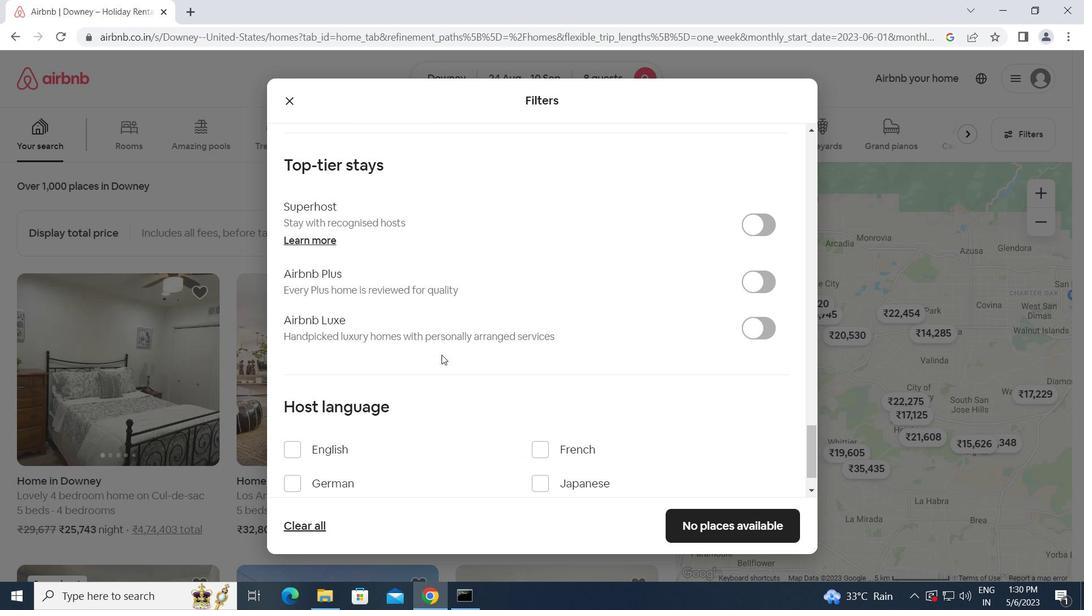 
Action: Mouse moved to (289, 393)
Screenshot: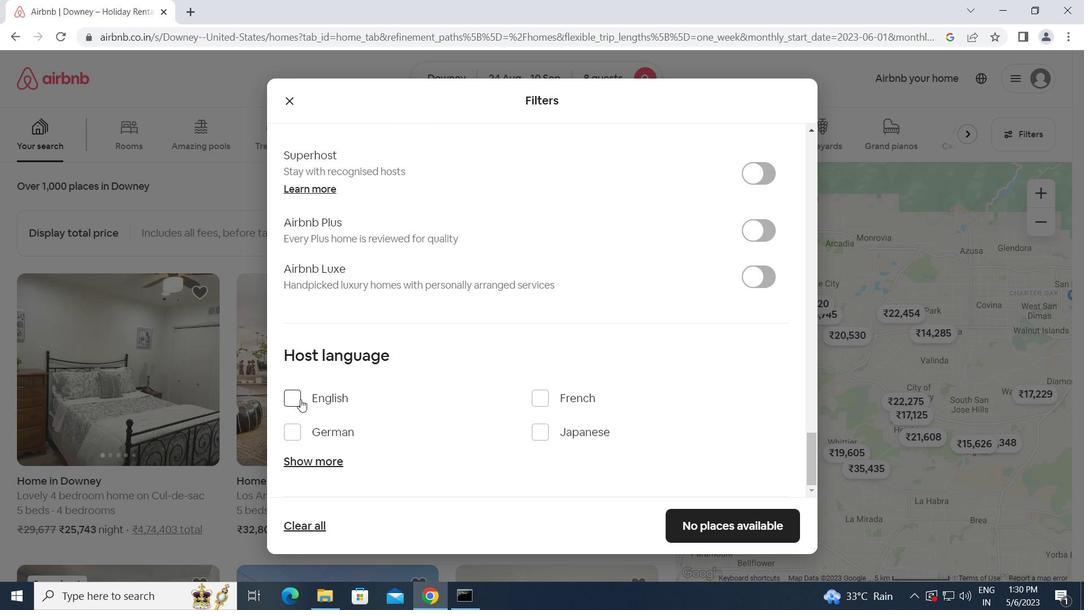
Action: Mouse pressed left at (289, 393)
Screenshot: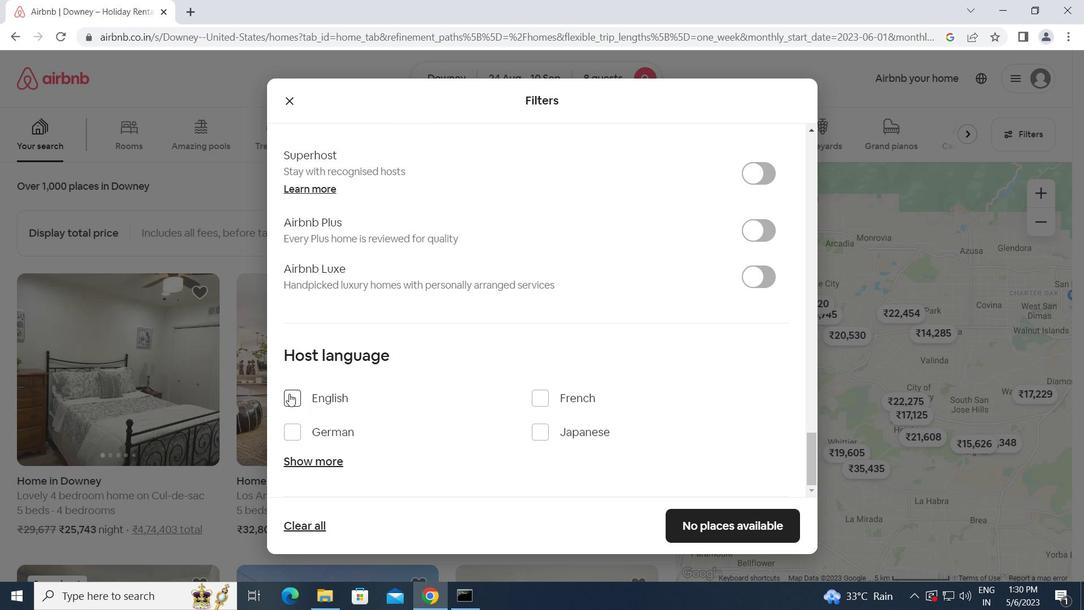 
Action: Mouse moved to (699, 519)
Screenshot: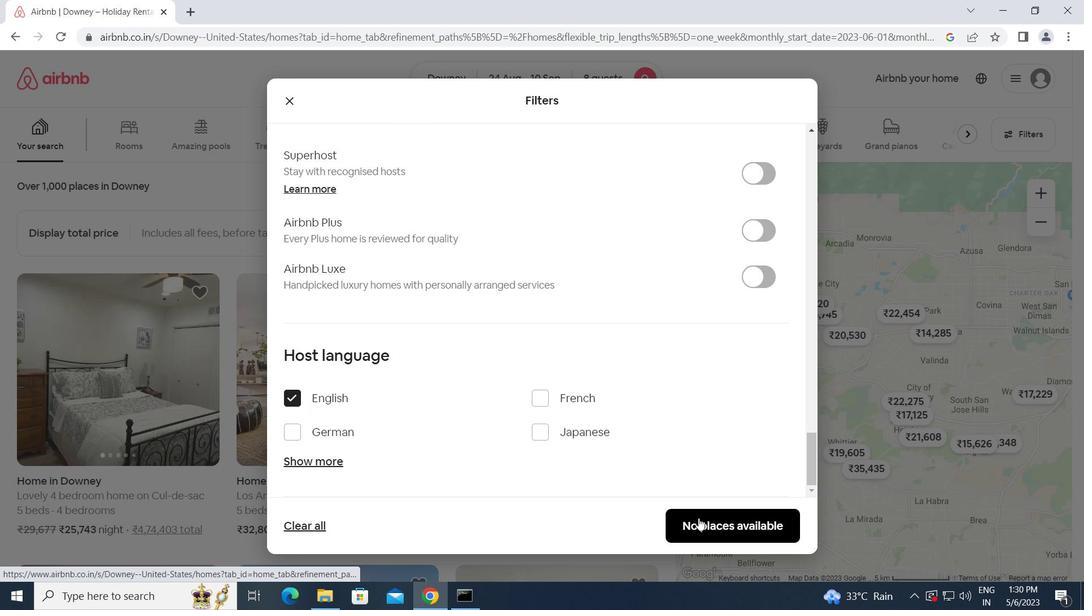 
Action: Mouse pressed left at (699, 519)
Screenshot: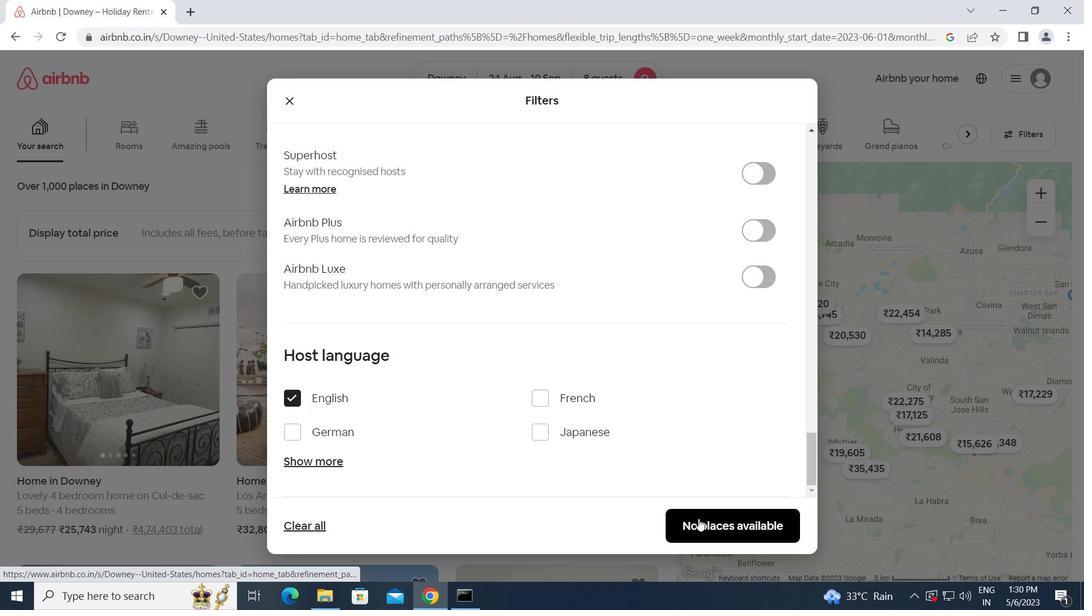
Action: Mouse moved to (699, 519)
Screenshot: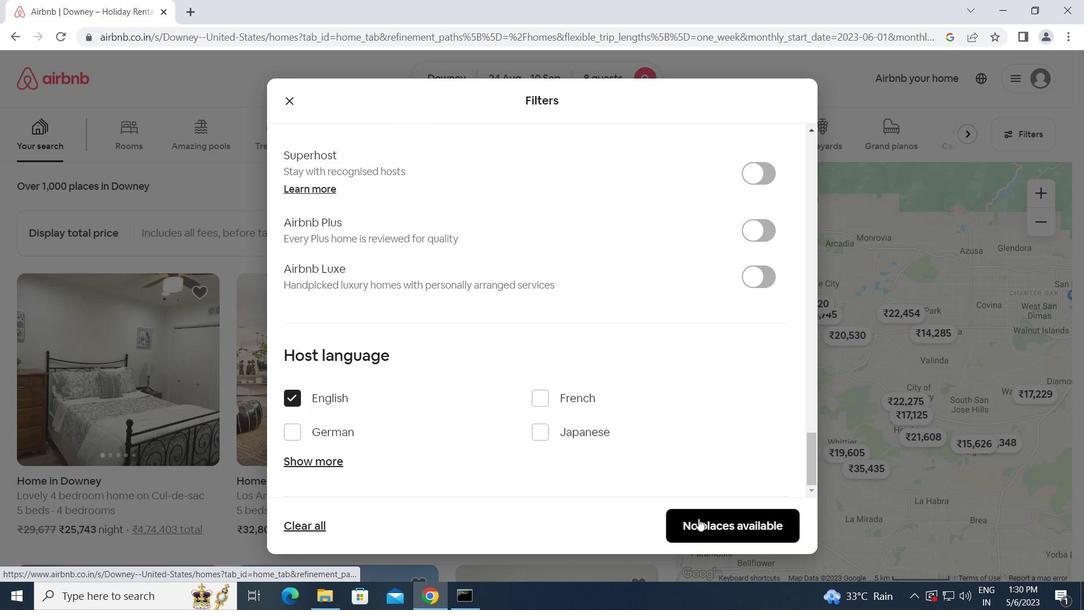 
